 Task: Search round trip flight ticket for 4 adults, 2 children, 2 infants in seat and 1 infant on lap in premium economy from South Bend: South Bend International Airport to Laramie: Laramie Regional Airport on 5-3-2023 and return on 5-3-2023. Choice of flights is Delta. Number of bags: 9 checked bags. Price is upto 74000. Outbound departure time preference is 19:45. Return departure time preference is 0:00.
Action: Mouse moved to (227, 345)
Screenshot: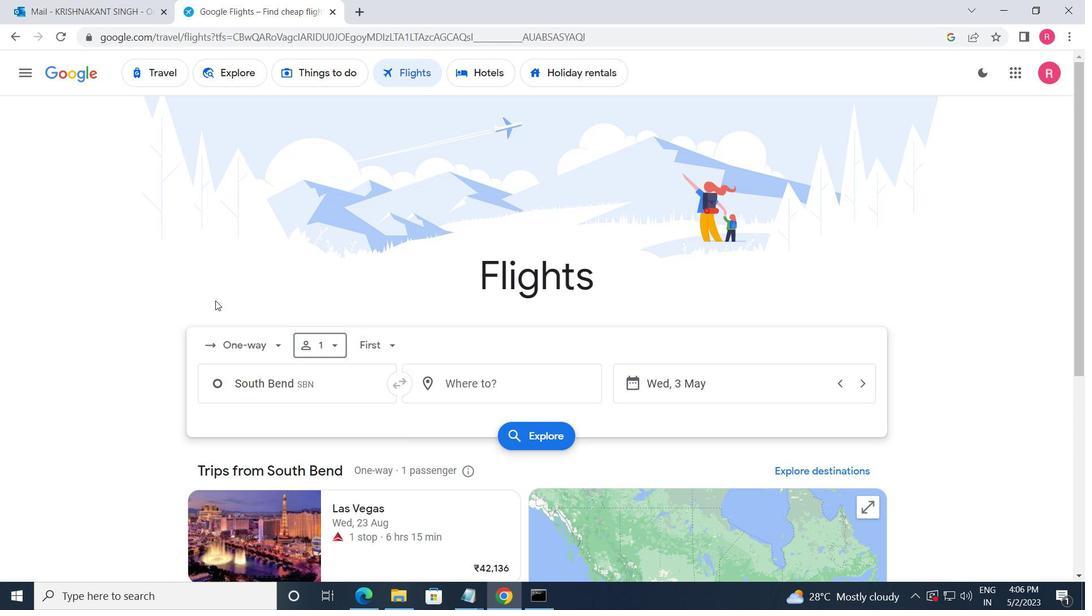 
Action: Mouse pressed left at (227, 345)
Screenshot: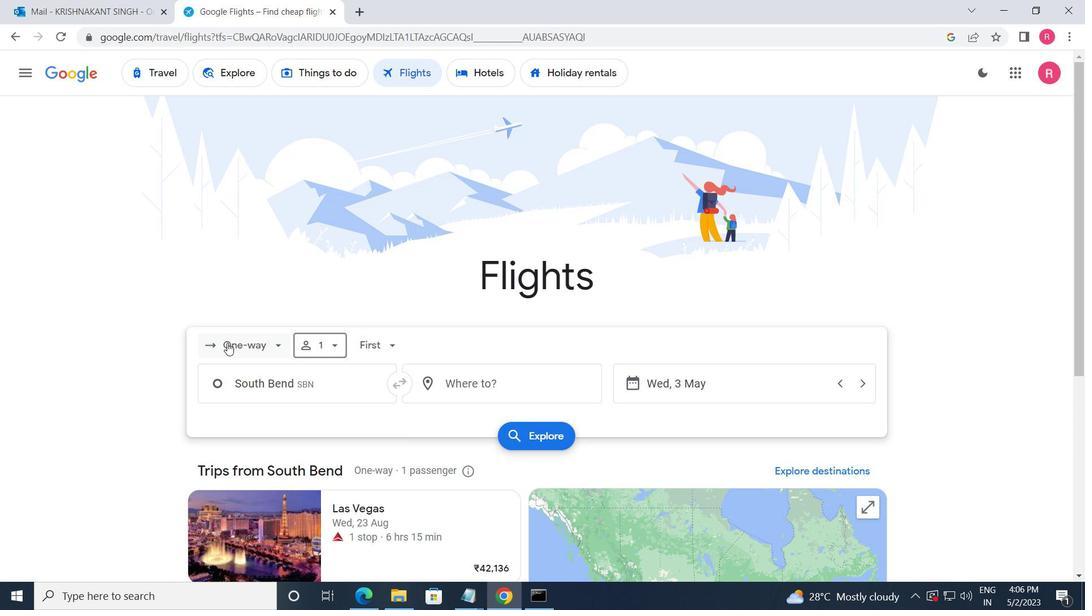 
Action: Mouse moved to (264, 388)
Screenshot: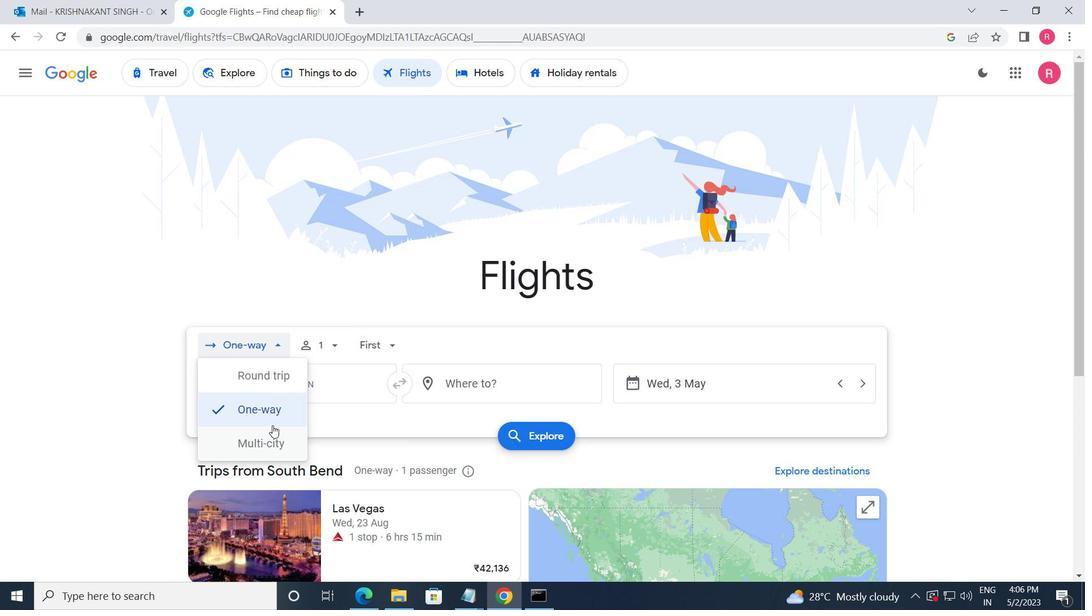 
Action: Mouse pressed left at (264, 388)
Screenshot: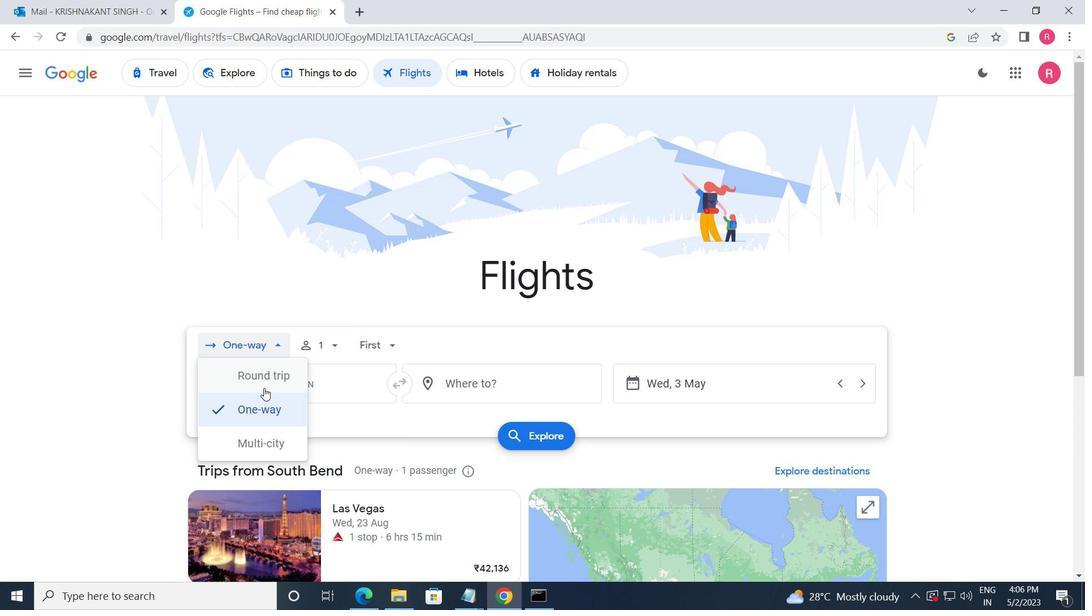 
Action: Mouse moved to (336, 355)
Screenshot: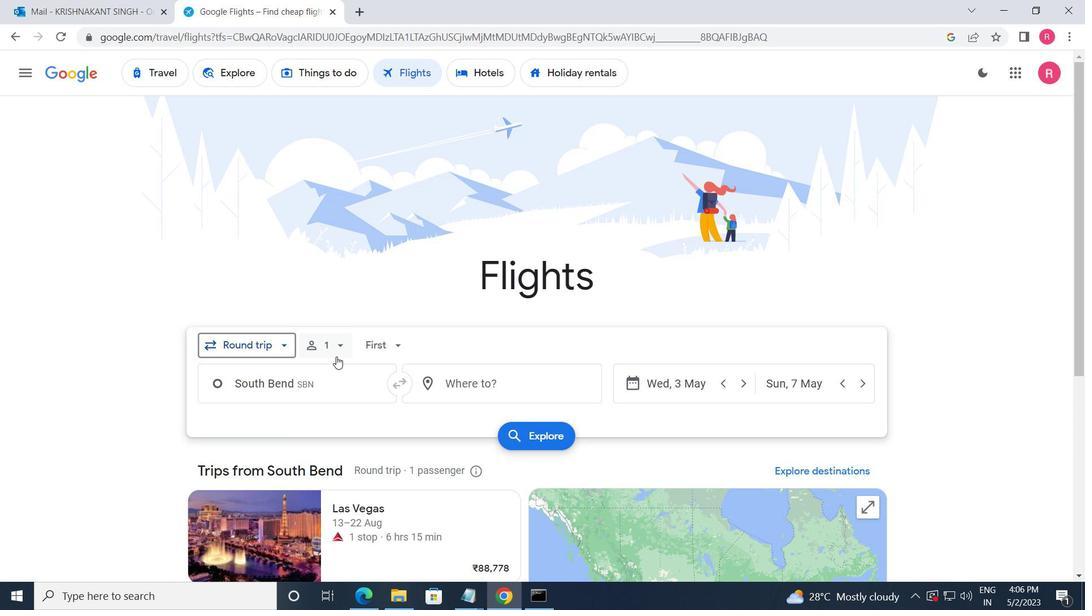 
Action: Mouse pressed left at (336, 355)
Screenshot: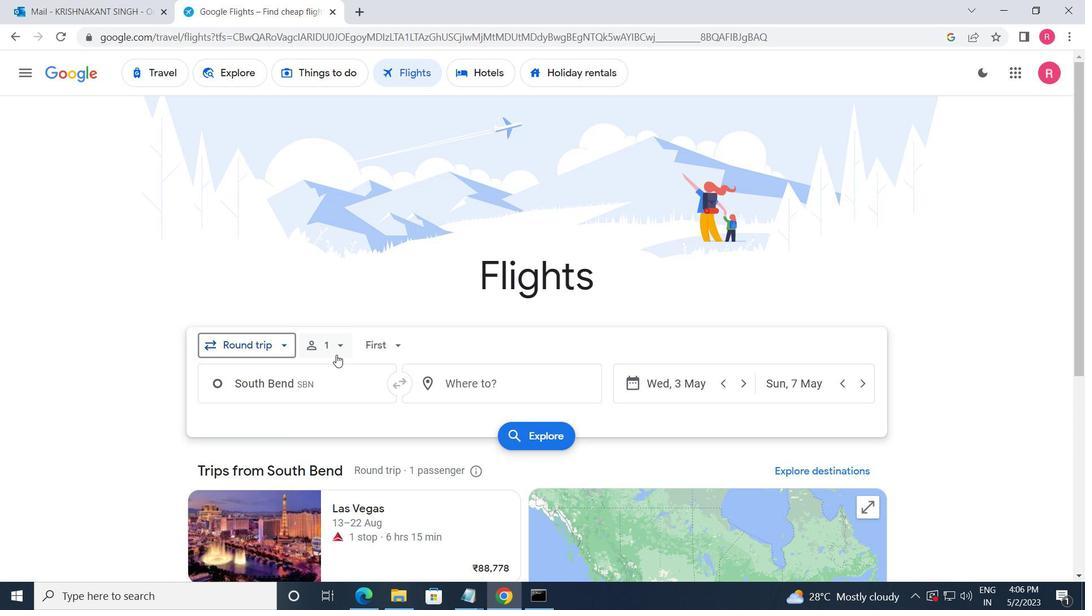 
Action: Mouse moved to (456, 384)
Screenshot: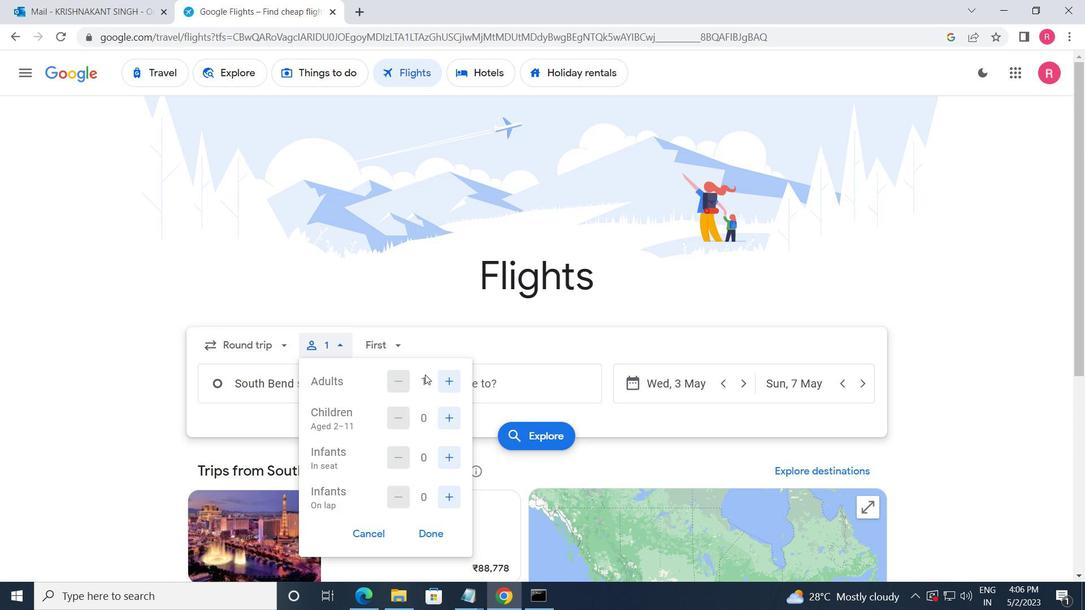 
Action: Mouse pressed left at (456, 384)
Screenshot: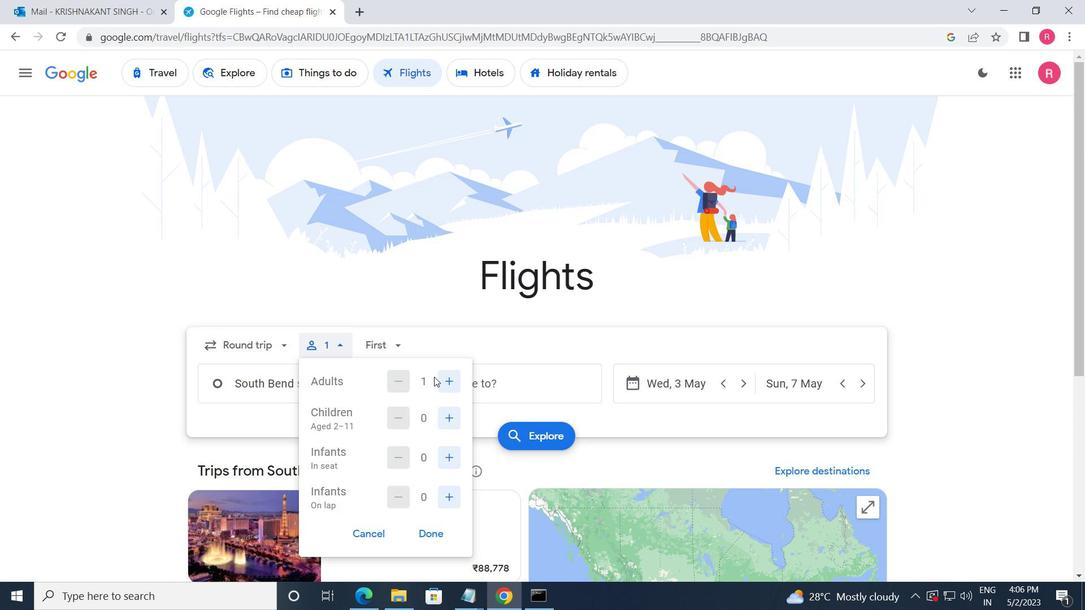 
Action: Mouse pressed left at (456, 384)
Screenshot: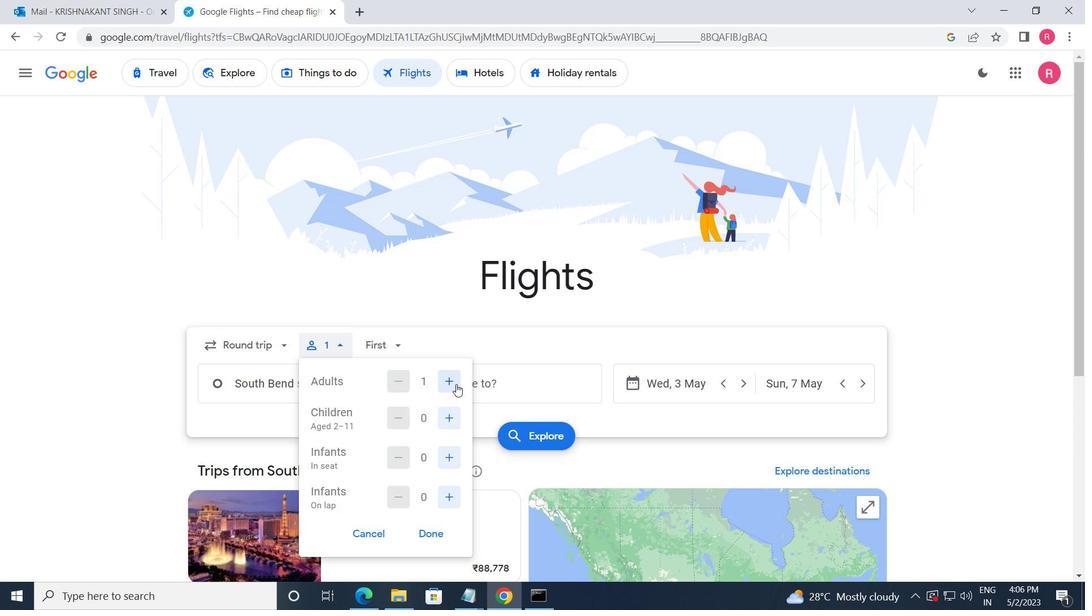 
Action: Mouse pressed left at (456, 384)
Screenshot: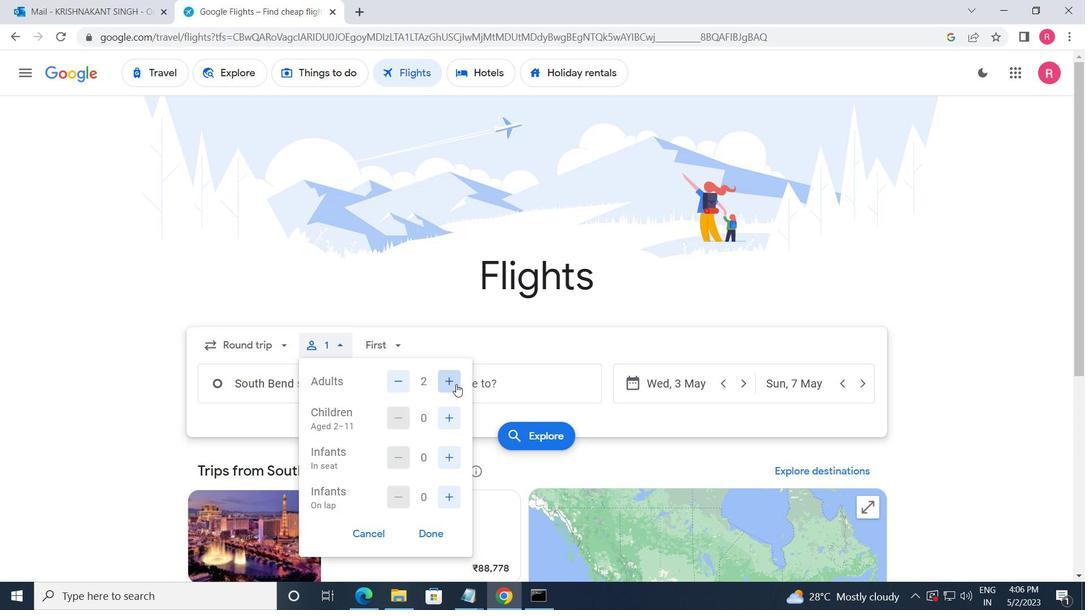 
Action: Mouse moved to (451, 423)
Screenshot: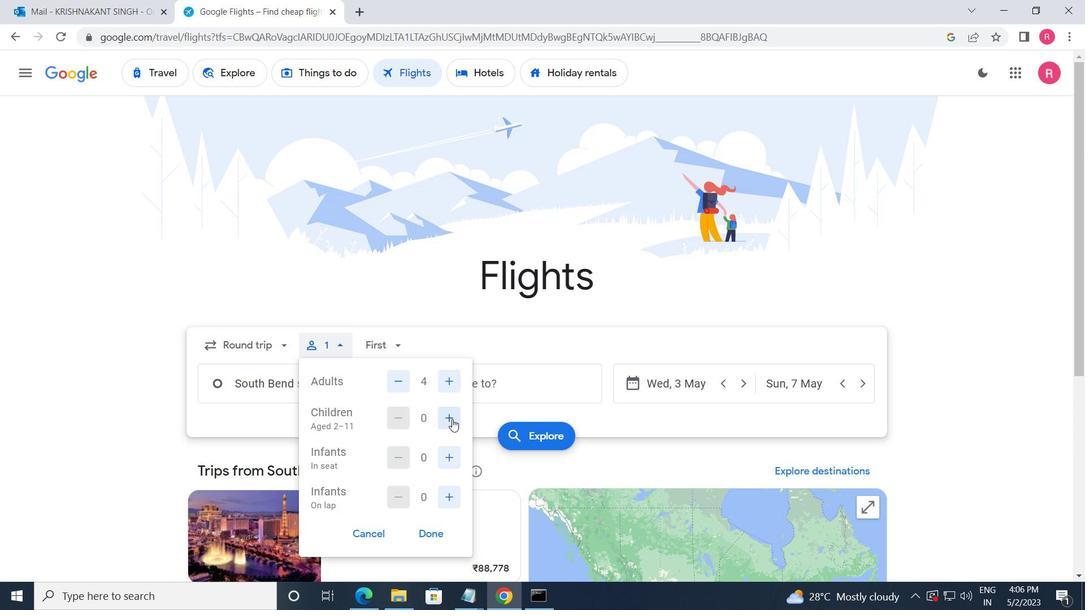 
Action: Mouse pressed left at (451, 423)
Screenshot: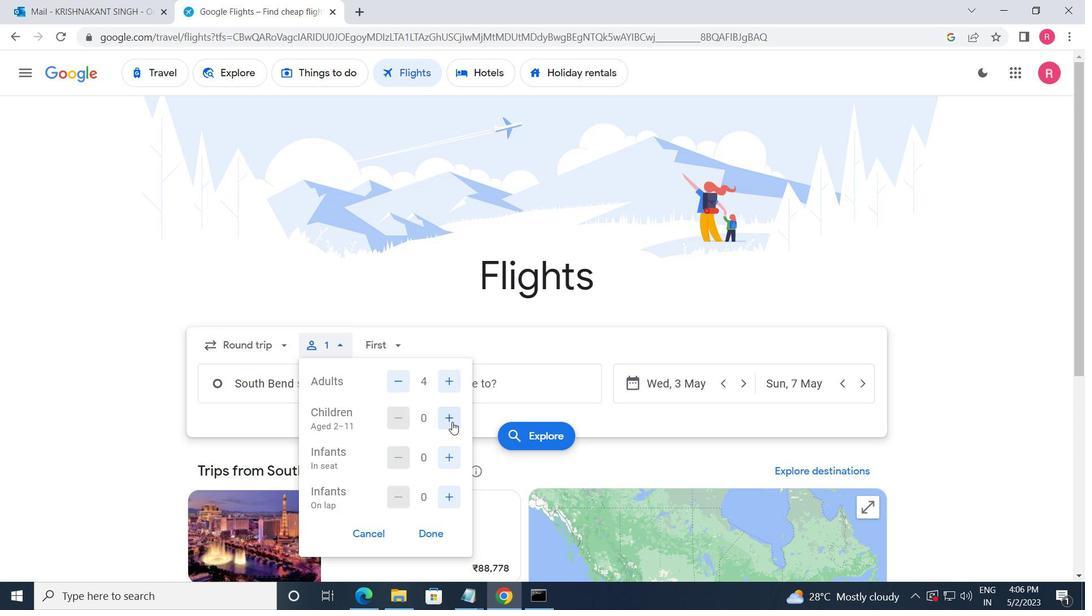 
Action: Mouse pressed left at (451, 423)
Screenshot: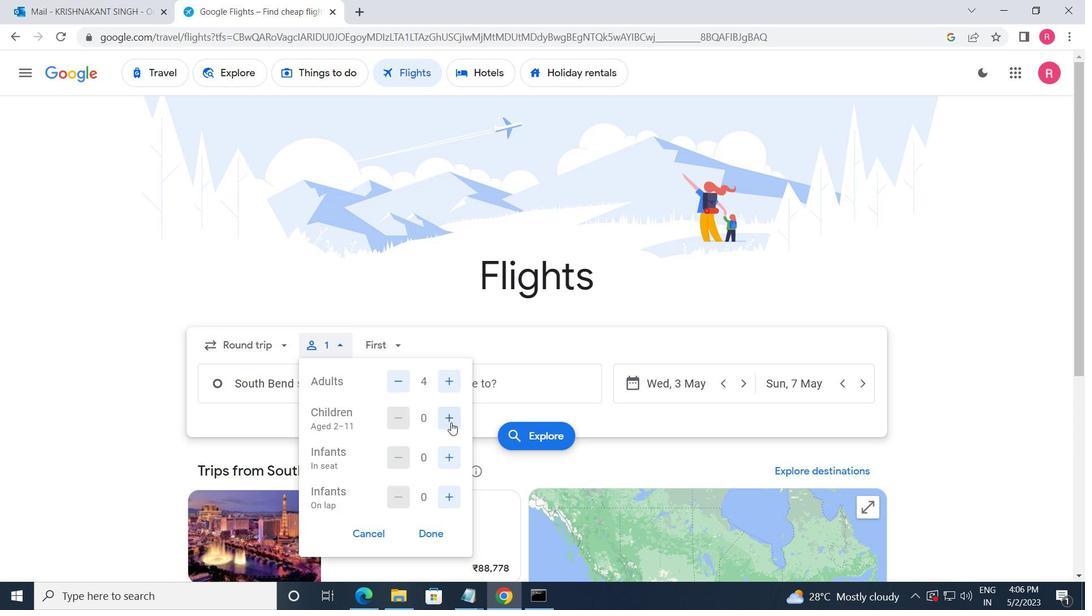 
Action: Mouse moved to (447, 451)
Screenshot: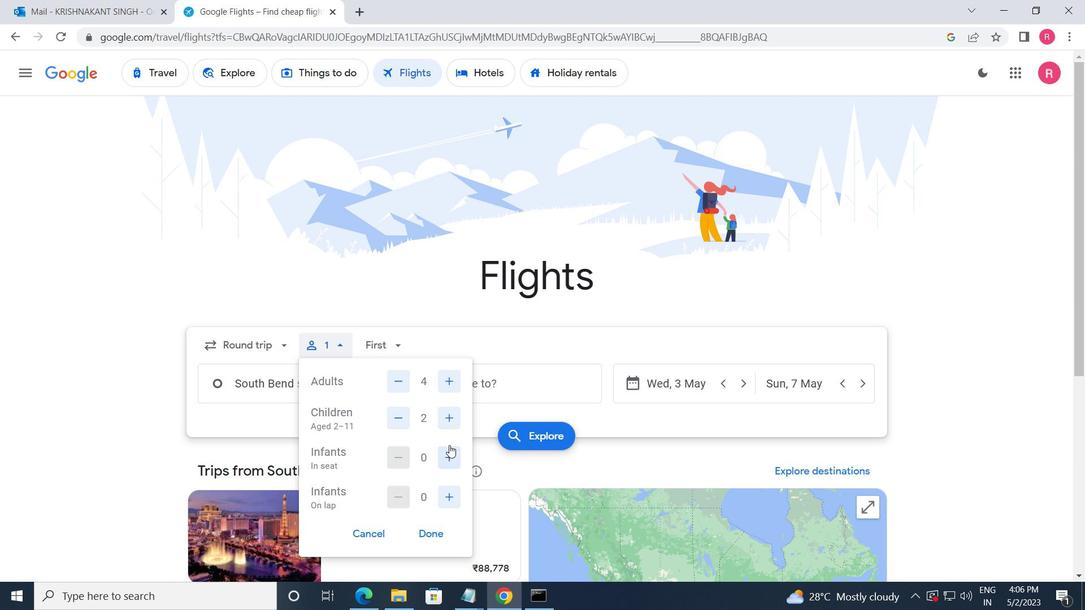 
Action: Mouse pressed left at (447, 451)
Screenshot: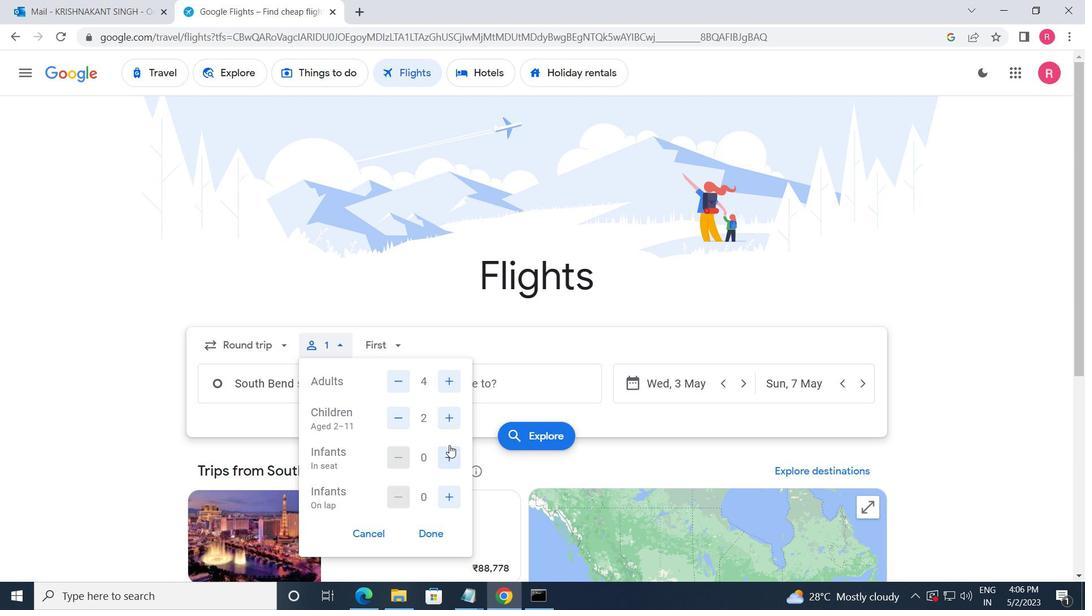 
Action: Mouse moved to (447, 453)
Screenshot: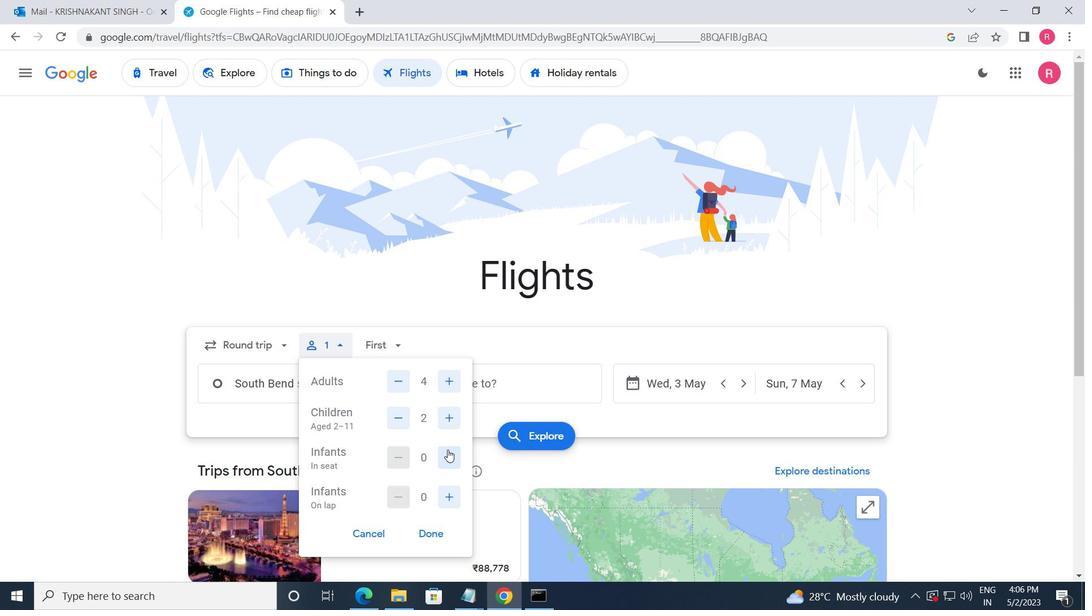 
Action: Mouse pressed left at (447, 453)
Screenshot: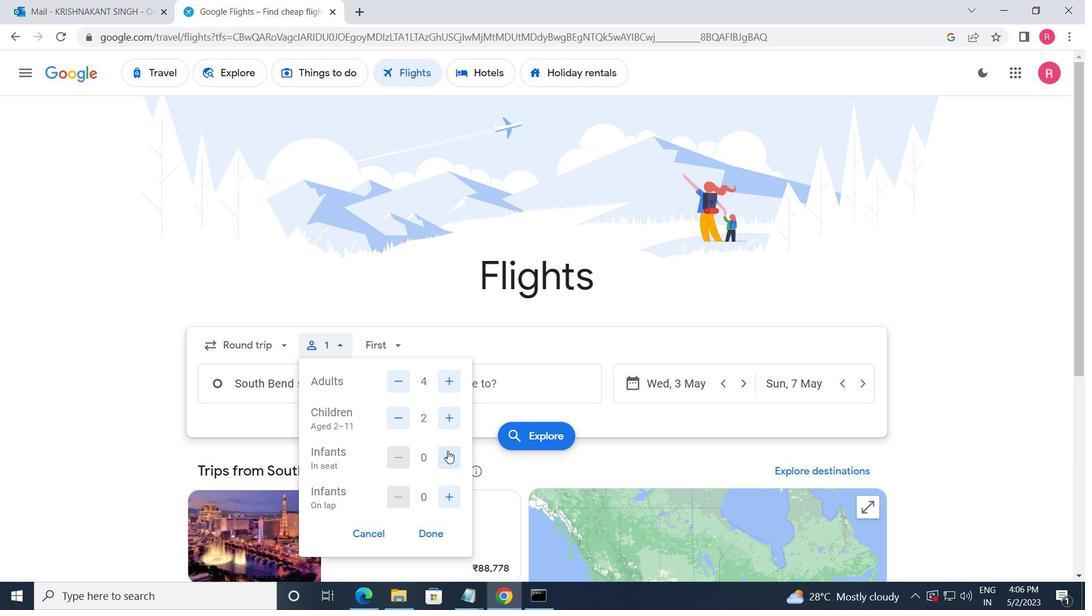 
Action: Mouse moved to (447, 499)
Screenshot: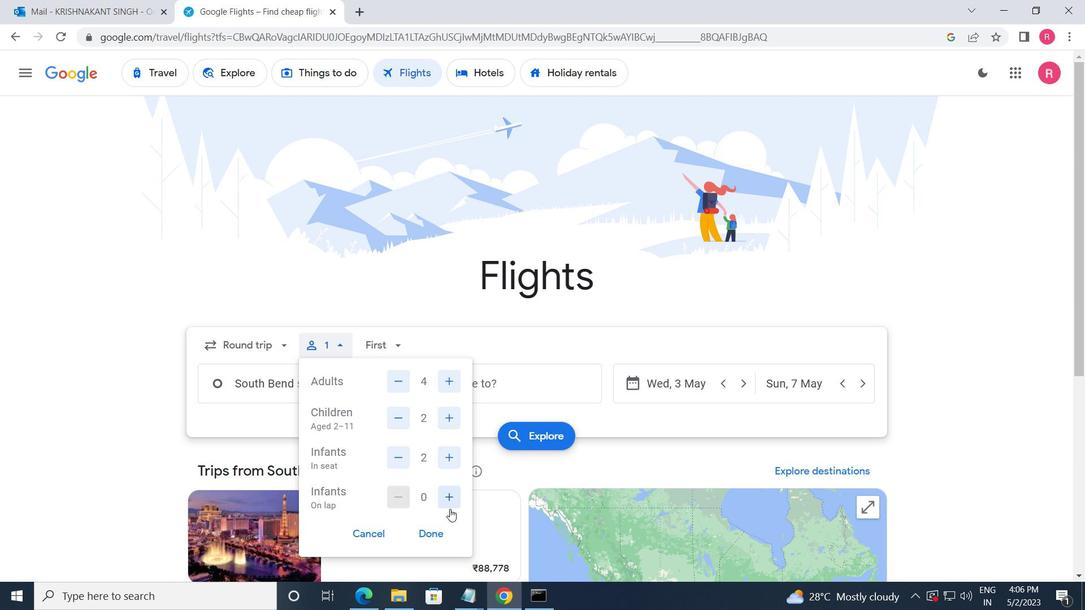 
Action: Mouse pressed left at (447, 499)
Screenshot: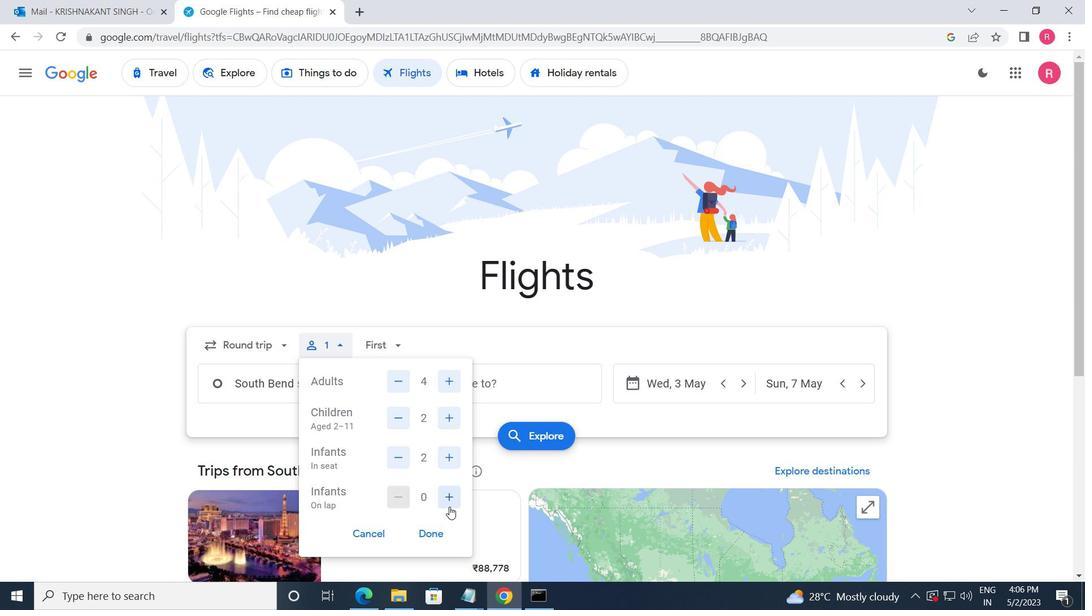 
Action: Mouse moved to (439, 532)
Screenshot: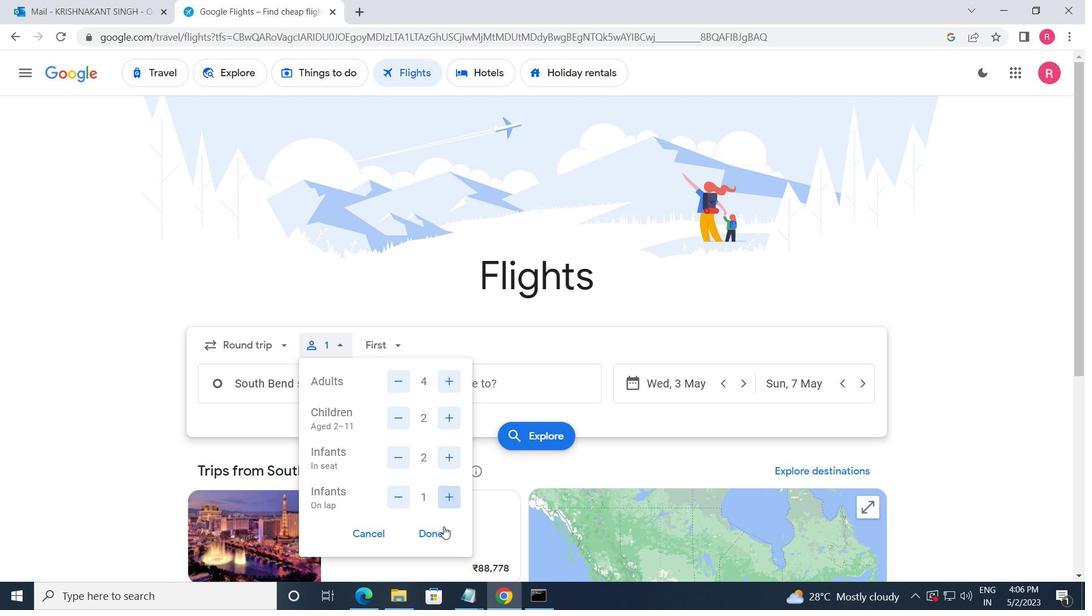 
Action: Mouse pressed left at (439, 532)
Screenshot: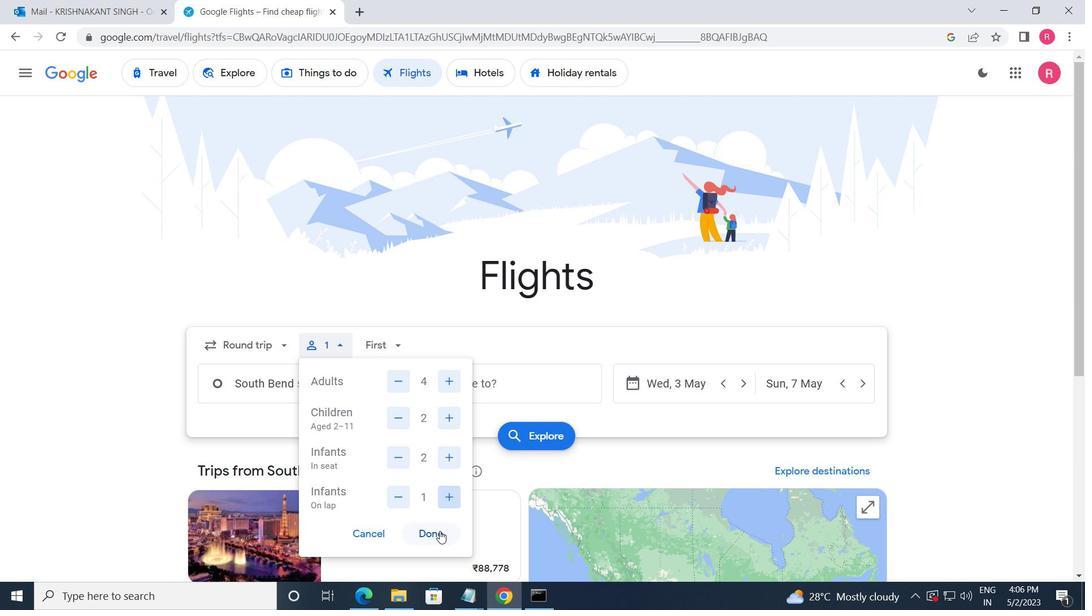 
Action: Mouse moved to (373, 349)
Screenshot: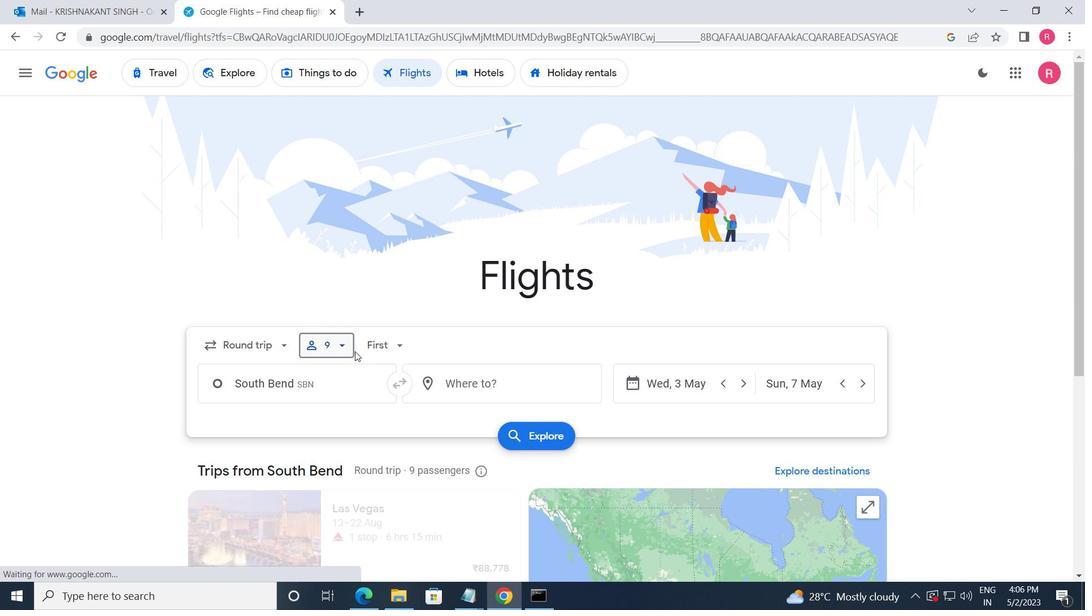 
Action: Mouse pressed left at (373, 349)
Screenshot: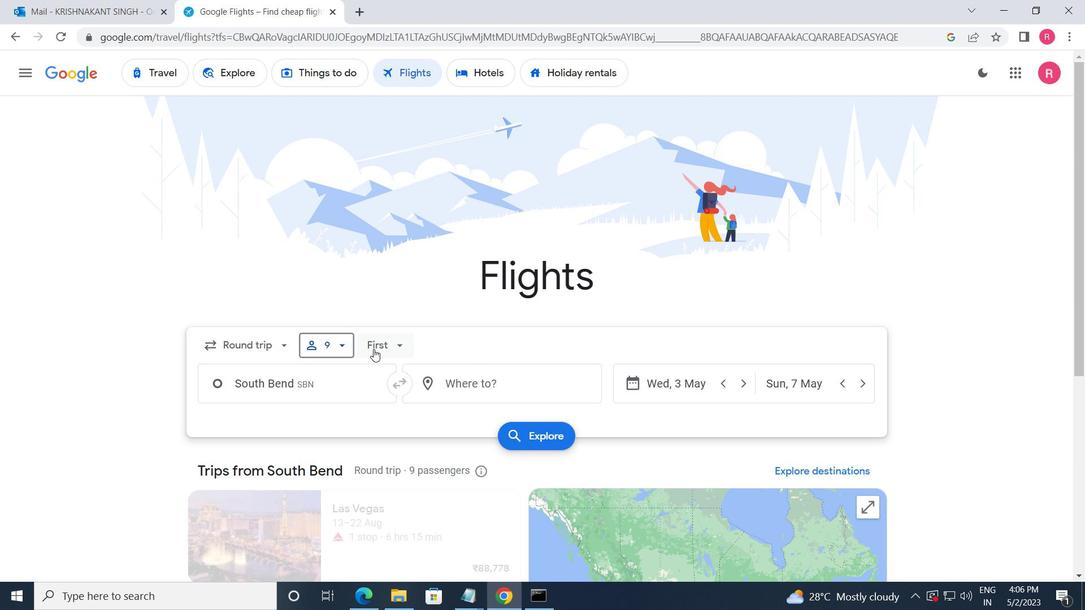 
Action: Mouse moved to (403, 386)
Screenshot: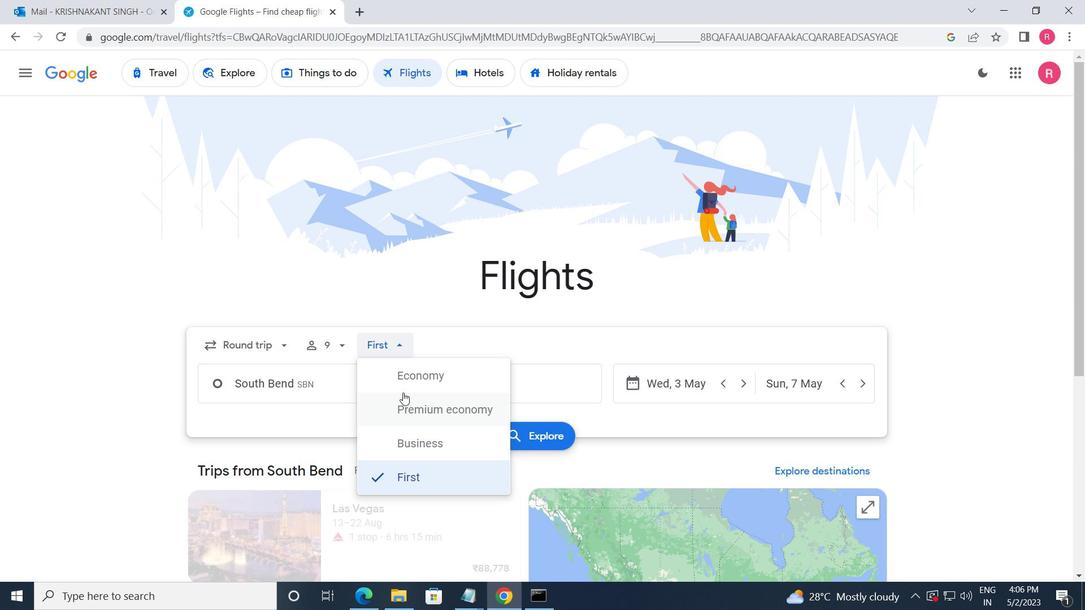 
Action: Mouse pressed left at (403, 386)
Screenshot: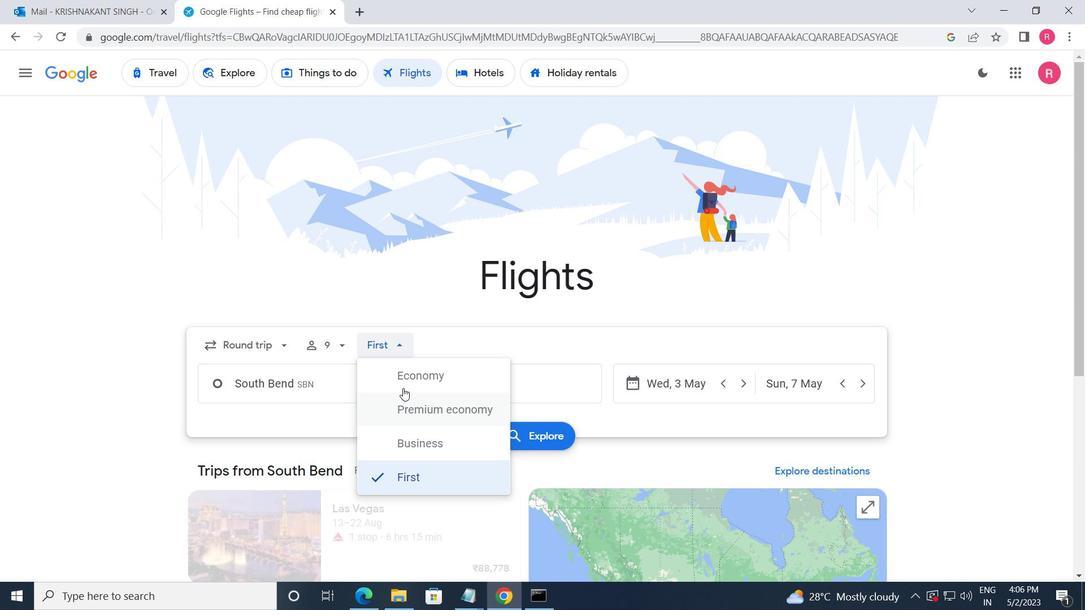 
Action: Mouse moved to (349, 391)
Screenshot: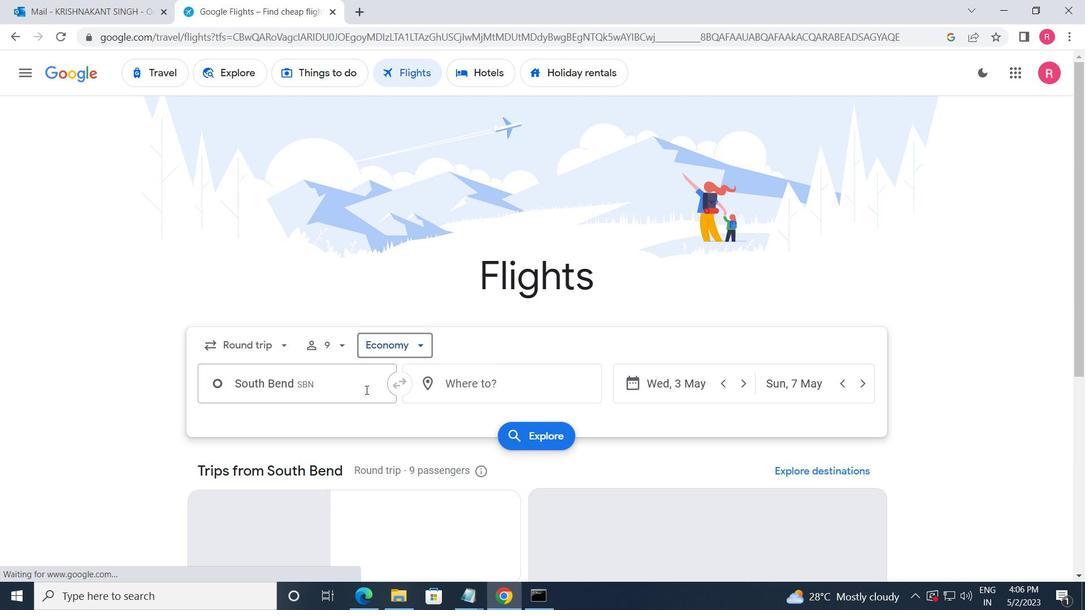 
Action: Mouse pressed left at (349, 391)
Screenshot: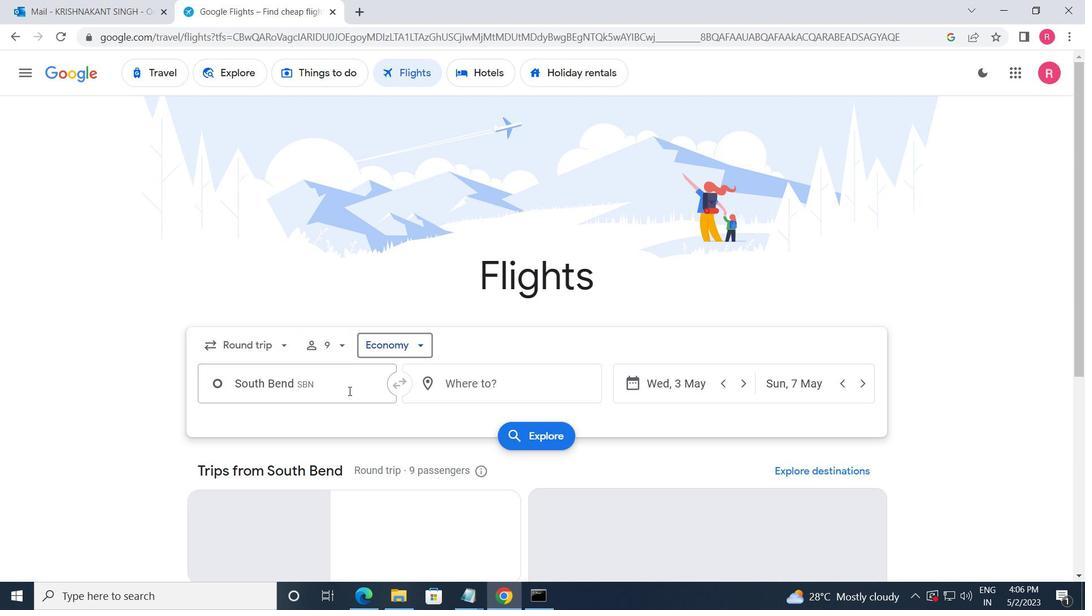 
Action: Mouse moved to (331, 460)
Screenshot: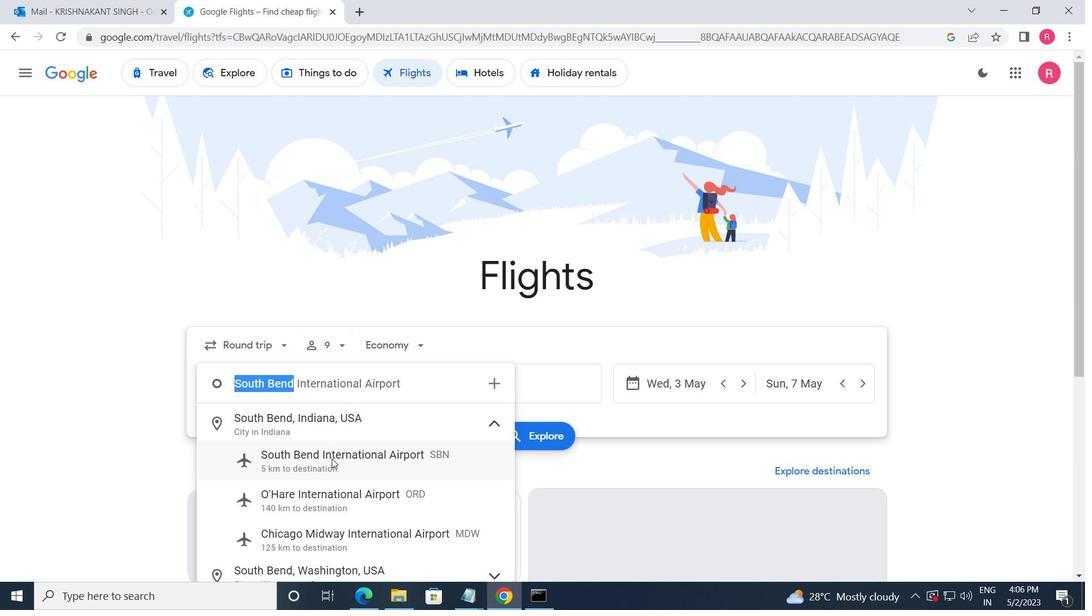 
Action: Mouse pressed left at (331, 460)
Screenshot: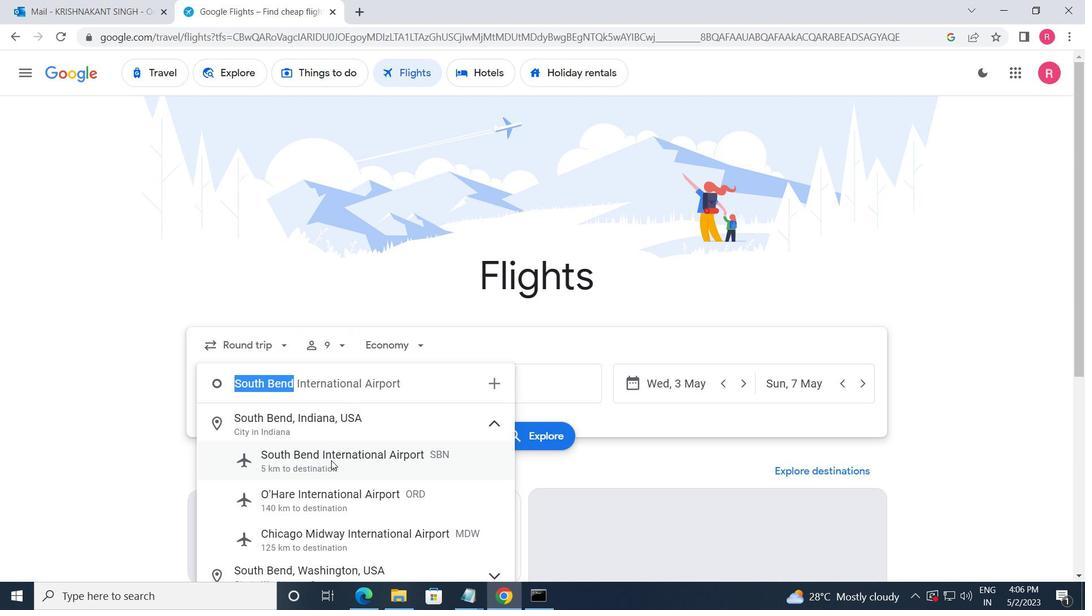 
Action: Mouse moved to (454, 386)
Screenshot: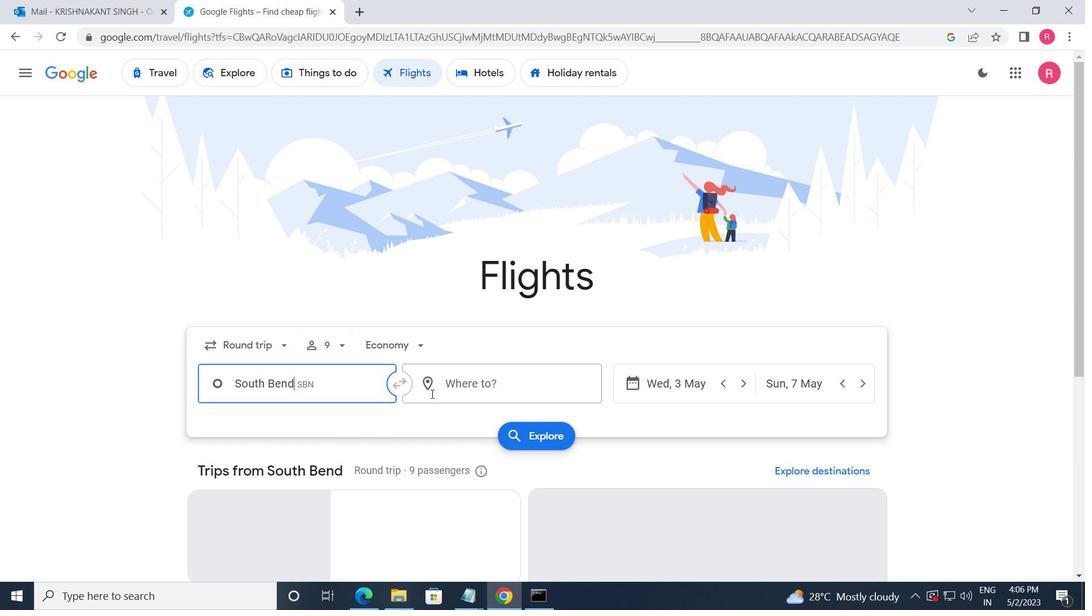 
Action: Mouse pressed left at (454, 386)
Screenshot: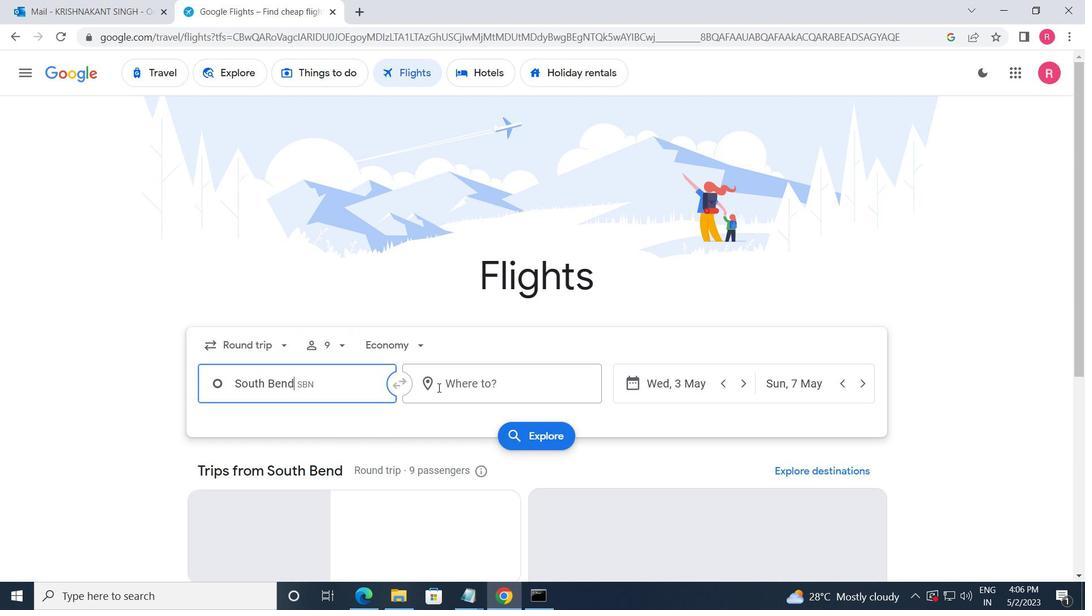 
Action: Mouse moved to (466, 488)
Screenshot: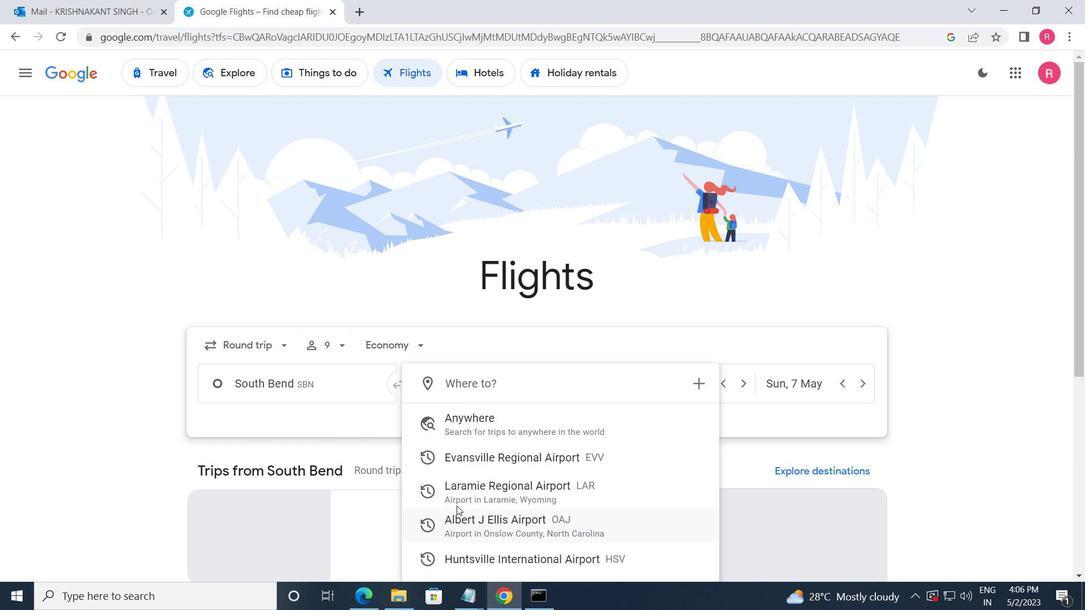 
Action: Mouse pressed left at (466, 488)
Screenshot: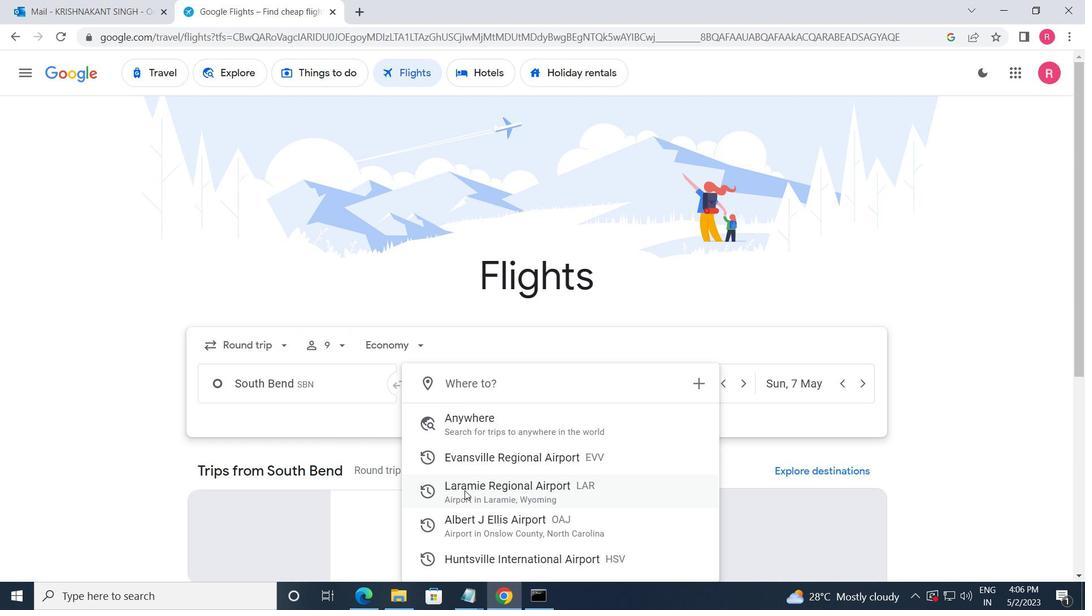 
Action: Mouse moved to (703, 389)
Screenshot: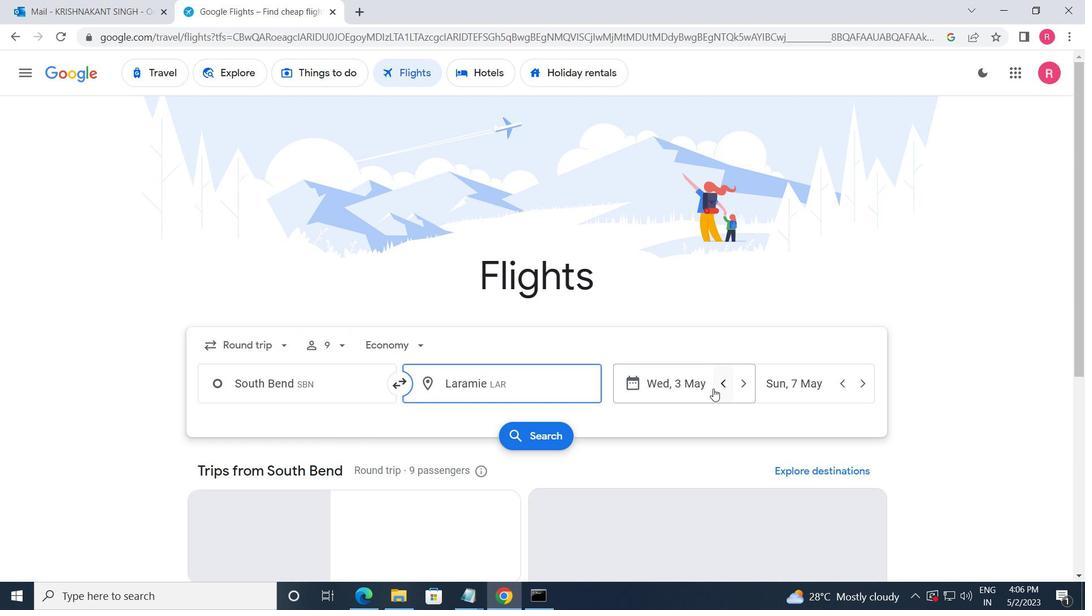 
Action: Mouse pressed left at (703, 389)
Screenshot: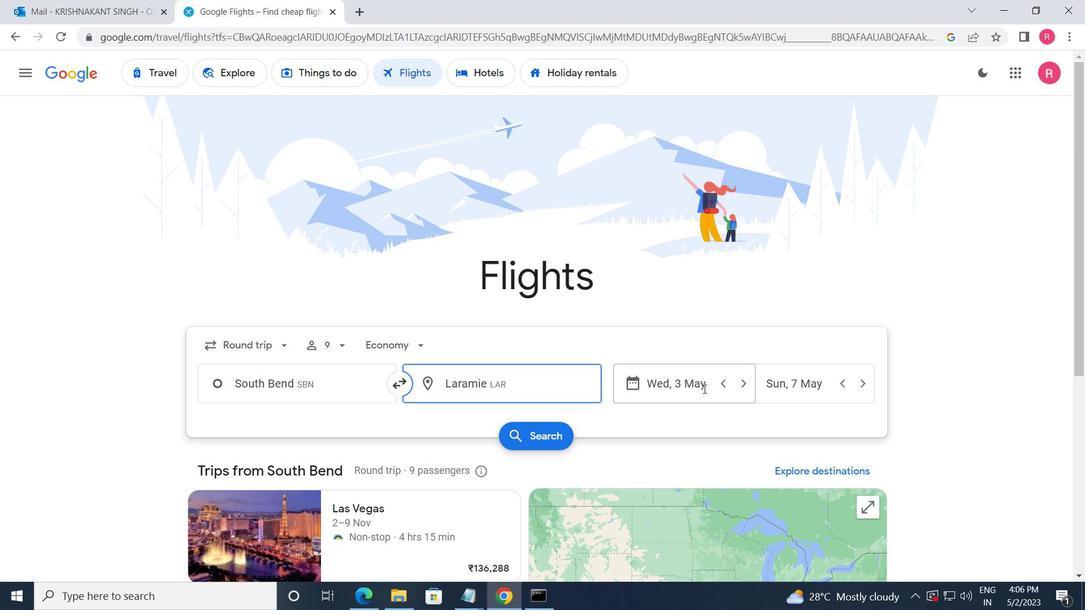 
Action: Mouse moved to (473, 326)
Screenshot: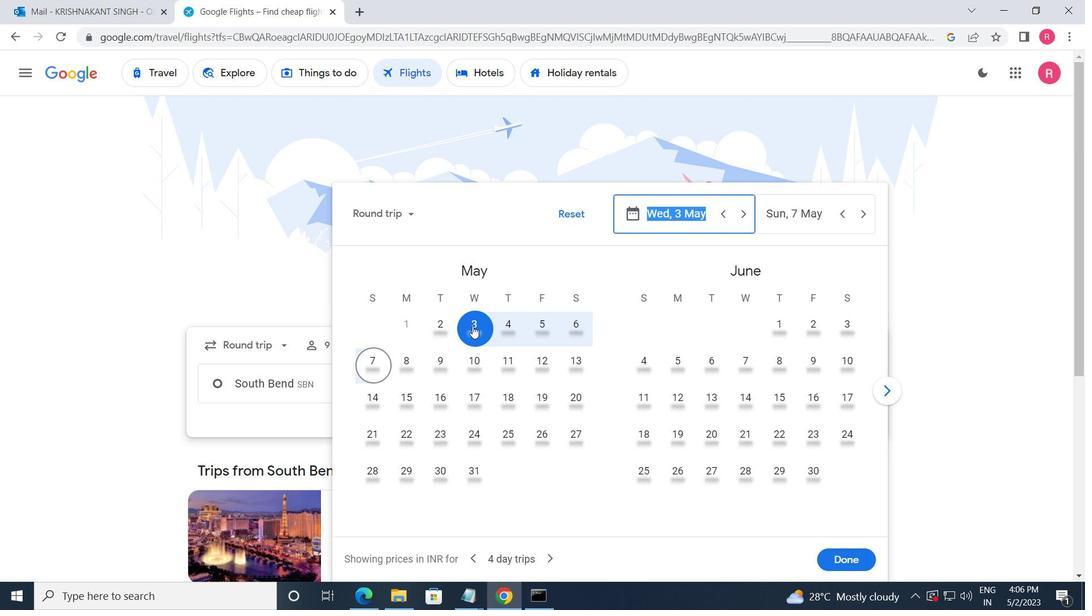
Action: Mouse pressed left at (473, 326)
Screenshot: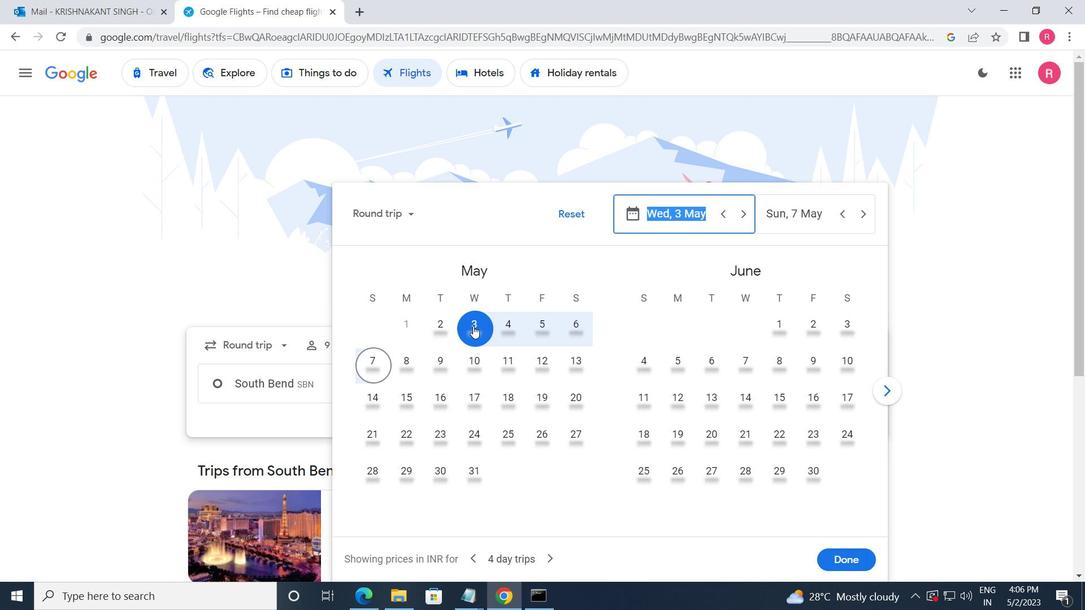 
Action: Mouse pressed left at (473, 326)
Screenshot: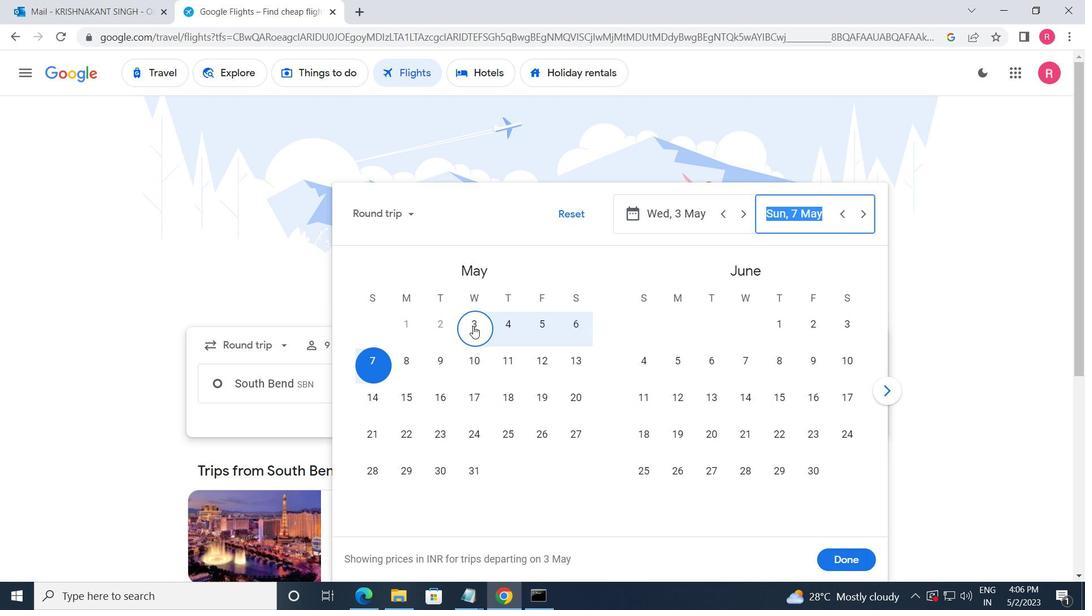 
Action: Mouse pressed left at (473, 326)
Screenshot: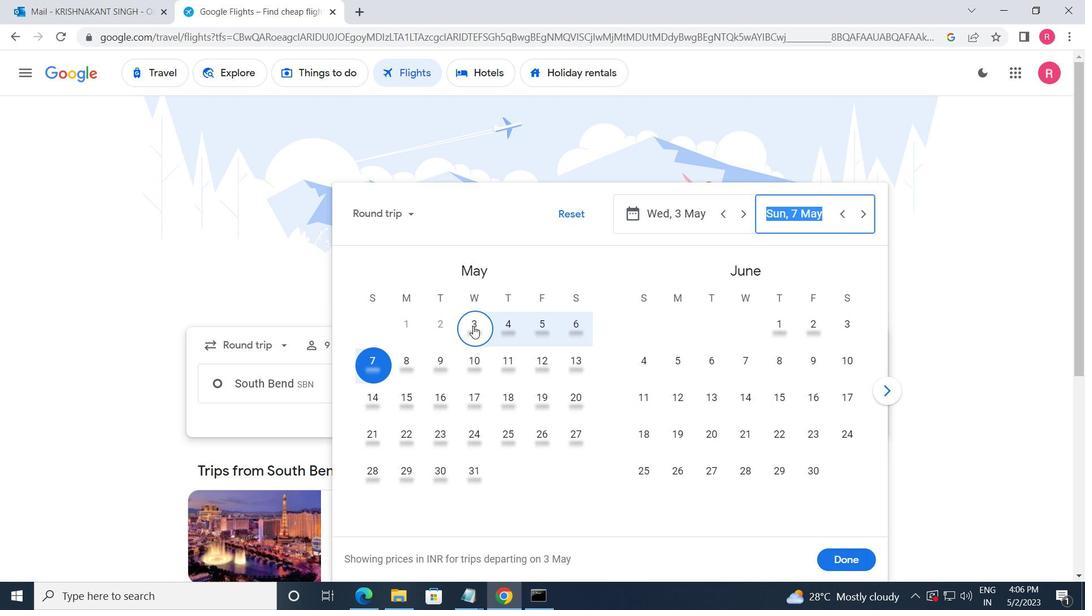 
Action: Mouse pressed left at (473, 326)
Screenshot: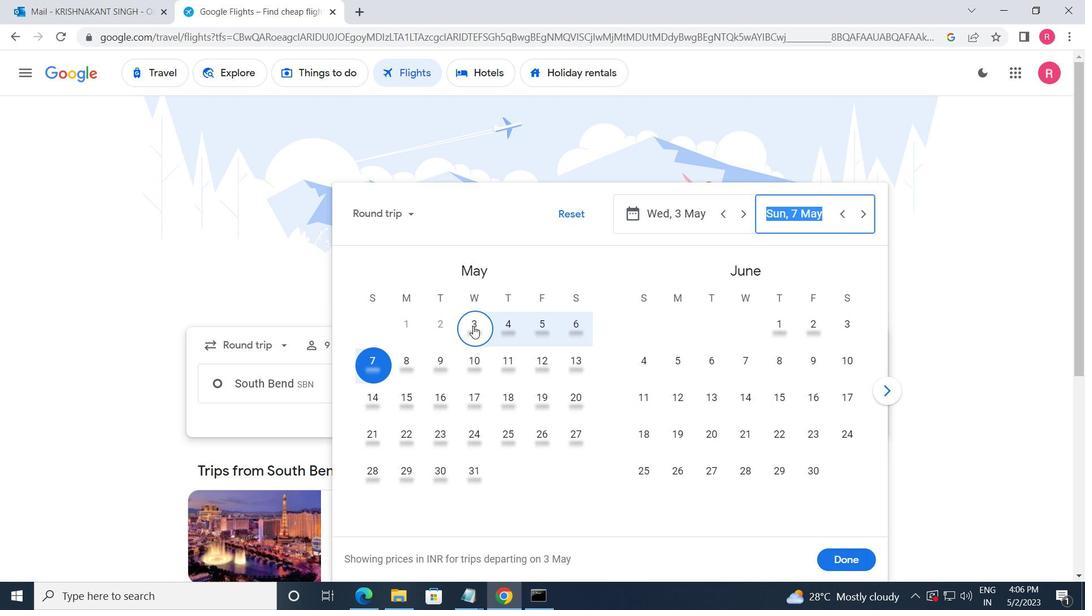 
Action: Mouse pressed left at (473, 326)
Screenshot: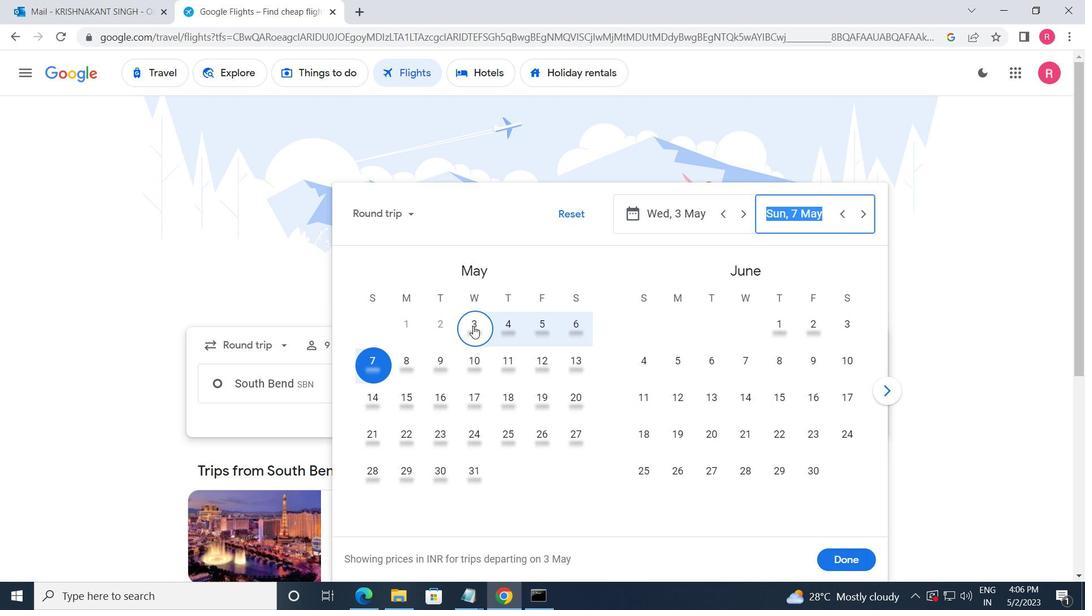 
Action: Mouse moved to (480, 327)
Screenshot: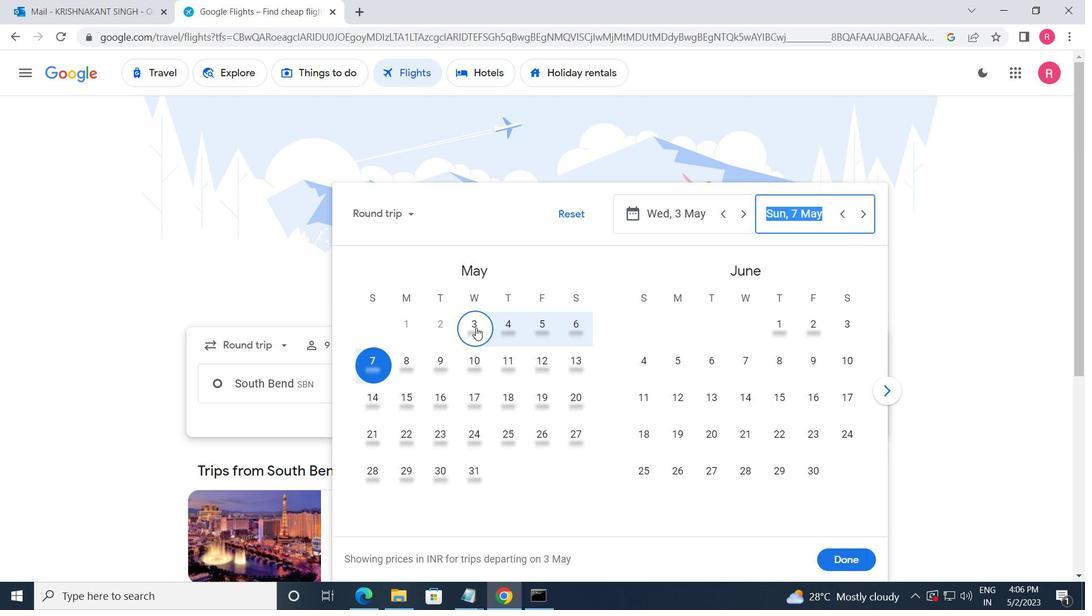 
Action: Mouse pressed left at (480, 327)
Screenshot: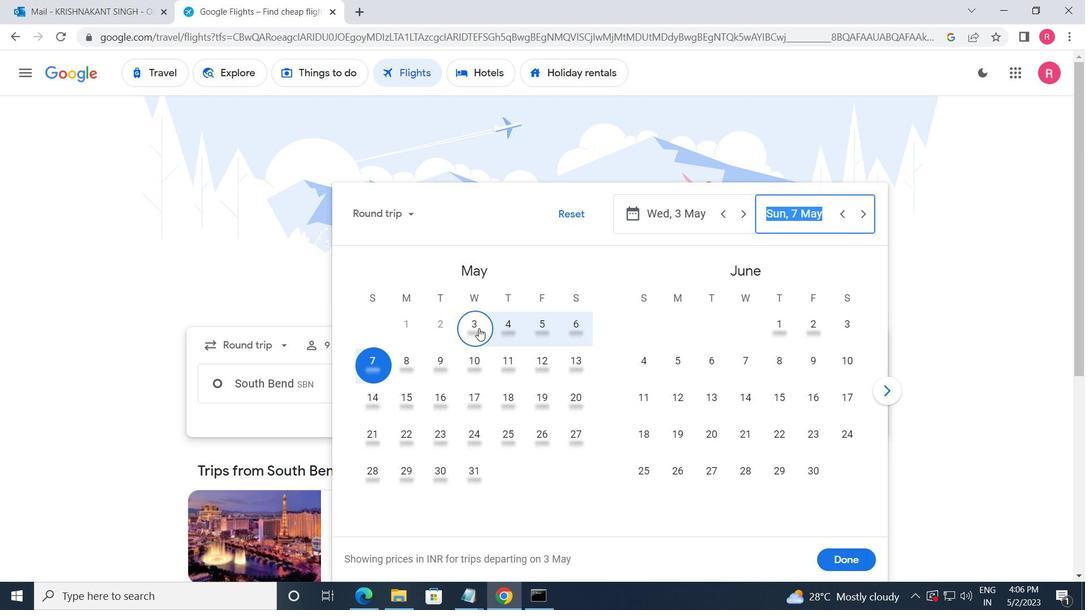
Action: Mouse pressed left at (480, 327)
Screenshot: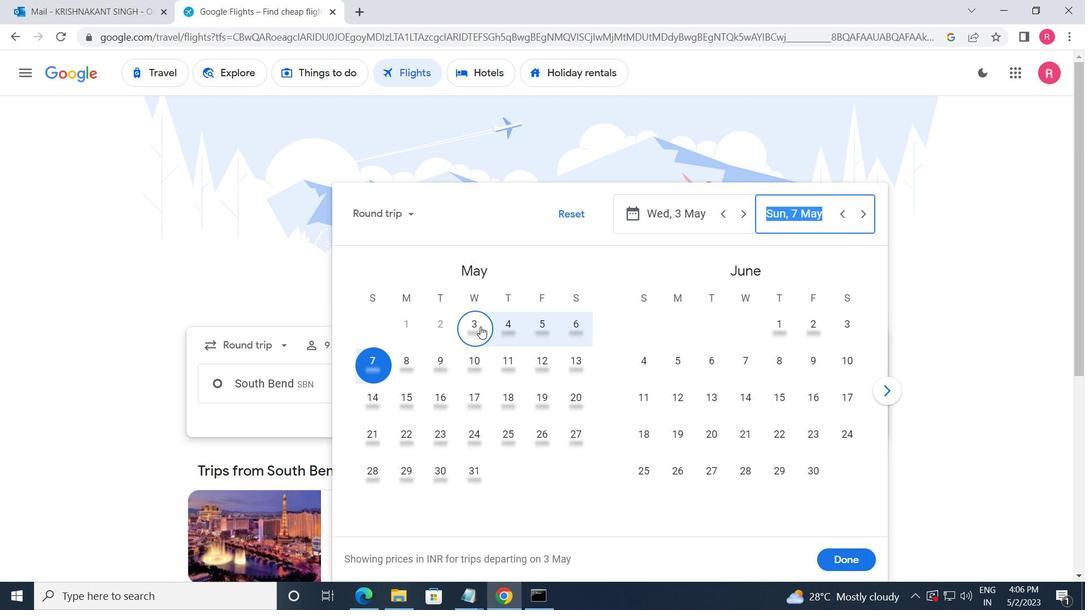 
Action: Mouse pressed left at (480, 327)
Screenshot: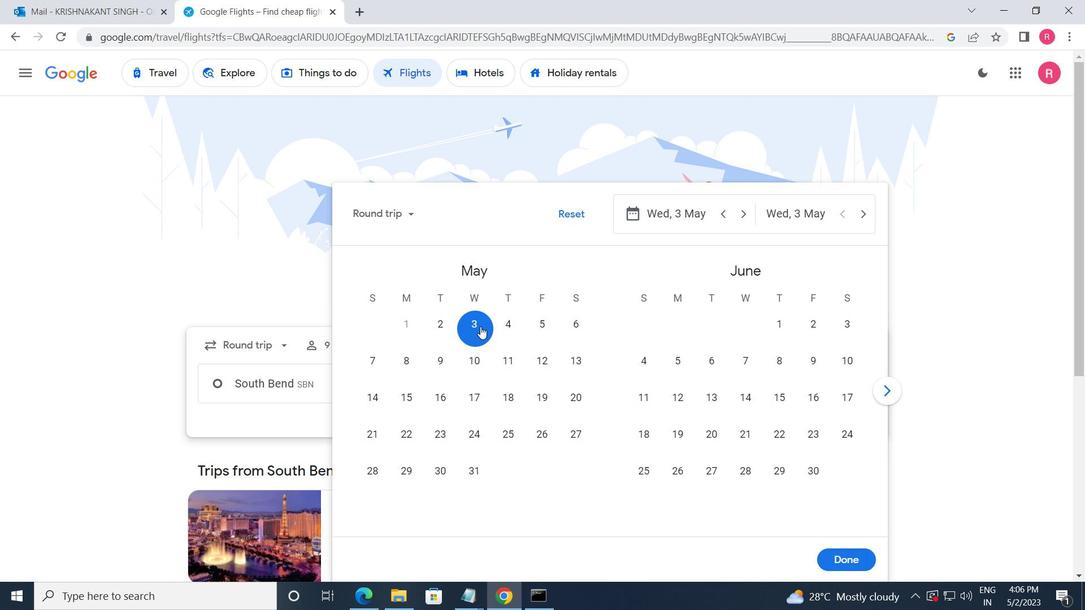 
Action: Mouse moved to (835, 554)
Screenshot: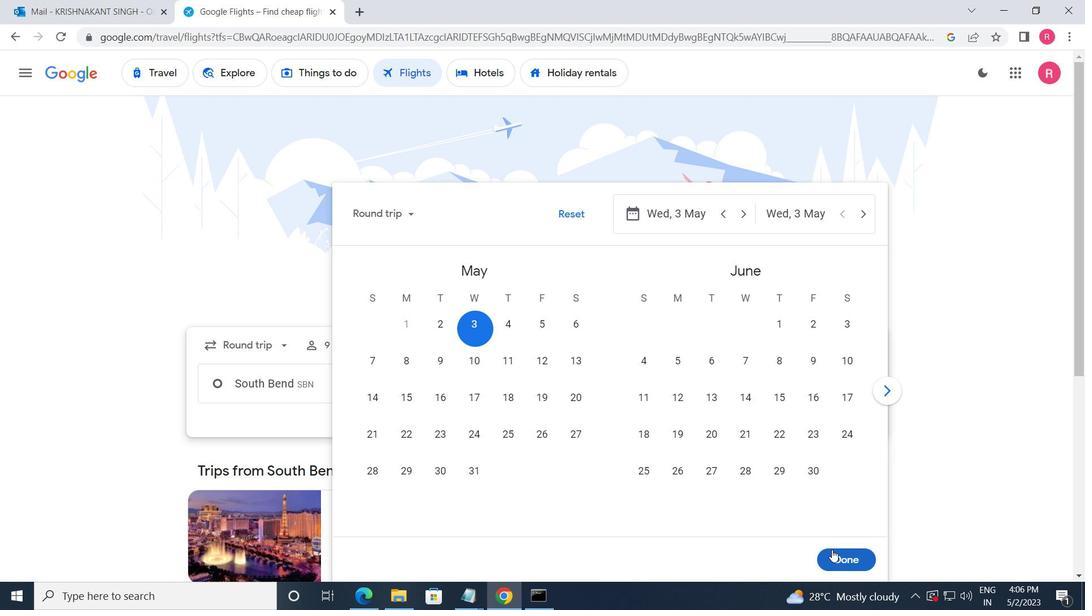 
Action: Mouse pressed left at (835, 554)
Screenshot: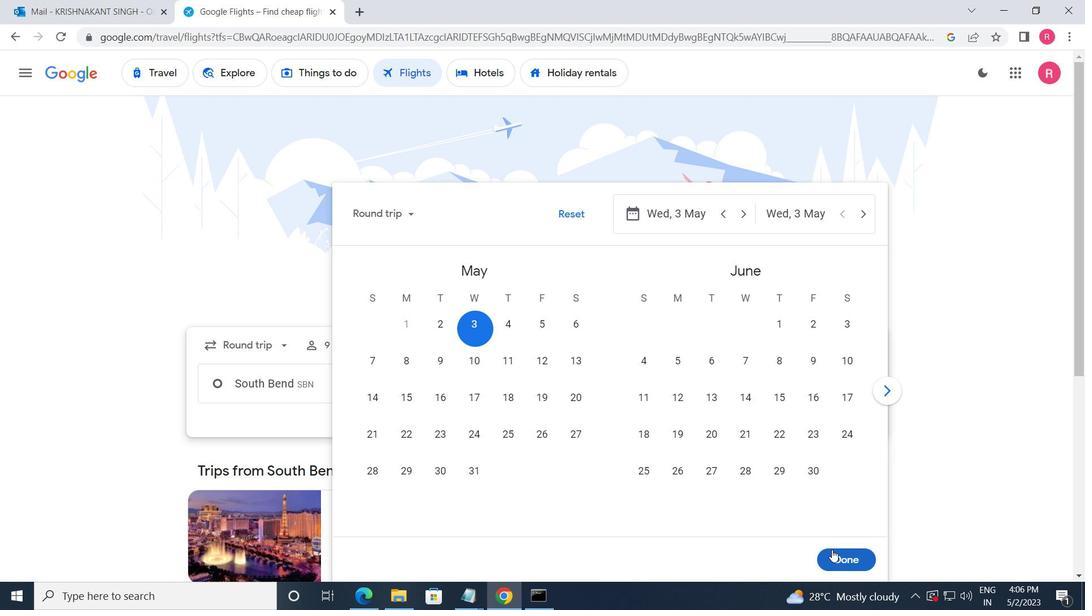 
Action: Mouse moved to (556, 430)
Screenshot: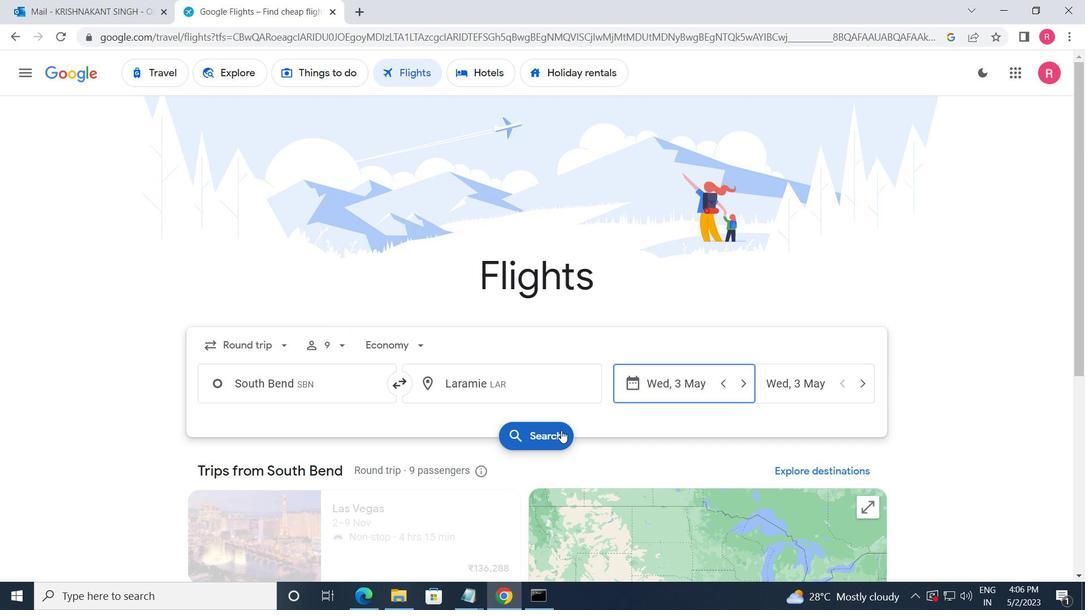 
Action: Mouse pressed left at (556, 430)
Screenshot: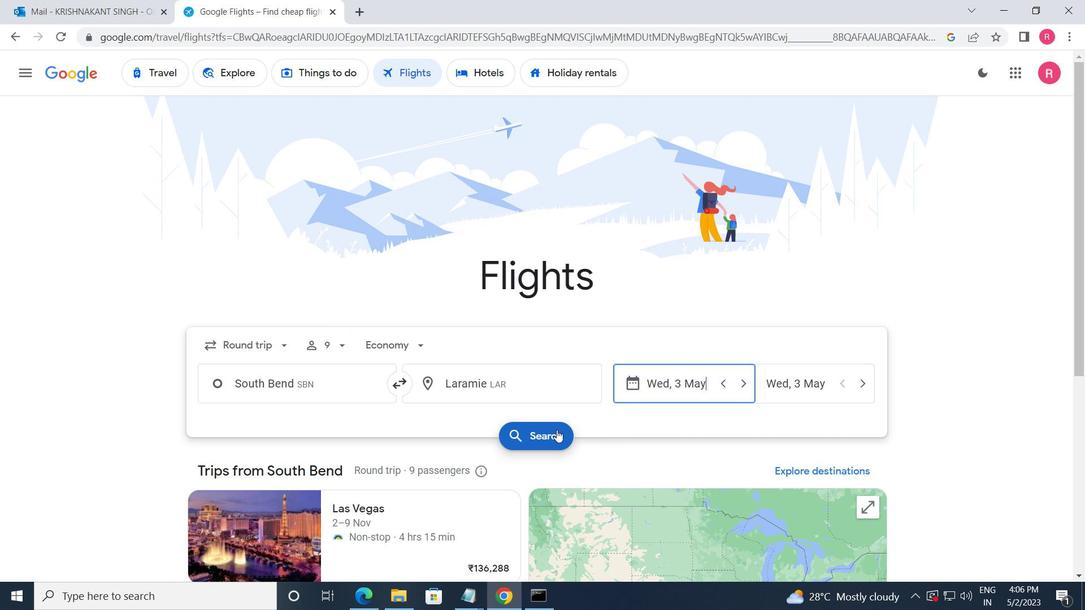 
Action: Mouse moved to (204, 198)
Screenshot: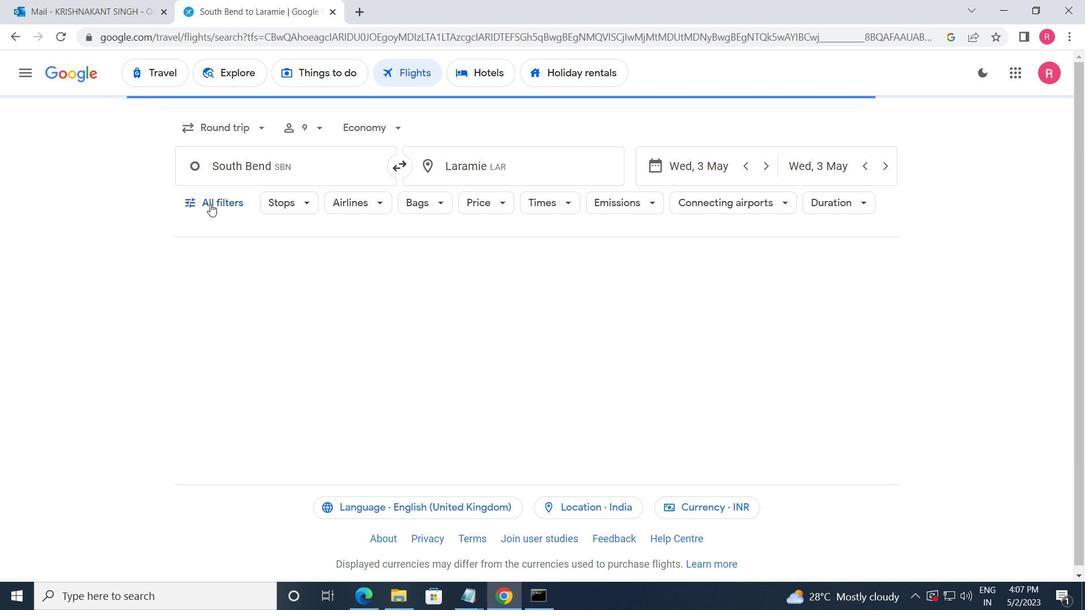 
Action: Mouse pressed left at (204, 198)
Screenshot: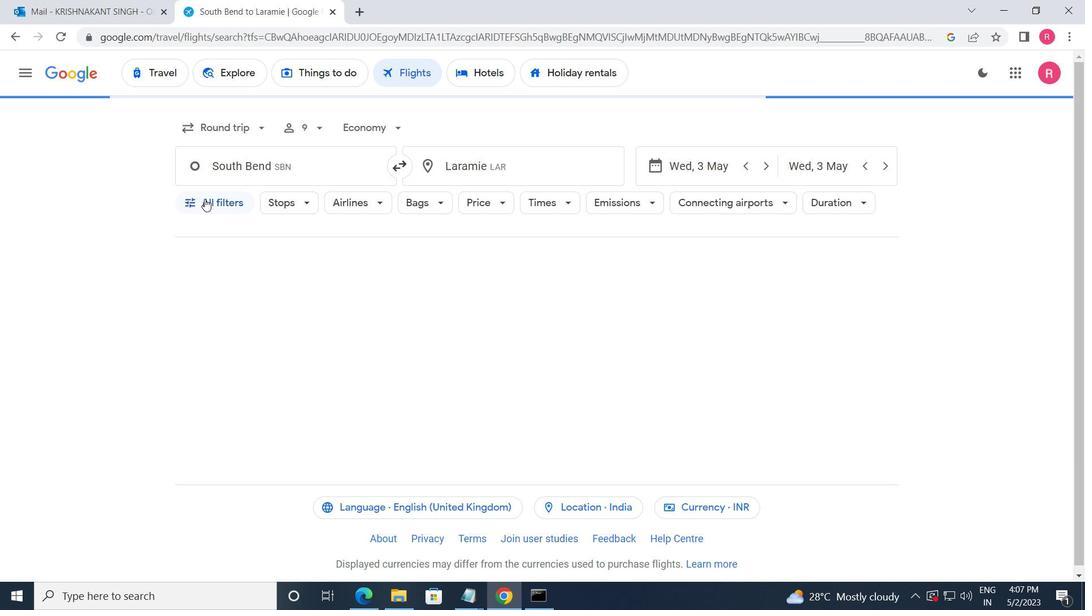 
Action: Mouse moved to (314, 342)
Screenshot: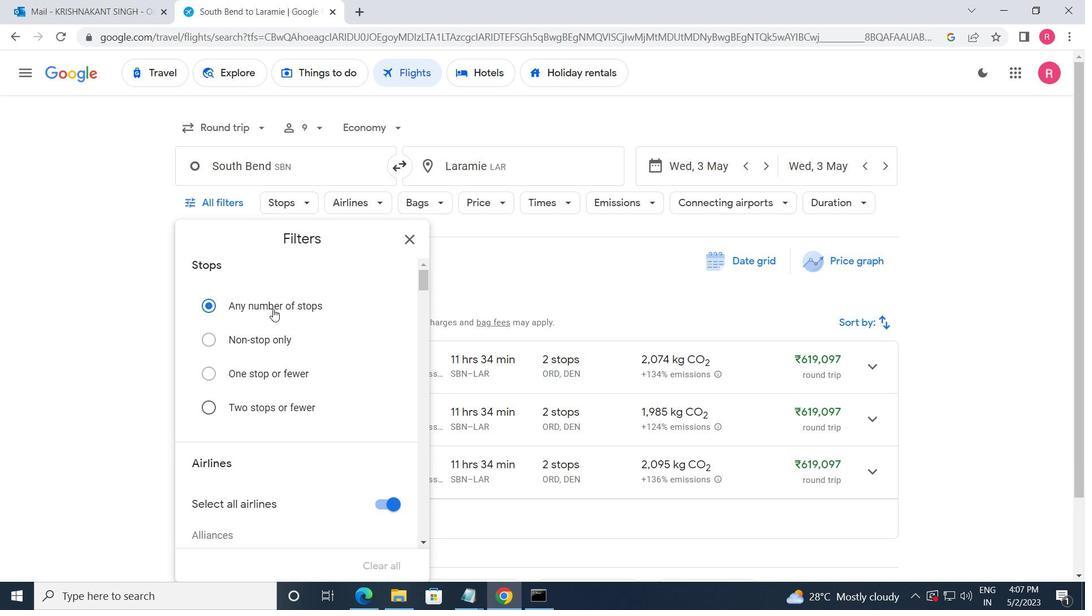 
Action: Mouse scrolled (314, 341) with delta (0, 0)
Screenshot: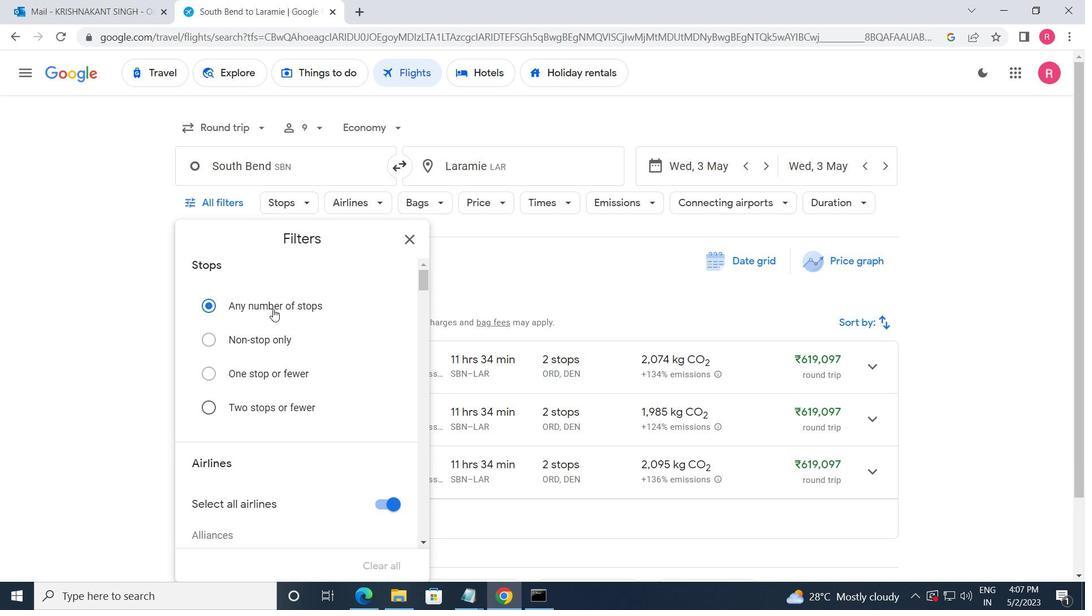 
Action: Mouse moved to (314, 345)
Screenshot: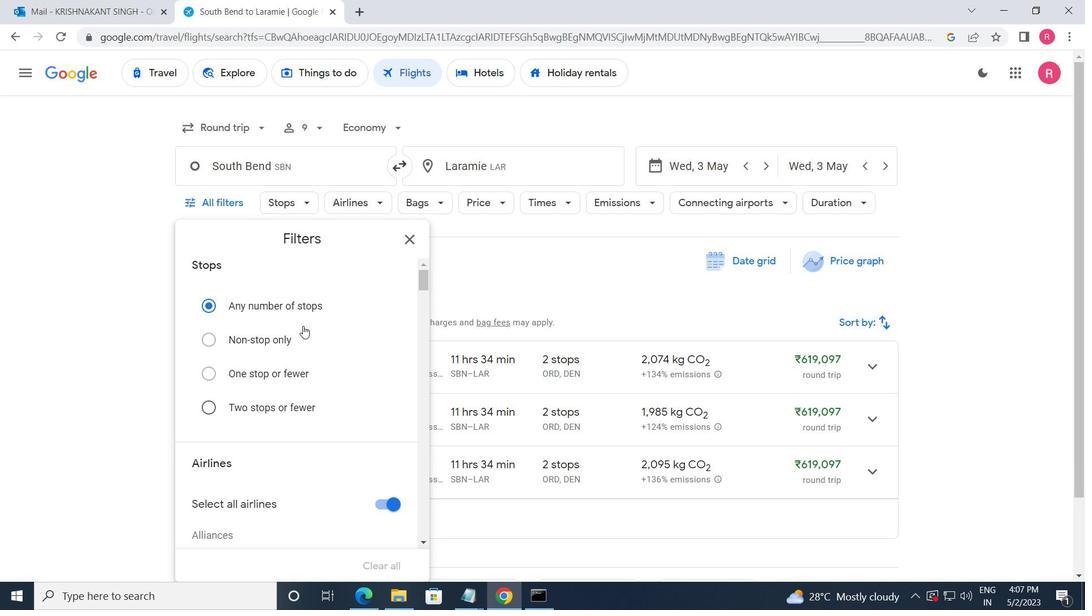 
Action: Mouse scrolled (314, 344) with delta (0, 0)
Screenshot: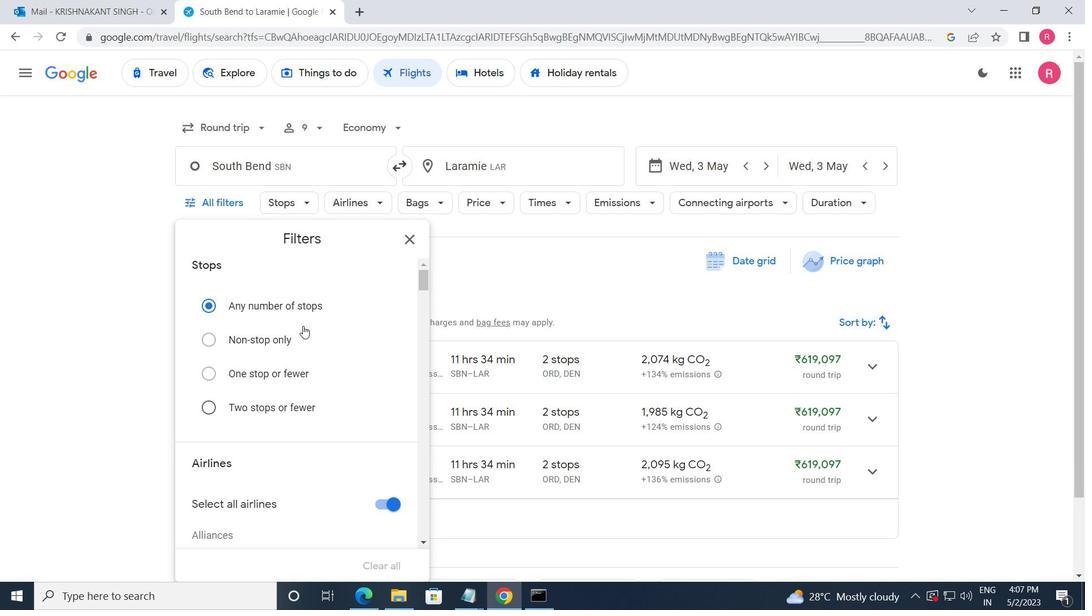 
Action: Mouse moved to (315, 346)
Screenshot: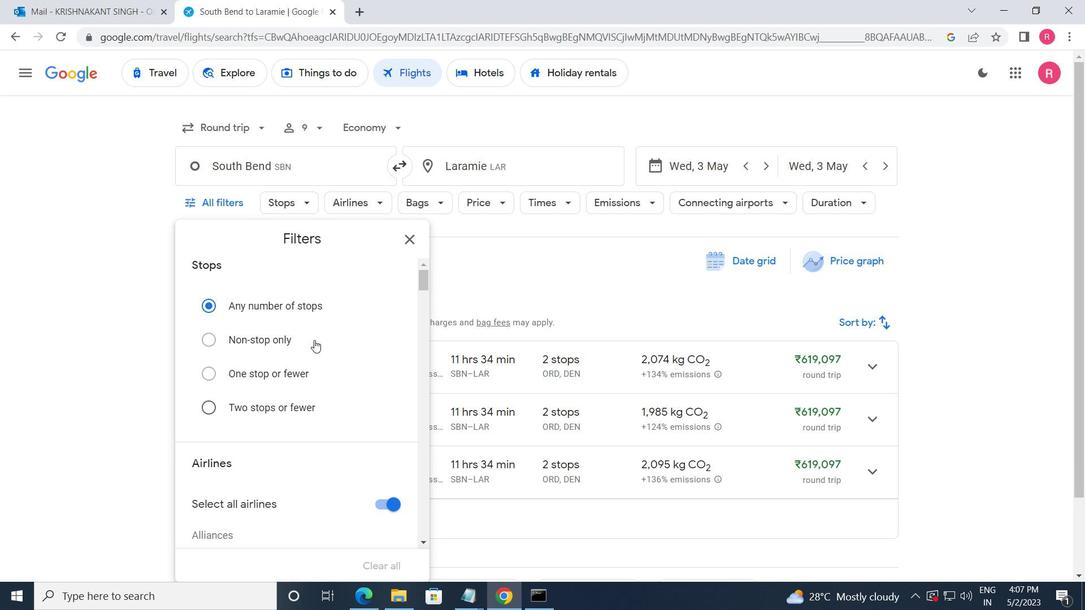 
Action: Mouse scrolled (315, 345) with delta (0, 0)
Screenshot: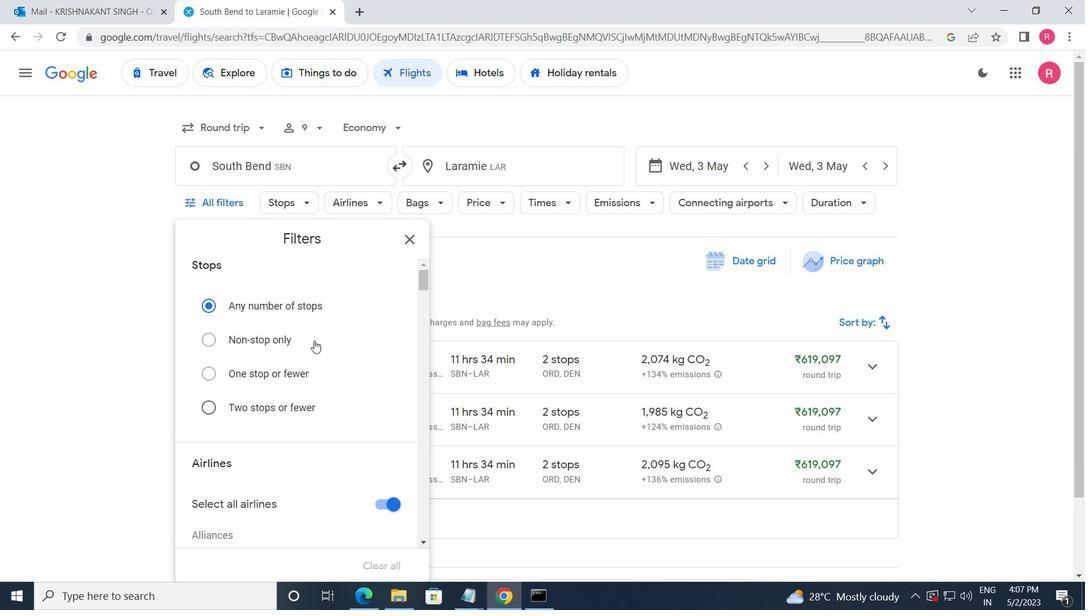 
Action: Mouse scrolled (315, 345) with delta (0, 0)
Screenshot: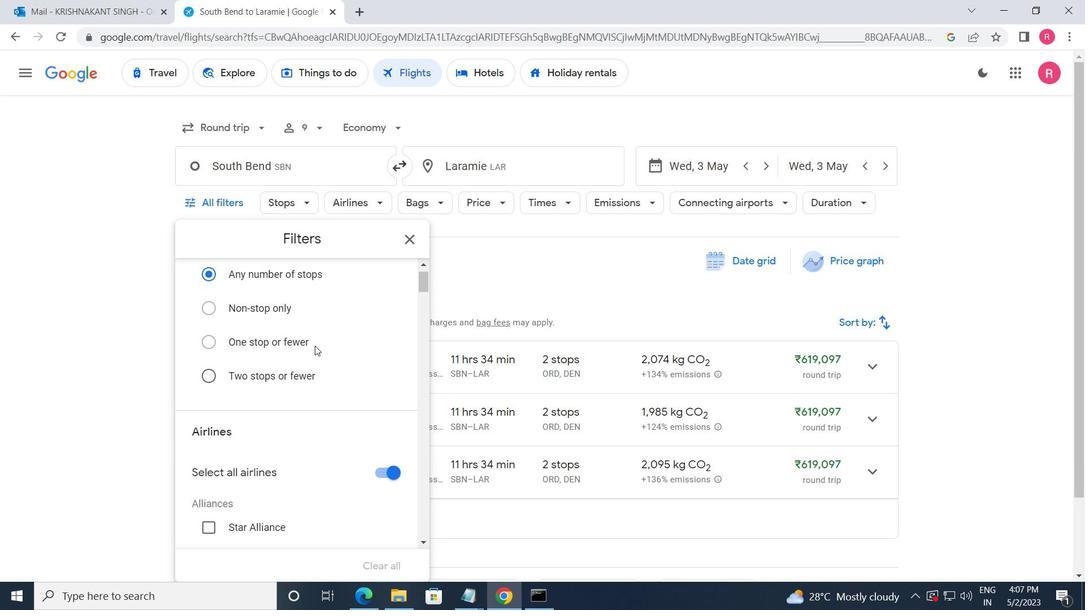 
Action: Mouse moved to (296, 376)
Screenshot: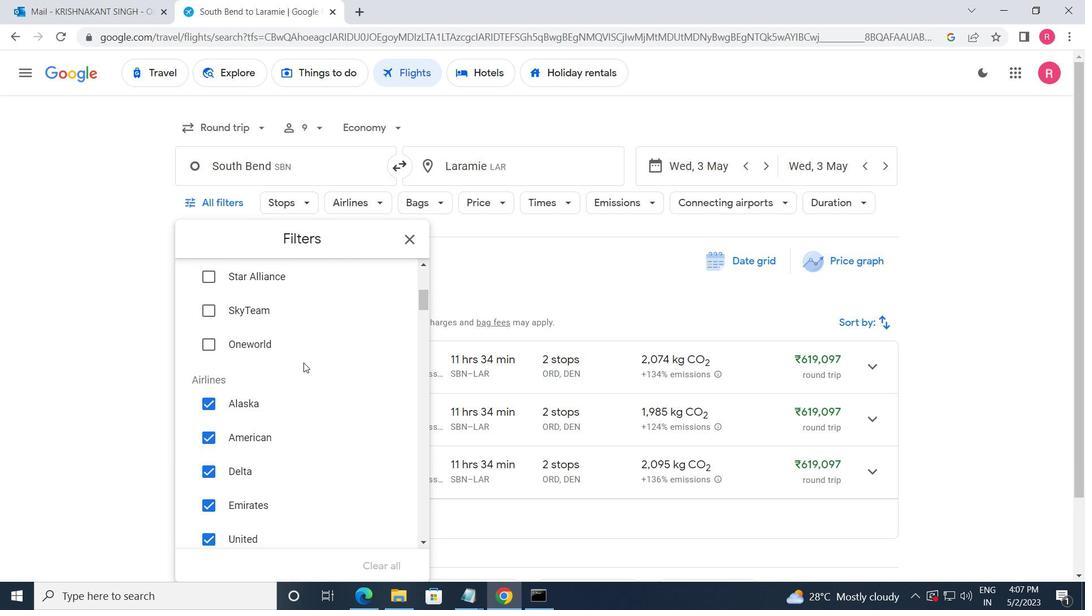 
Action: Mouse scrolled (296, 375) with delta (0, 0)
Screenshot: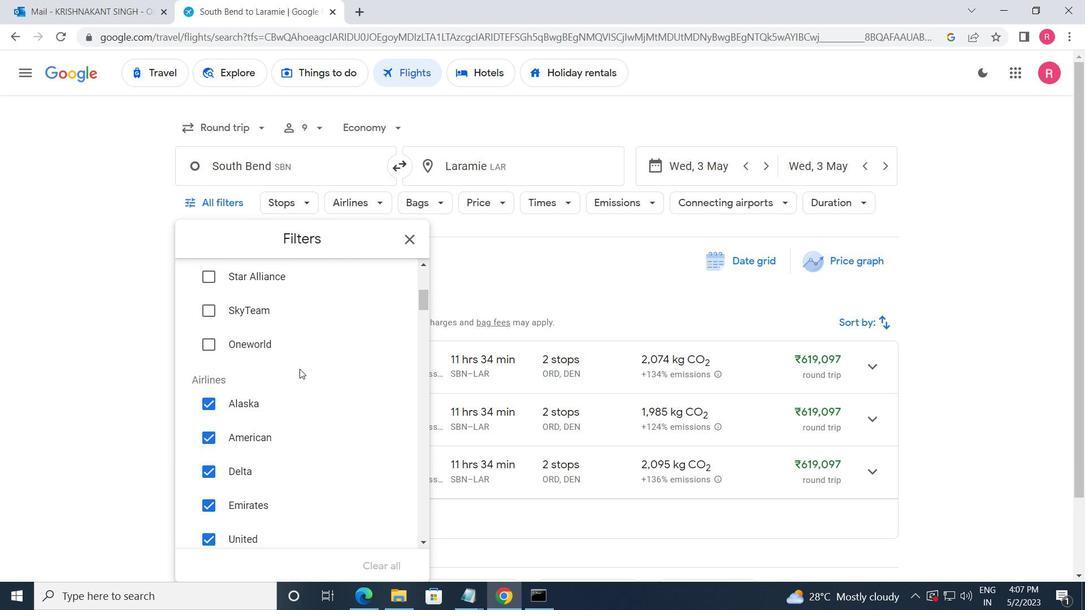 
Action: Mouse scrolled (296, 375) with delta (0, 0)
Screenshot: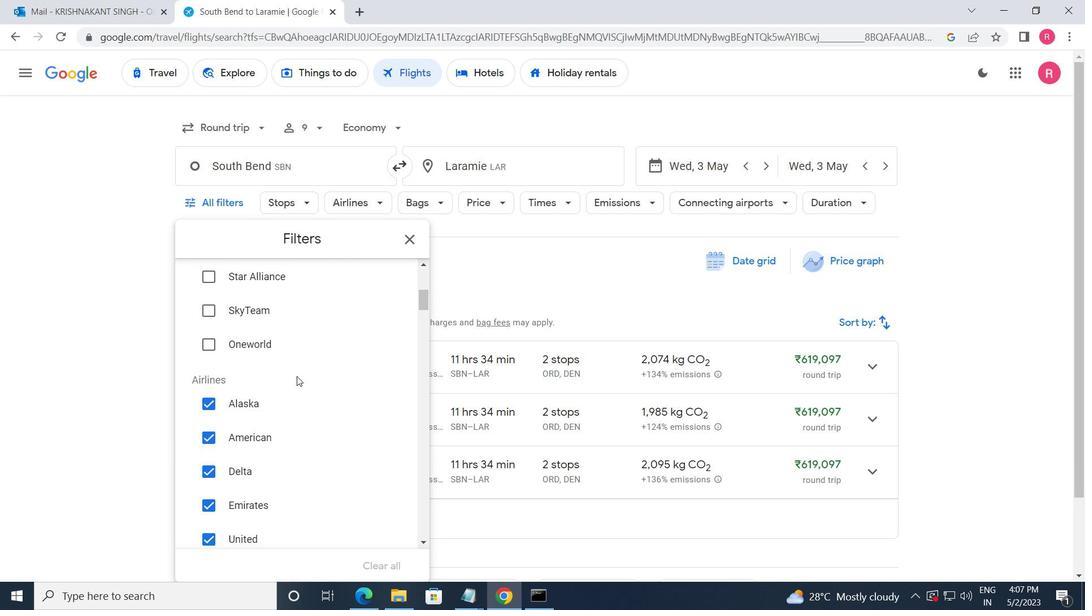 
Action: Mouse moved to (368, 332)
Screenshot: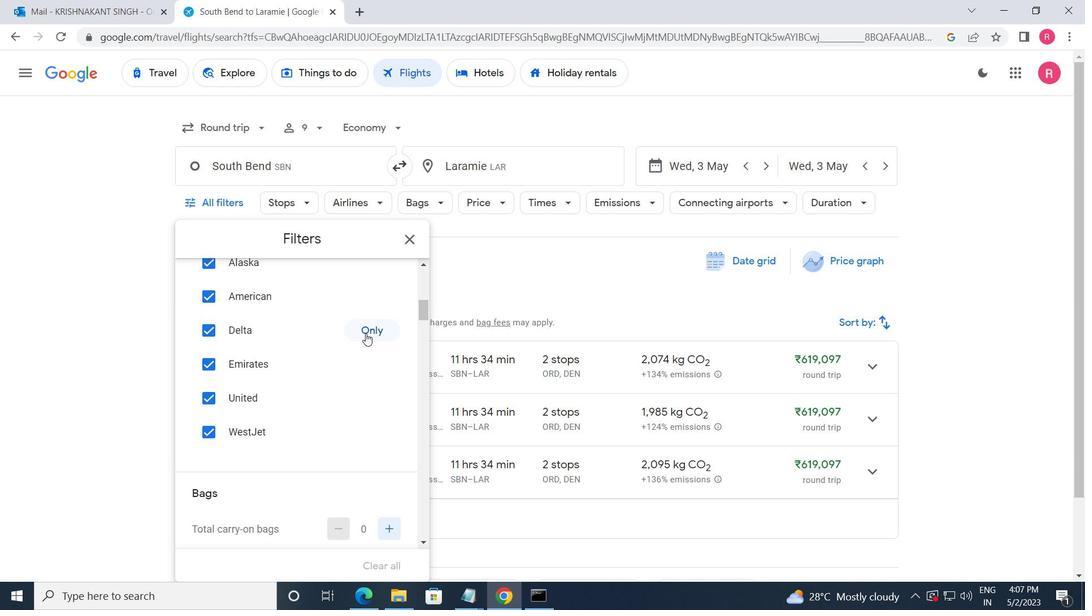 
Action: Mouse pressed left at (368, 332)
Screenshot: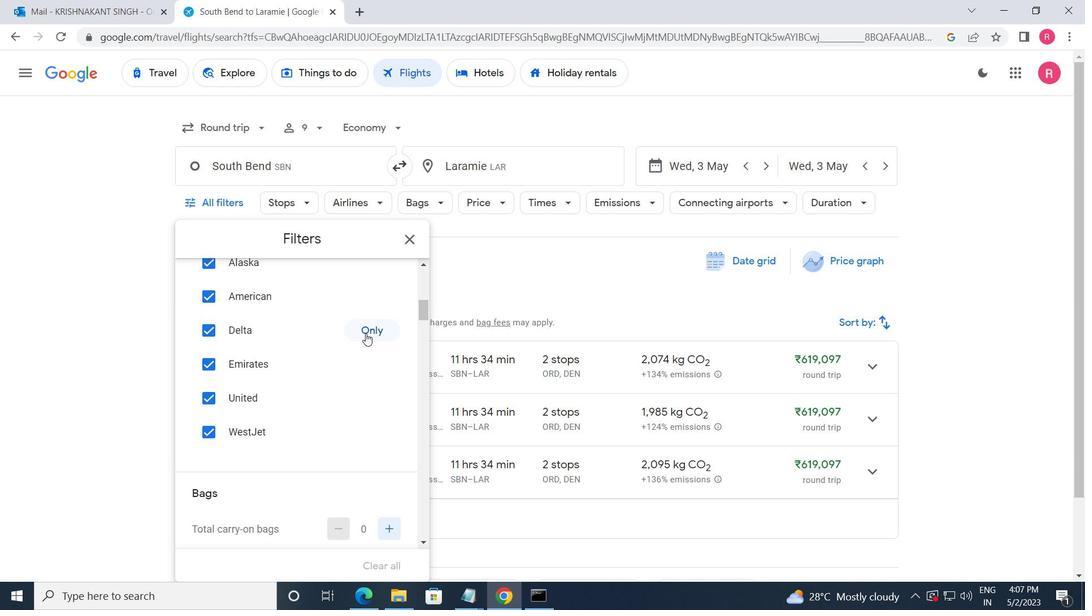 
Action: Mouse moved to (339, 369)
Screenshot: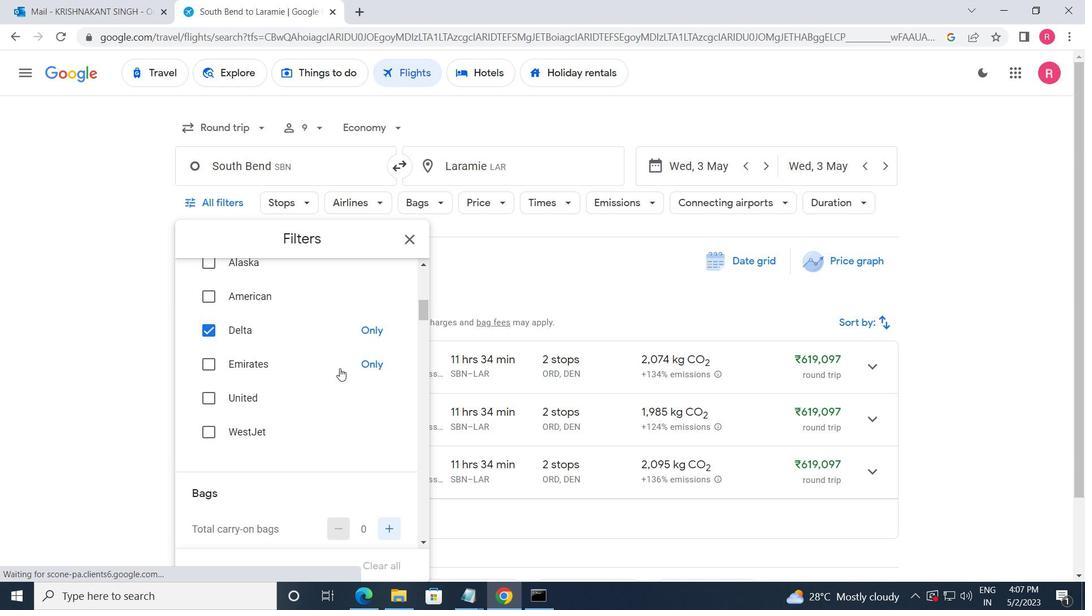 
Action: Mouse scrolled (339, 368) with delta (0, 0)
Screenshot: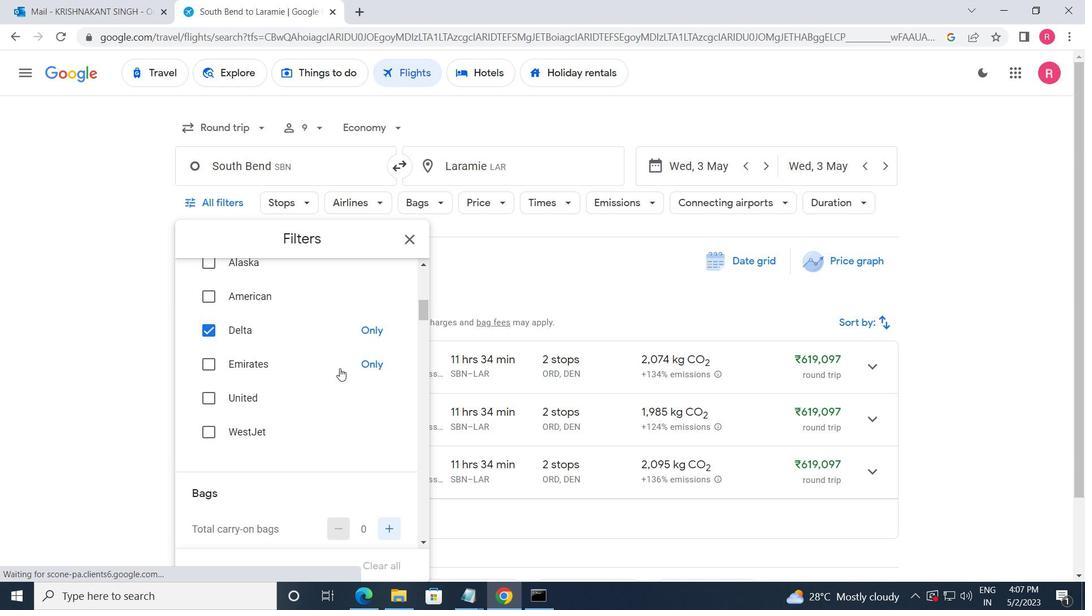 
Action: Mouse moved to (337, 367)
Screenshot: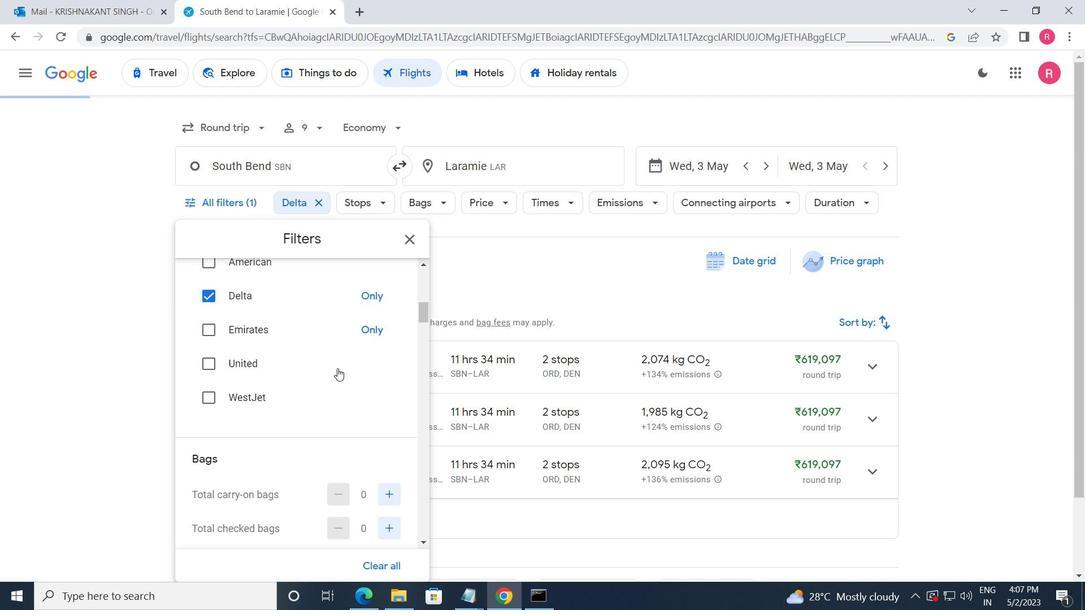 
Action: Mouse scrolled (337, 366) with delta (0, 0)
Screenshot: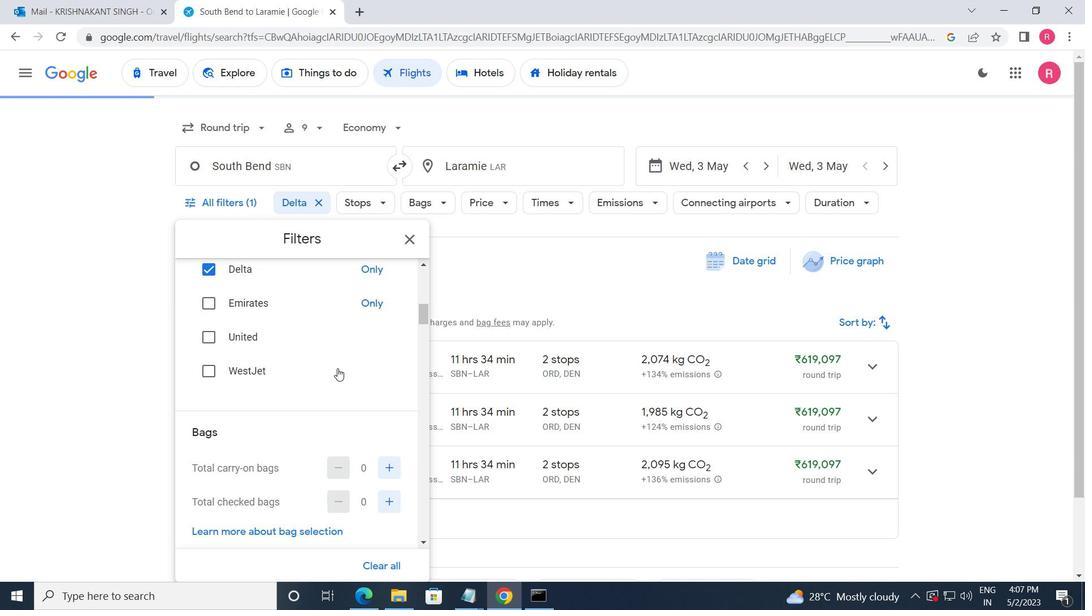 
Action: Mouse moved to (389, 424)
Screenshot: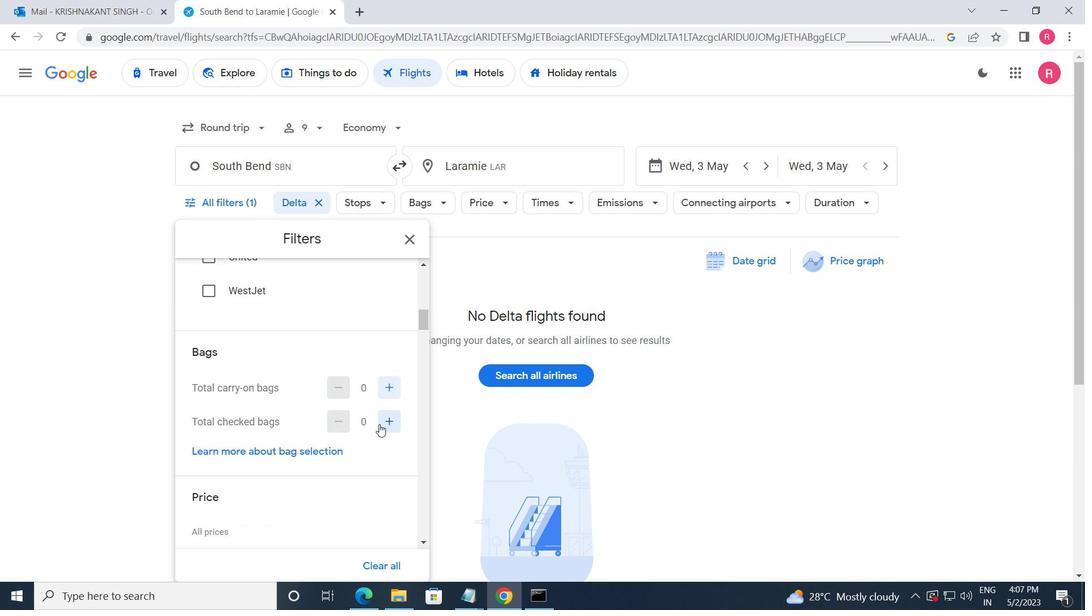 
Action: Mouse pressed left at (389, 424)
Screenshot: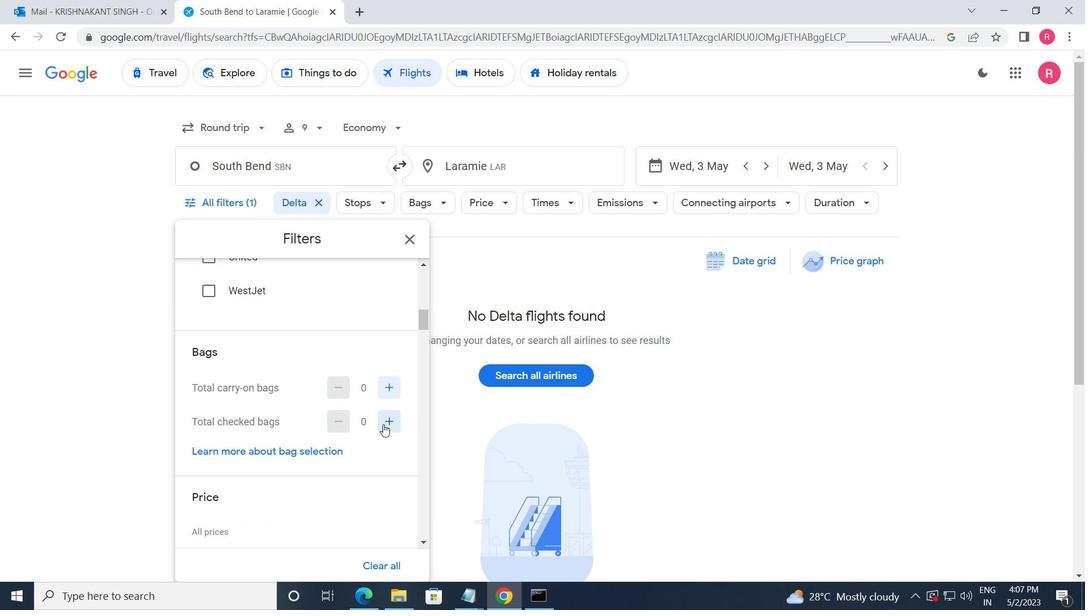 
Action: Mouse moved to (389, 424)
Screenshot: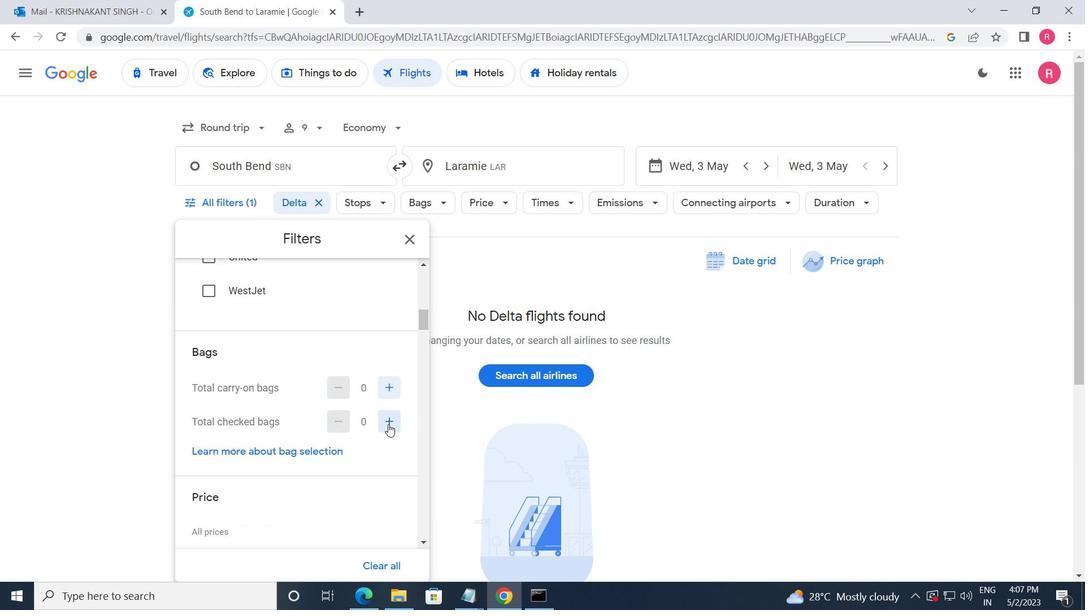 
Action: Mouse pressed left at (389, 424)
Screenshot: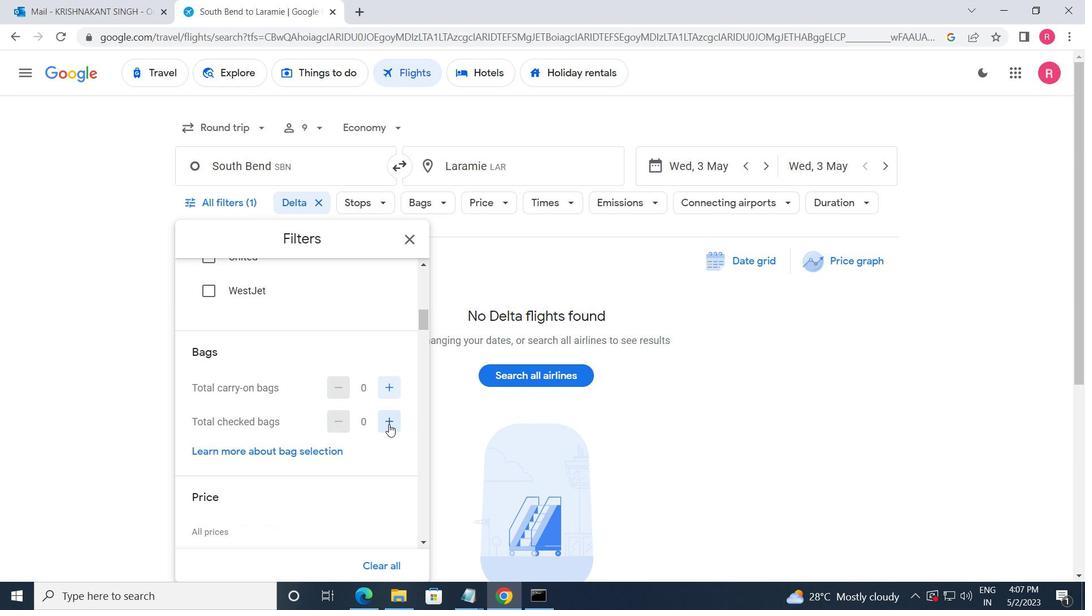 
Action: Mouse pressed left at (389, 424)
Screenshot: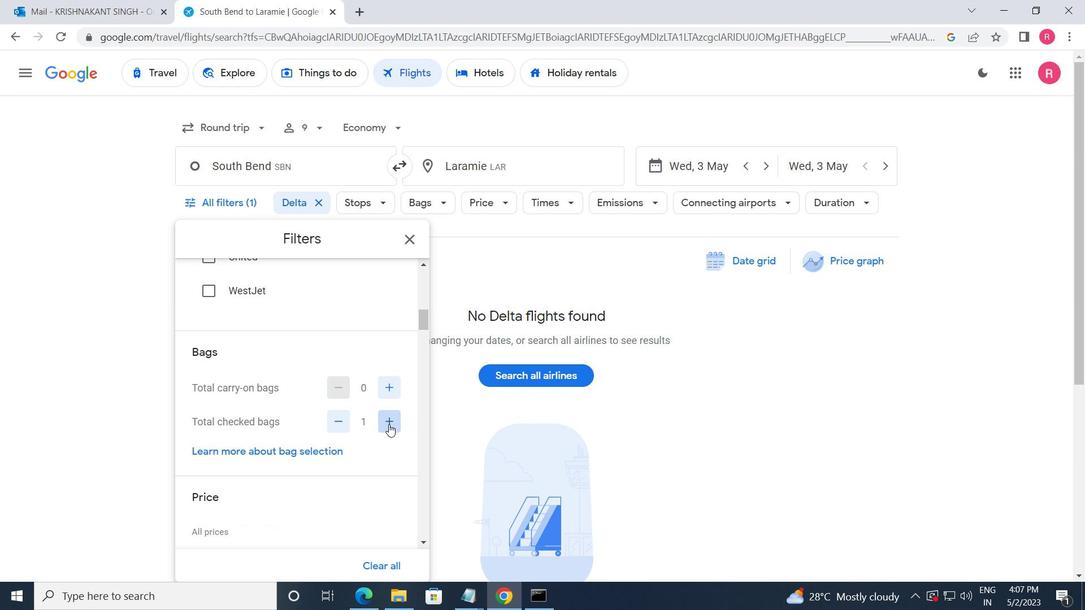 
Action: Mouse pressed left at (389, 424)
Screenshot: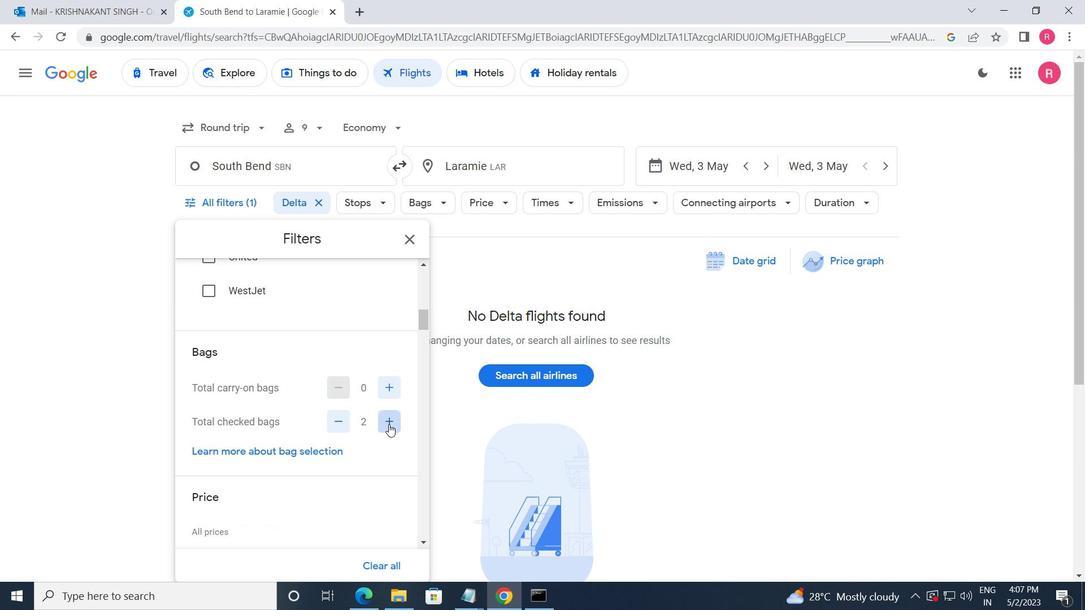 
Action: Mouse pressed left at (389, 424)
Screenshot: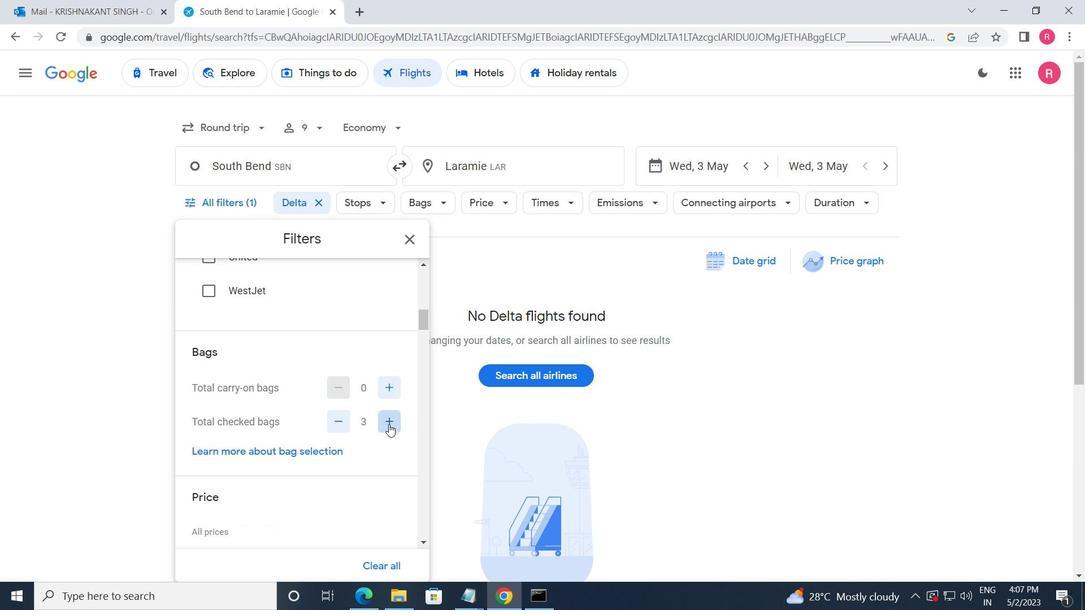 
Action: Mouse moved to (389, 424)
Screenshot: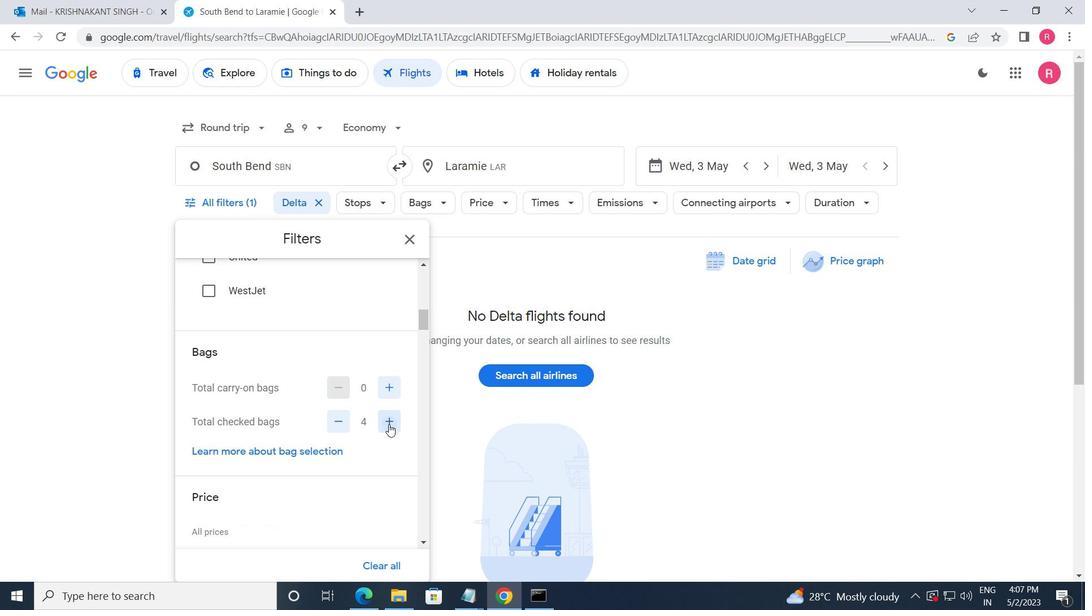 
Action: Mouse pressed left at (389, 424)
Screenshot: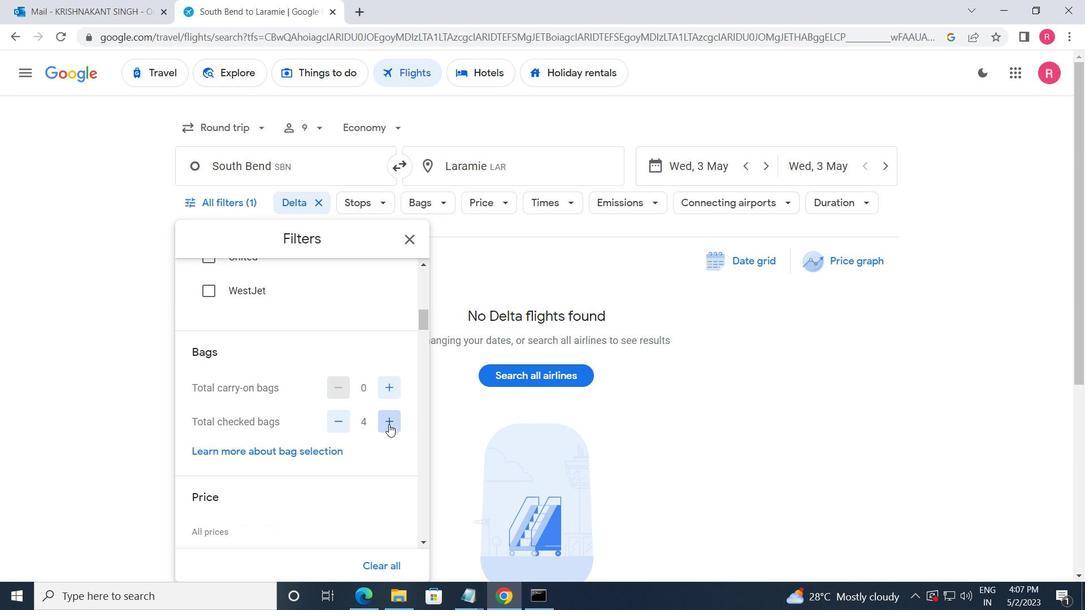 
Action: Mouse pressed left at (389, 424)
Screenshot: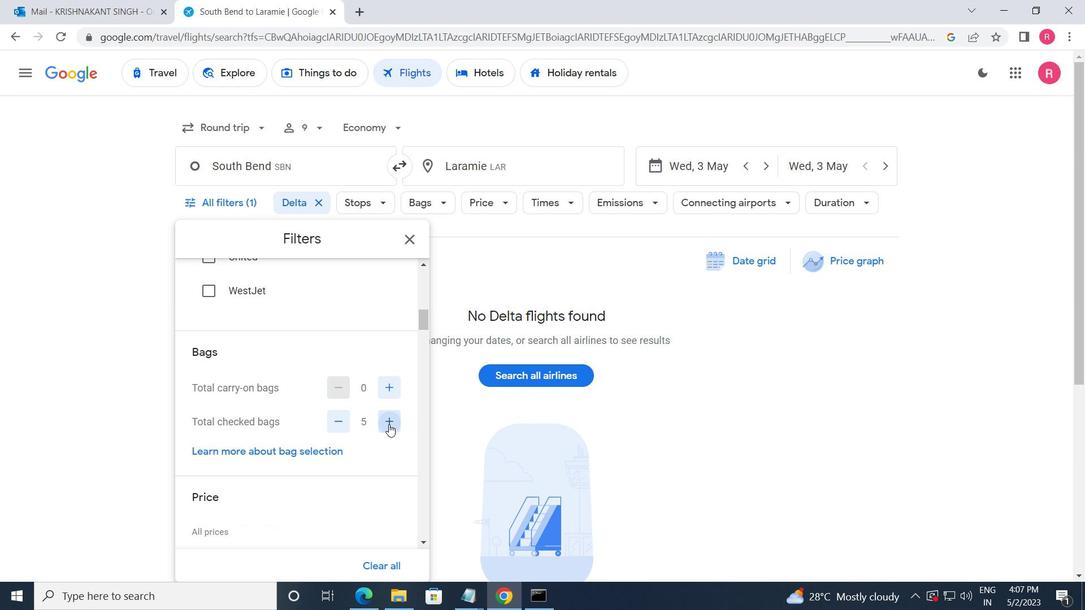 
Action: Mouse pressed left at (389, 424)
Screenshot: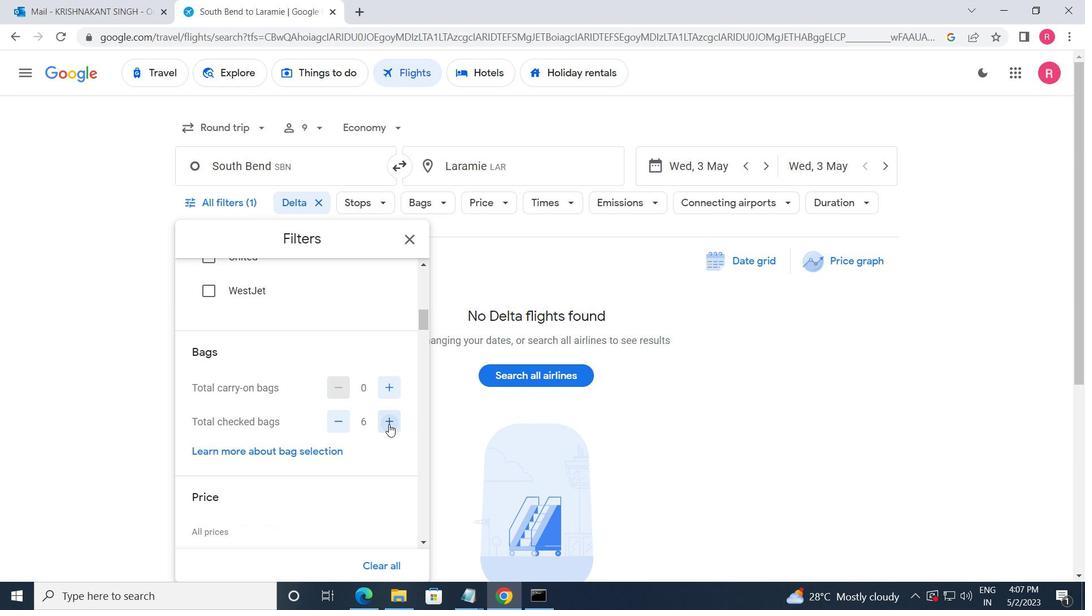 
Action: Mouse pressed left at (389, 424)
Screenshot: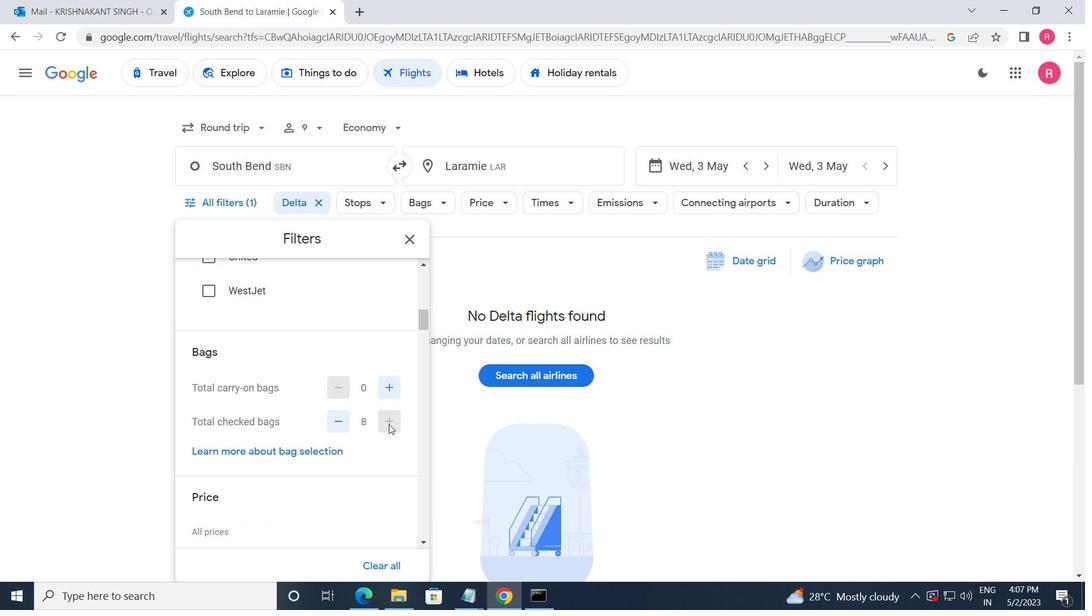 
Action: Mouse moved to (378, 423)
Screenshot: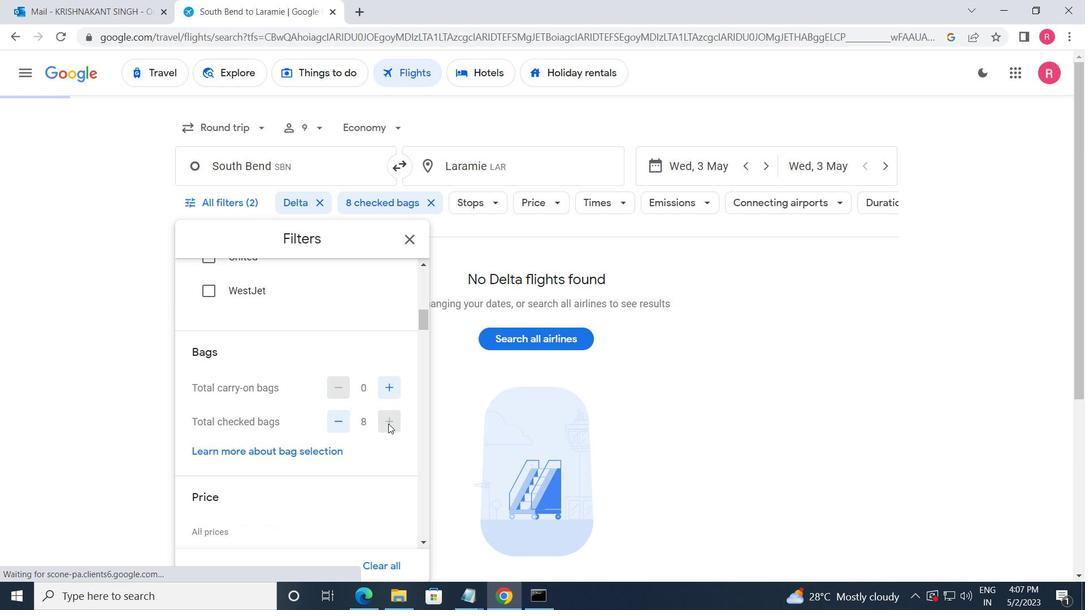 
Action: Mouse scrolled (378, 423) with delta (0, 0)
Screenshot: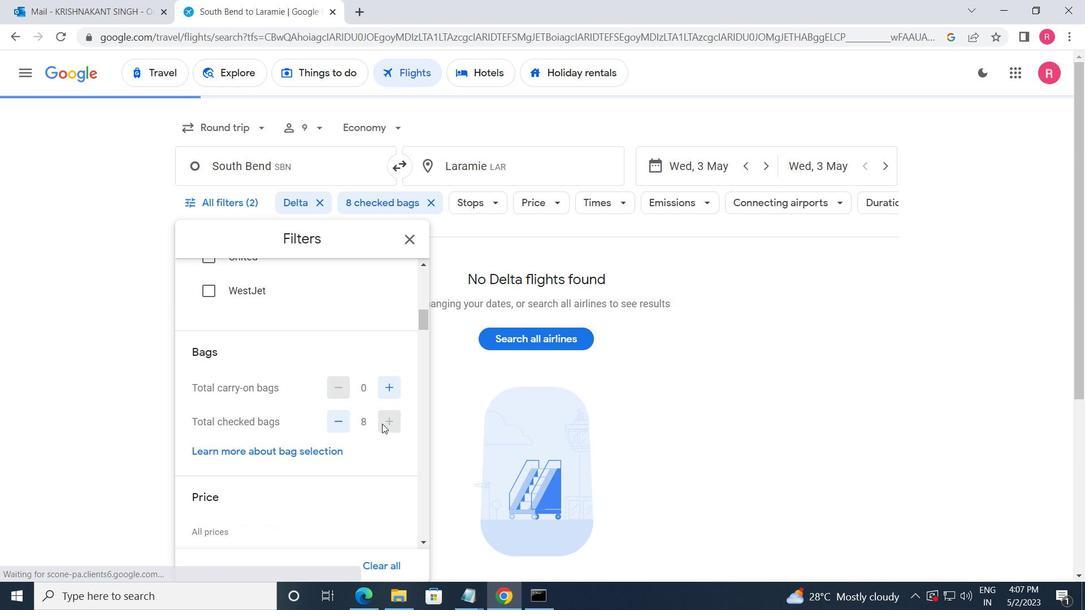 
Action: Mouse scrolled (378, 423) with delta (0, 0)
Screenshot: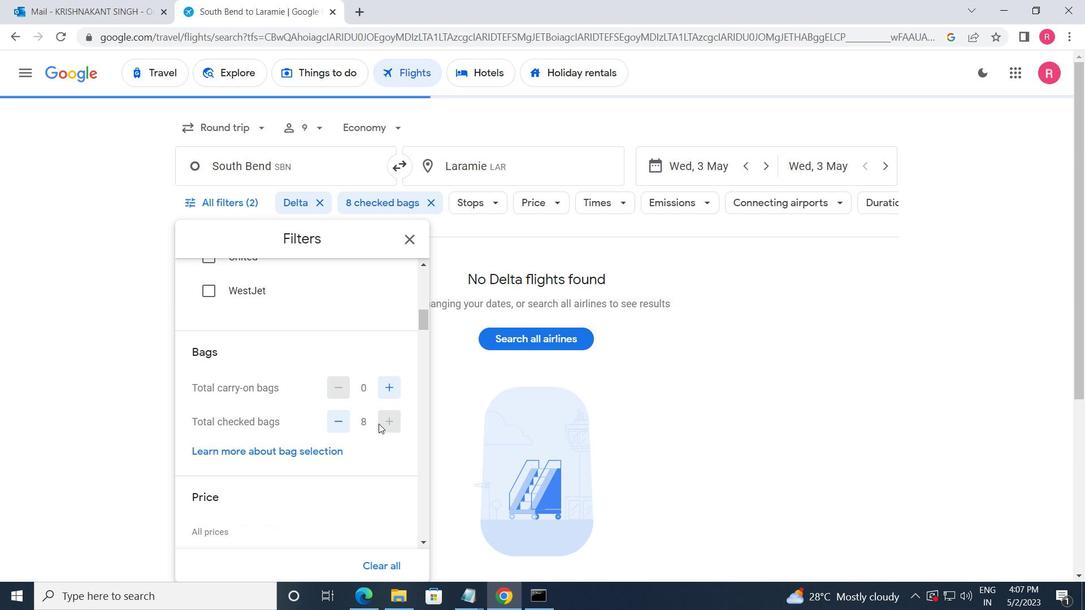 
Action: Mouse scrolled (378, 423) with delta (0, 0)
Screenshot: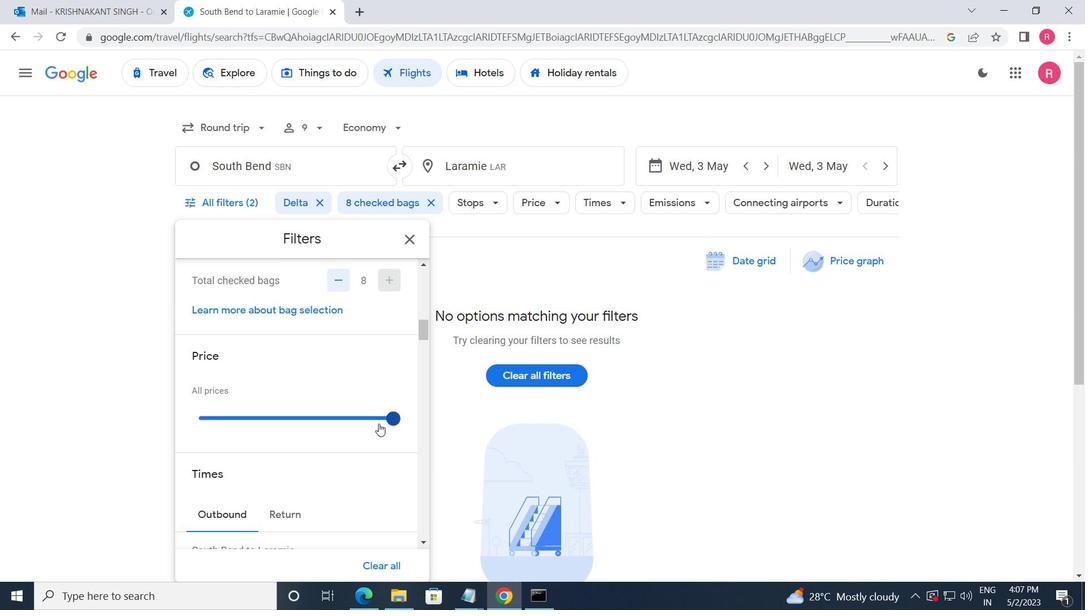 
Action: Mouse scrolled (378, 423) with delta (0, 0)
Screenshot: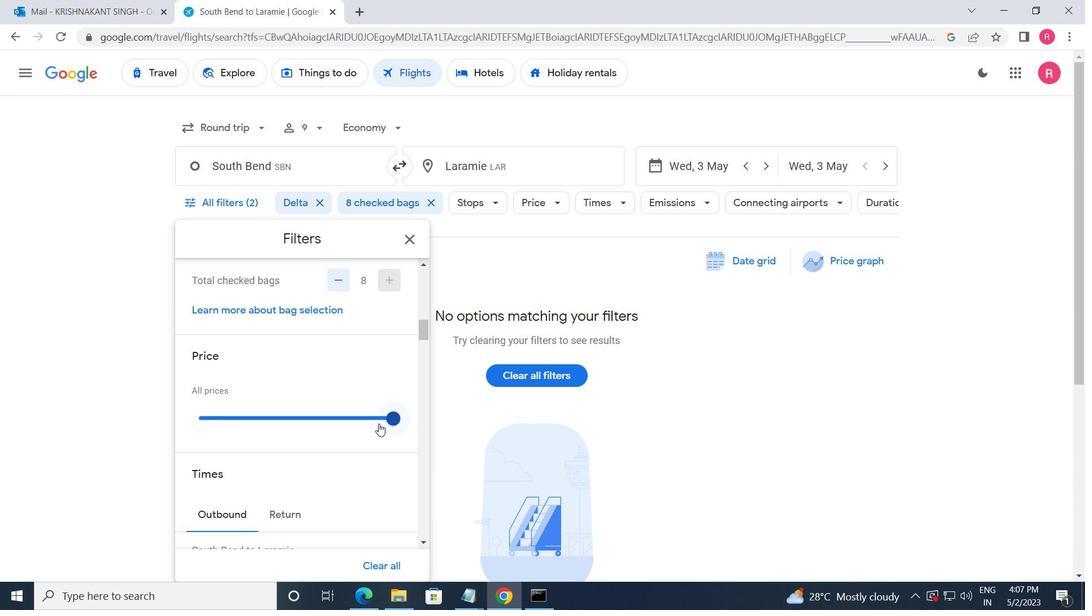 
Action: Mouse moved to (375, 396)
Screenshot: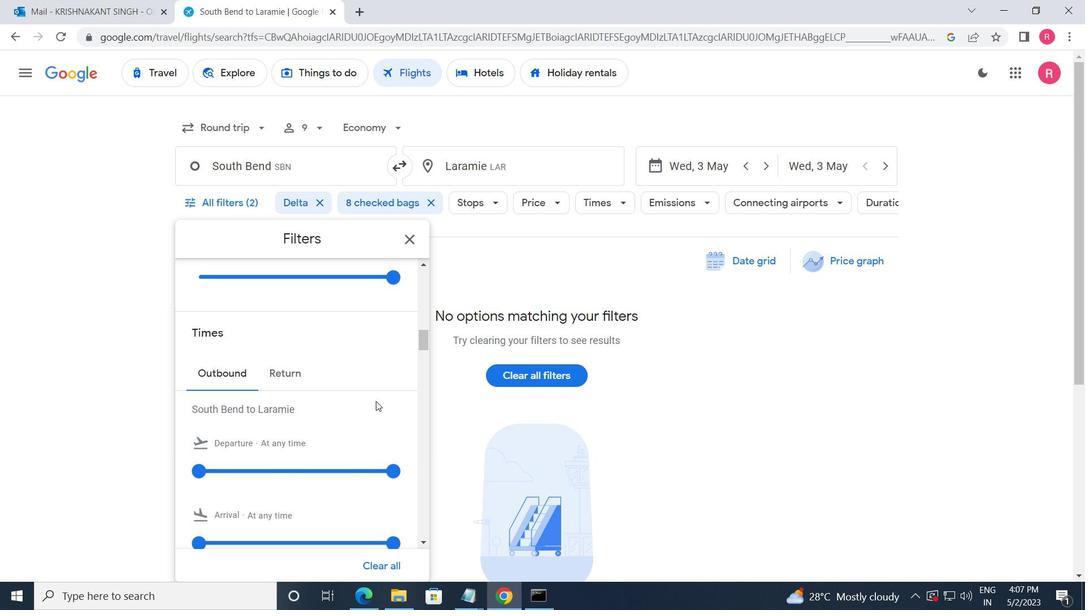 
Action: Mouse scrolled (375, 396) with delta (0, 0)
Screenshot: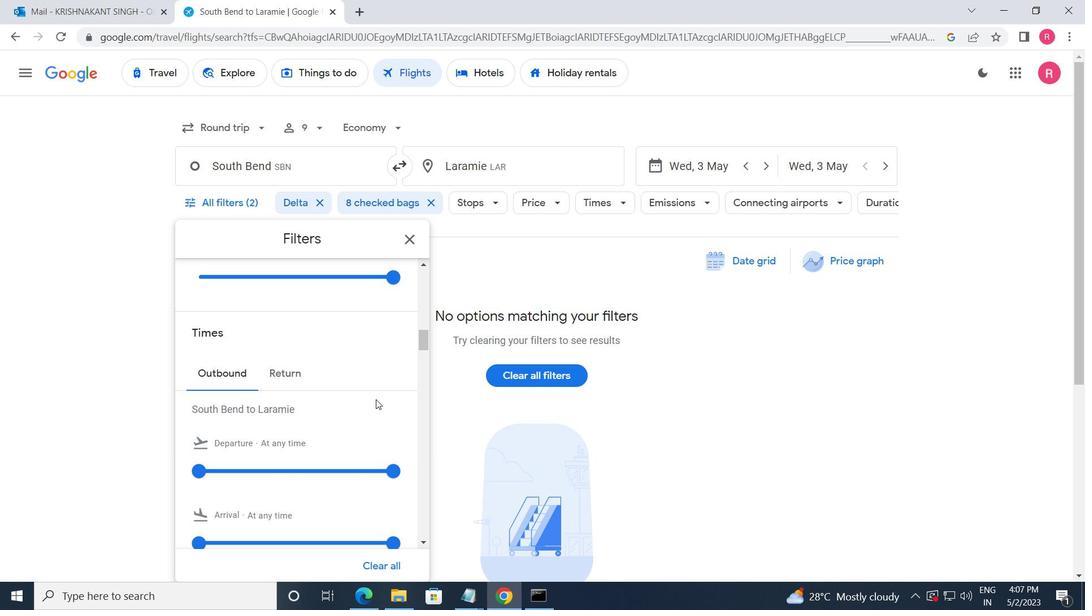 
Action: Mouse moved to (396, 356)
Screenshot: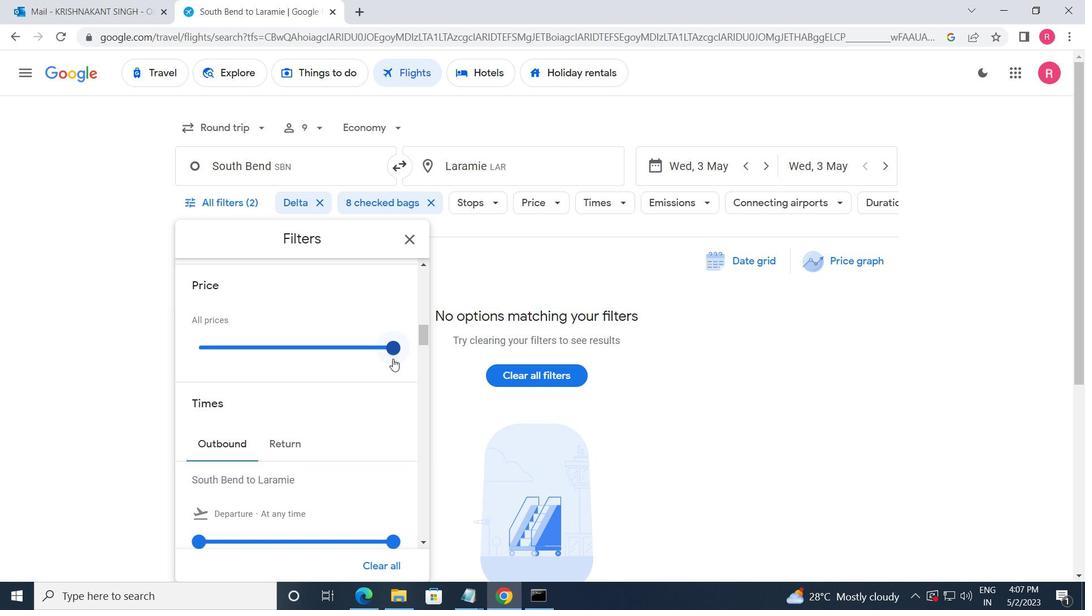 
Action: Mouse pressed left at (396, 356)
Screenshot: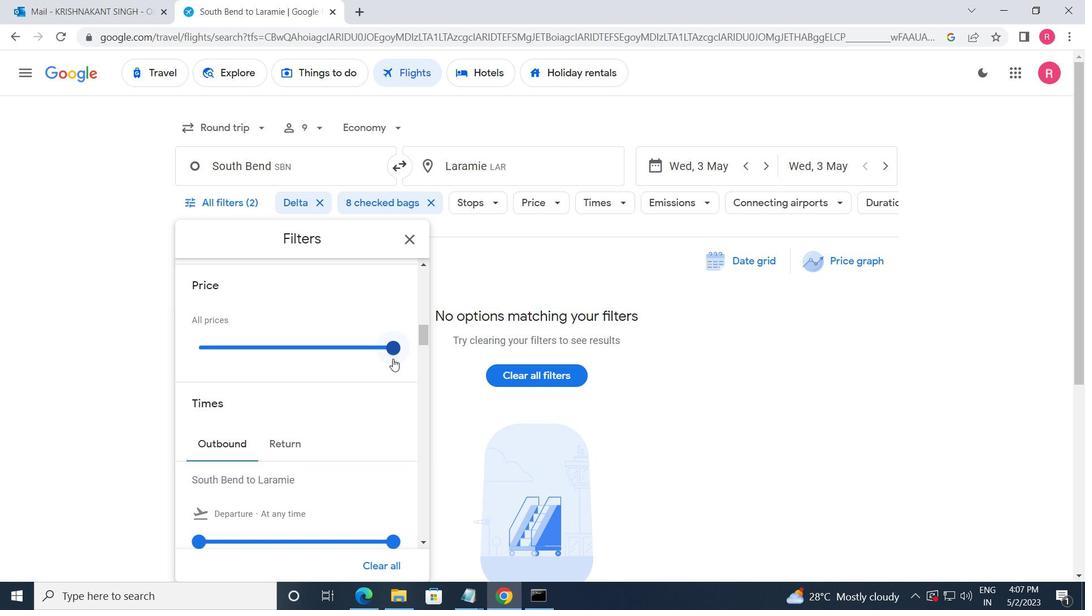 
Action: Mouse moved to (266, 378)
Screenshot: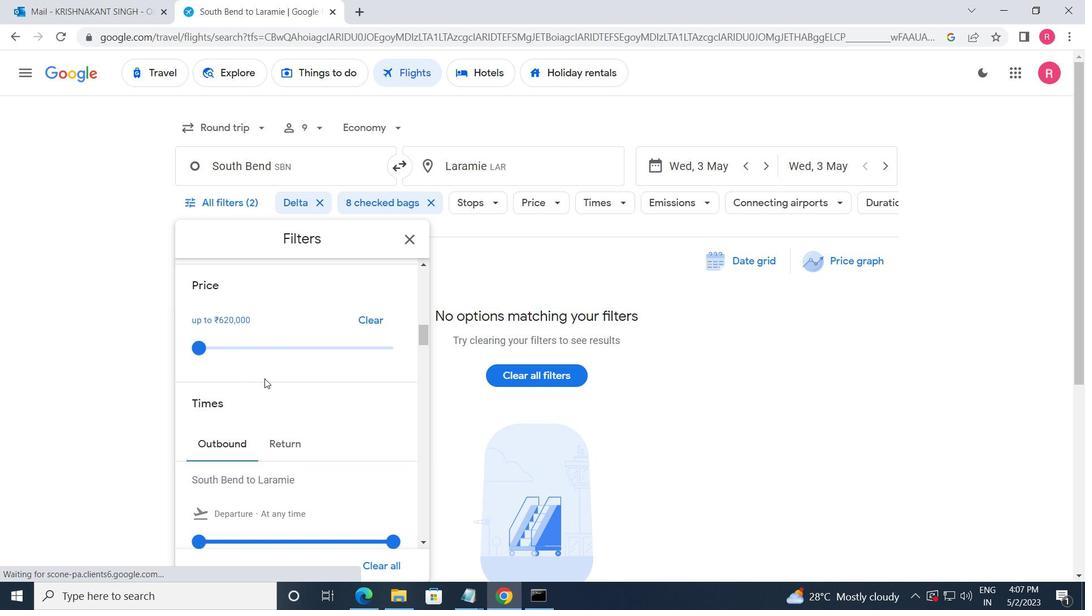 
Action: Mouse scrolled (266, 378) with delta (0, 0)
Screenshot: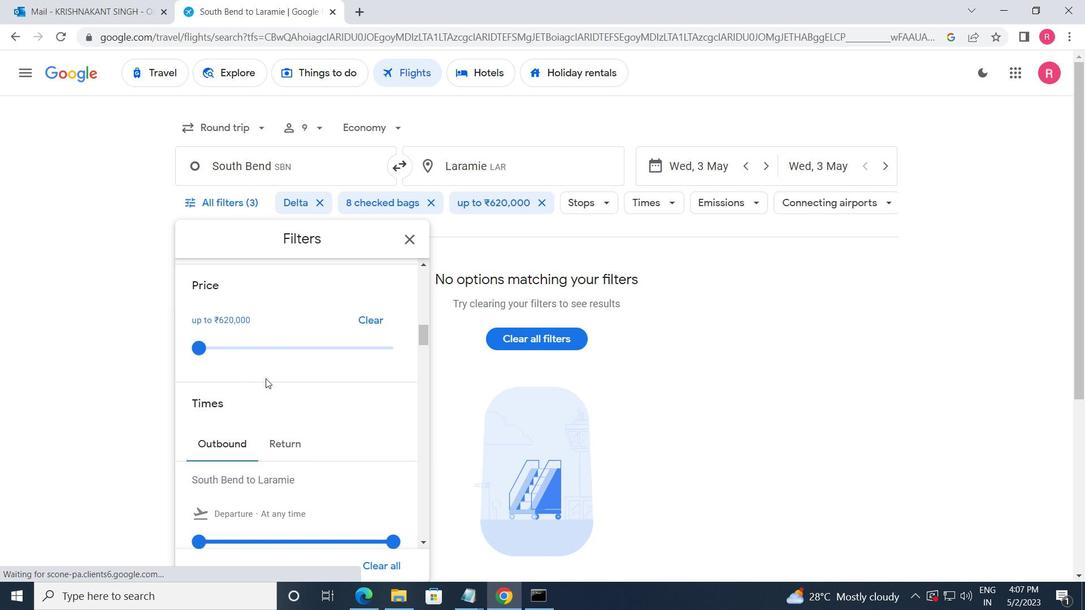 
Action: Mouse scrolled (266, 378) with delta (0, 0)
Screenshot: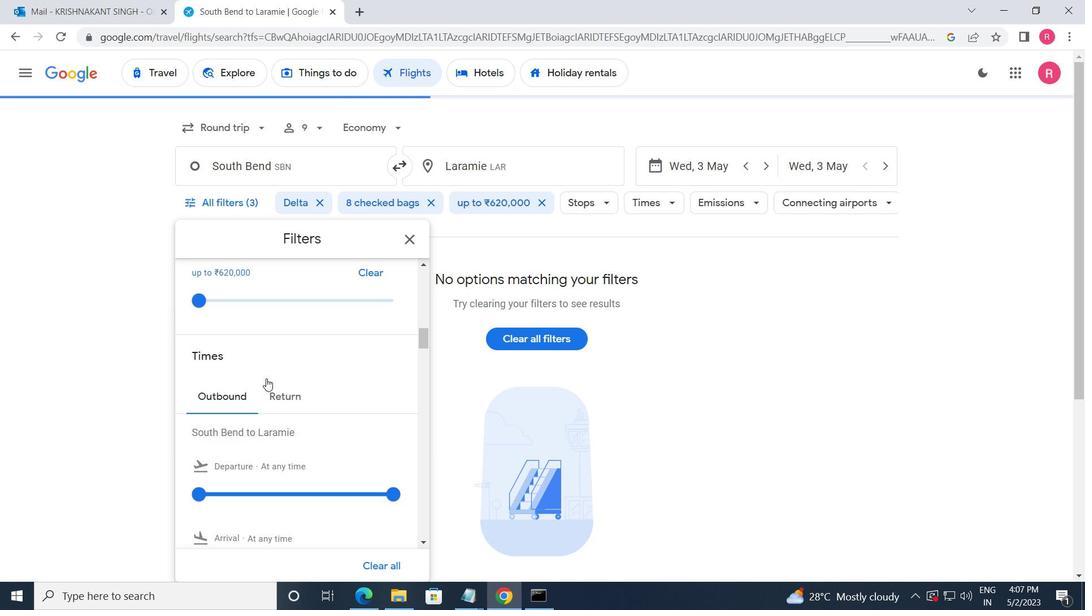 
Action: Mouse scrolled (266, 378) with delta (0, 0)
Screenshot: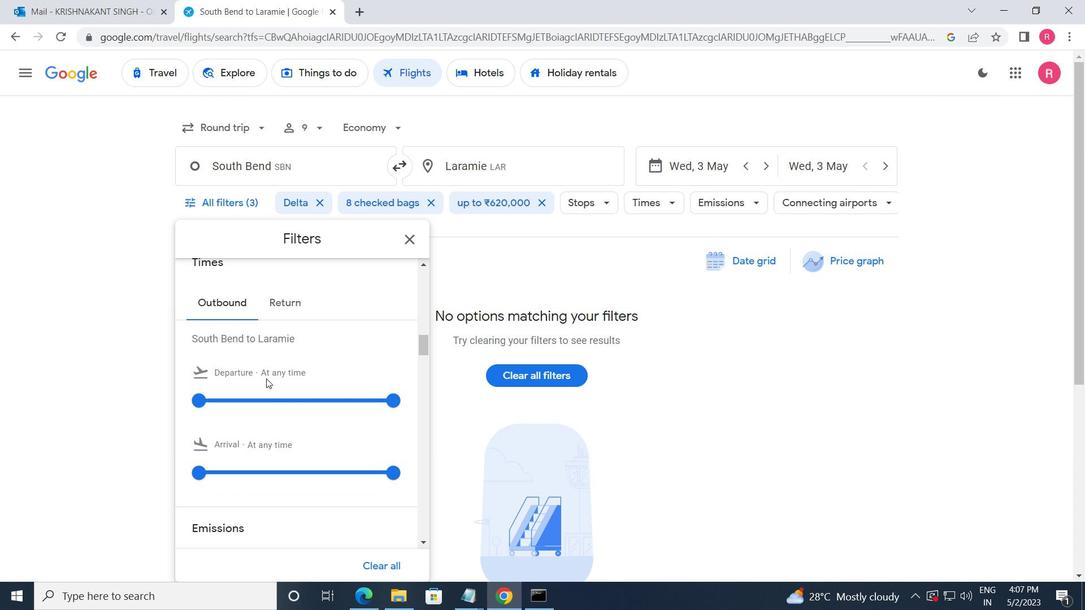 
Action: Mouse moved to (190, 332)
Screenshot: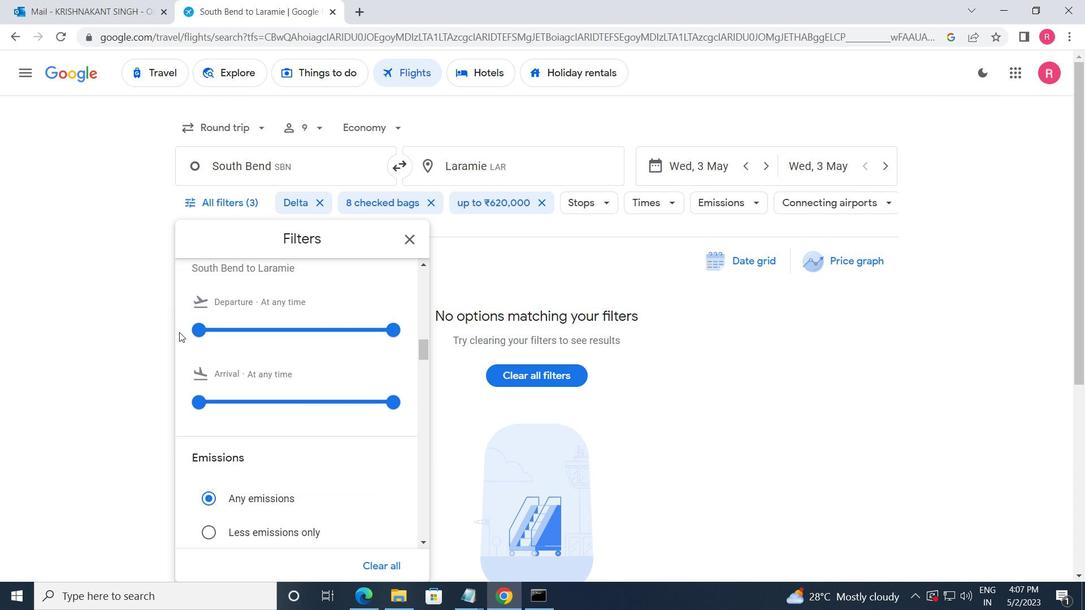
Action: Mouse pressed left at (190, 332)
Screenshot: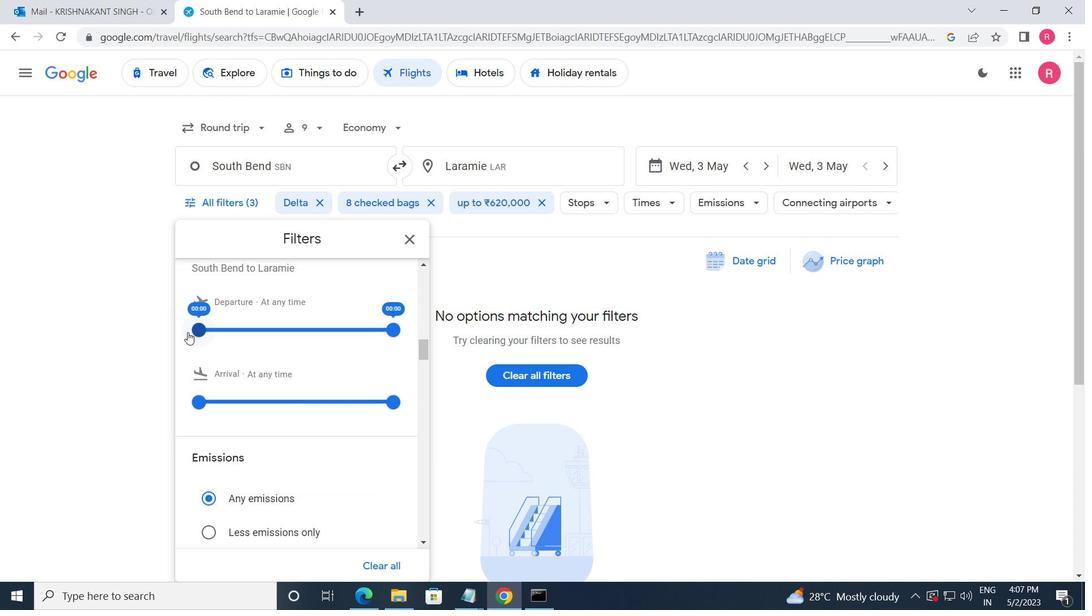 
Action: Mouse moved to (388, 331)
Screenshot: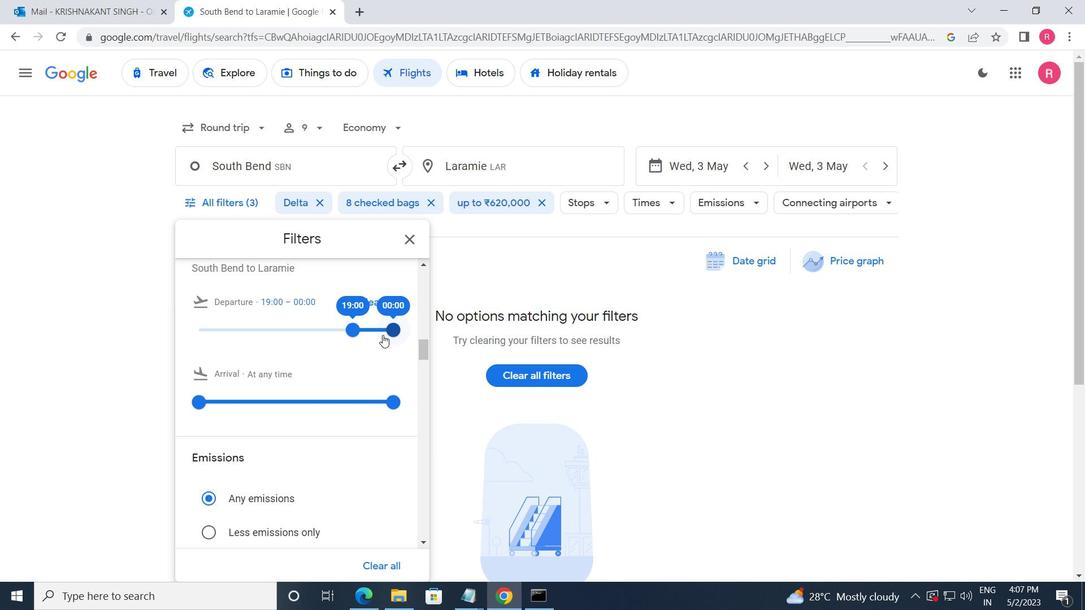 
Action: Mouse pressed left at (388, 331)
Screenshot: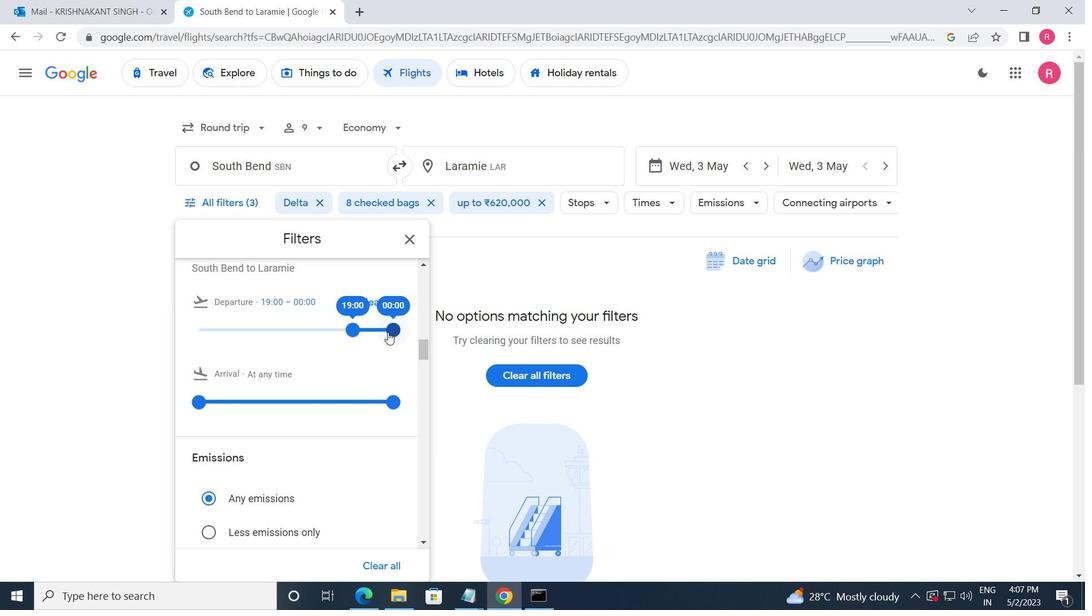 
Action: Mouse moved to (337, 358)
Screenshot: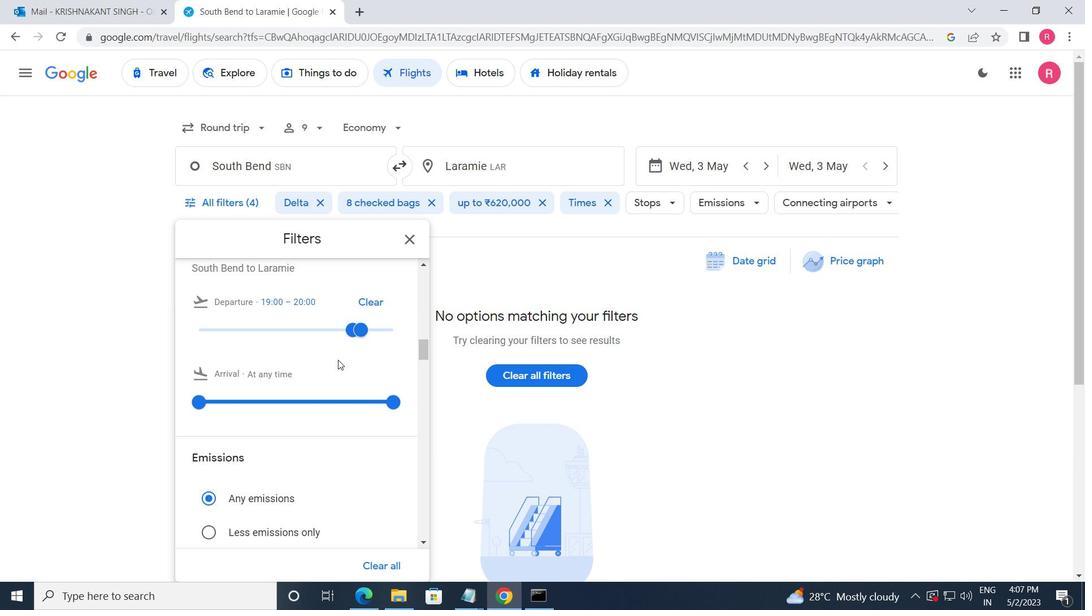 
Action: Mouse scrolled (337, 358) with delta (0, 0)
Screenshot: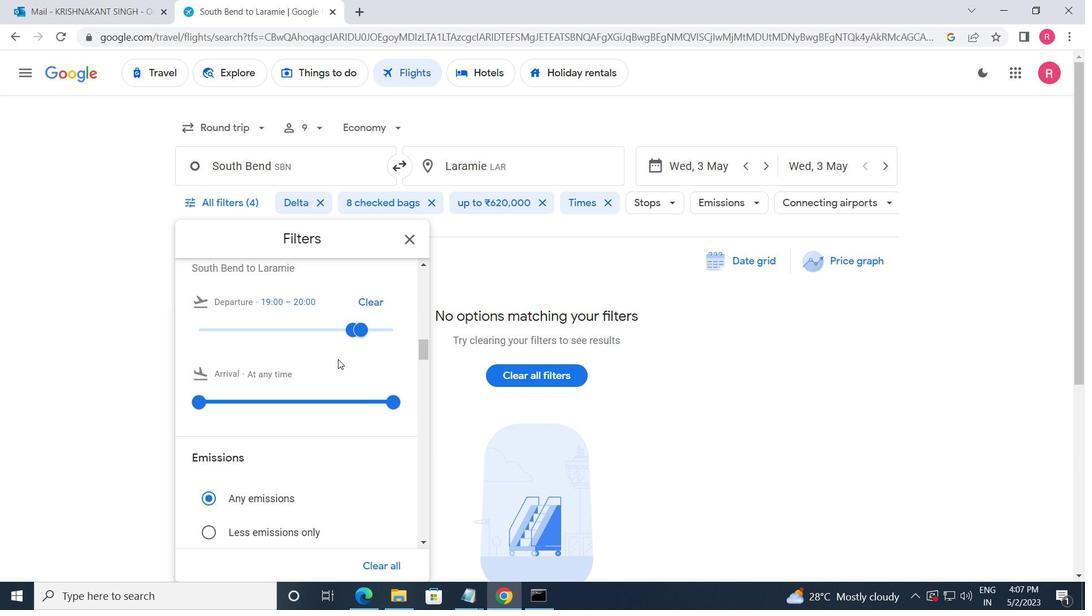 
Action: Mouse moved to (285, 308)
Screenshot: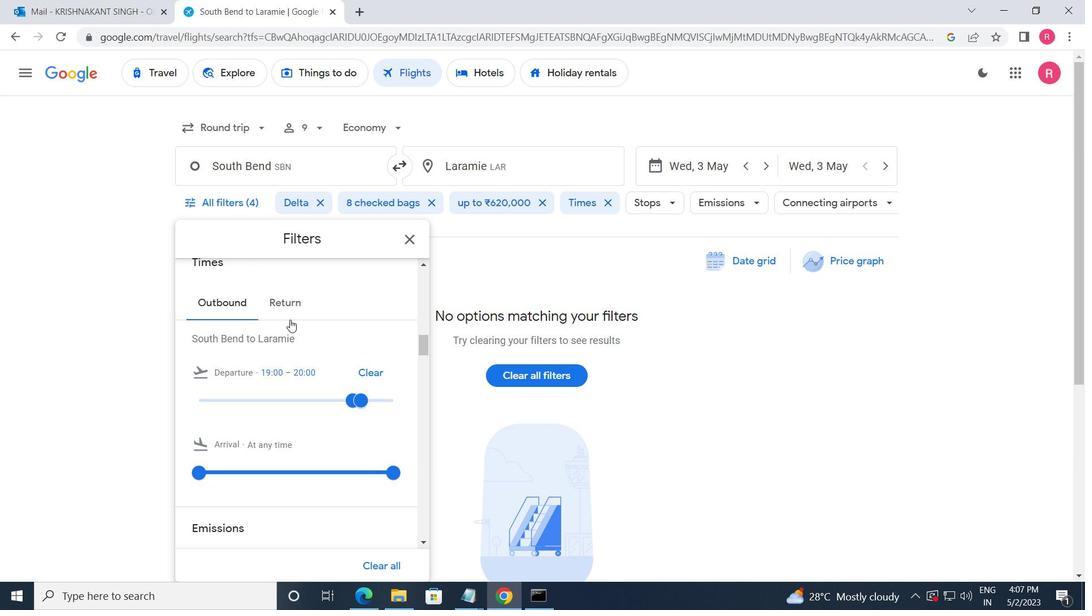 
Action: Mouse pressed left at (285, 308)
Screenshot: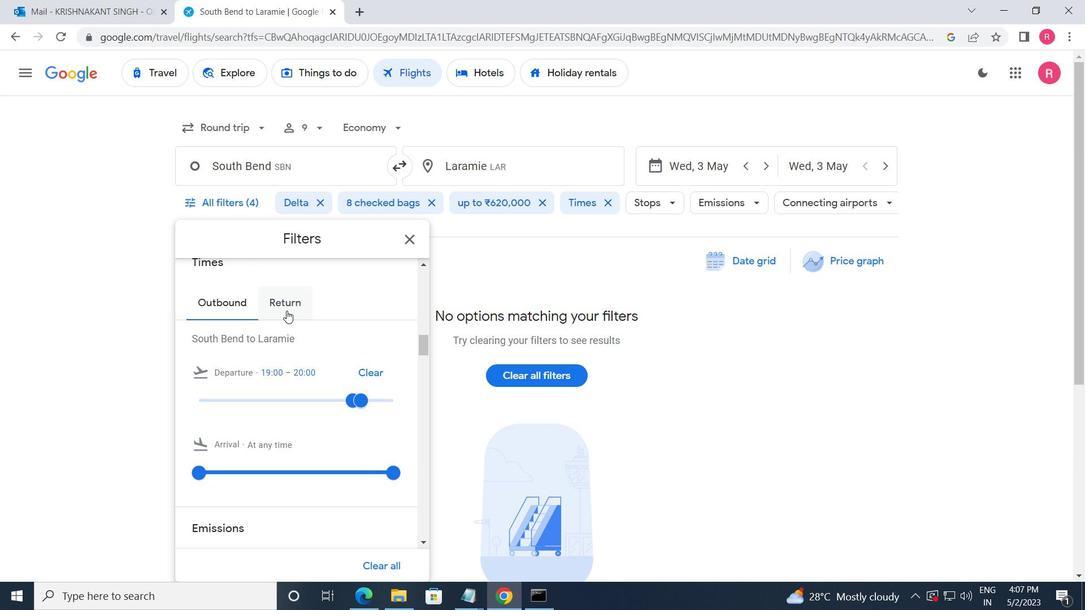 
Action: Mouse moved to (389, 401)
Screenshot: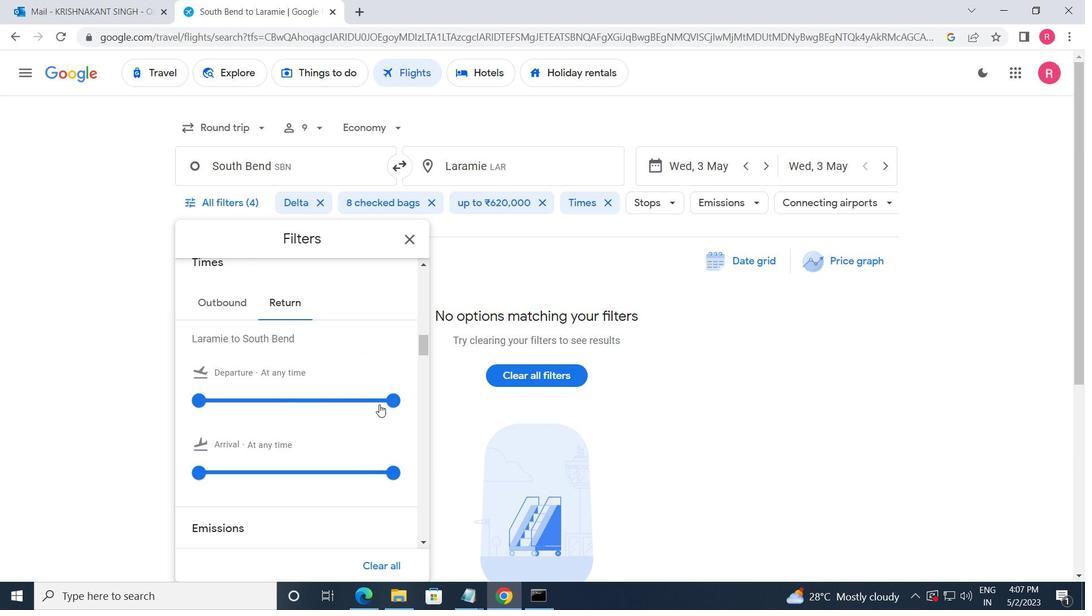 
Action: Mouse pressed left at (389, 401)
Screenshot: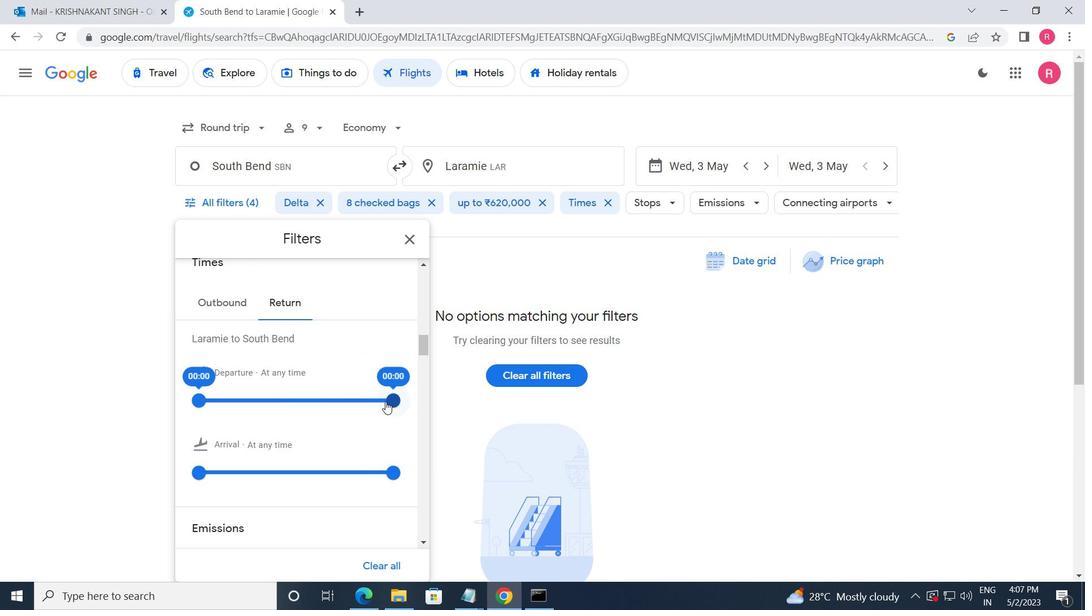 
Action: Mouse moved to (409, 244)
Screenshot: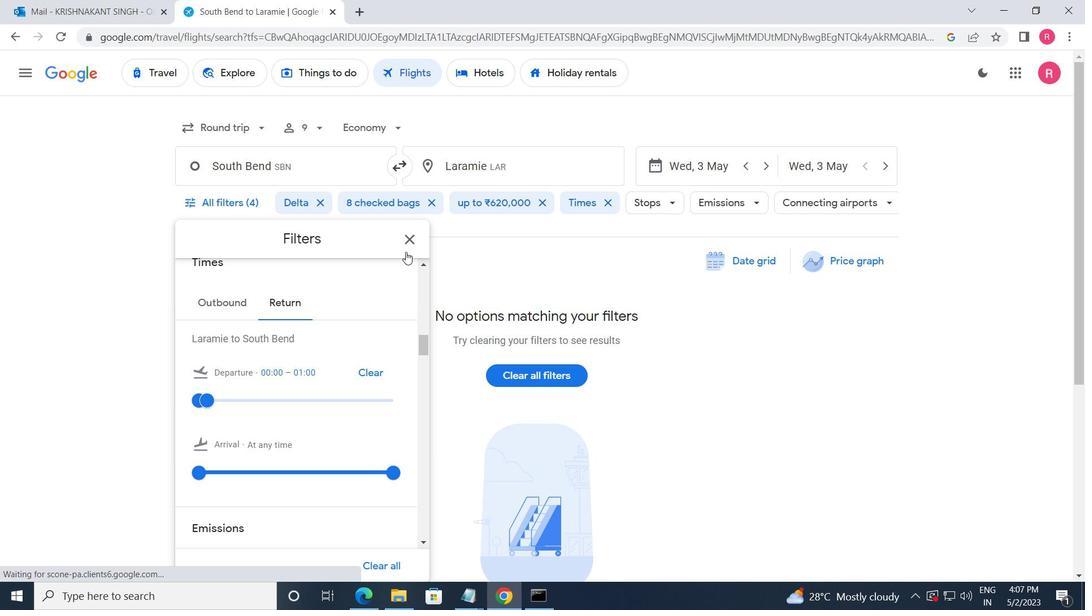 
Action: Mouse pressed left at (409, 244)
Screenshot: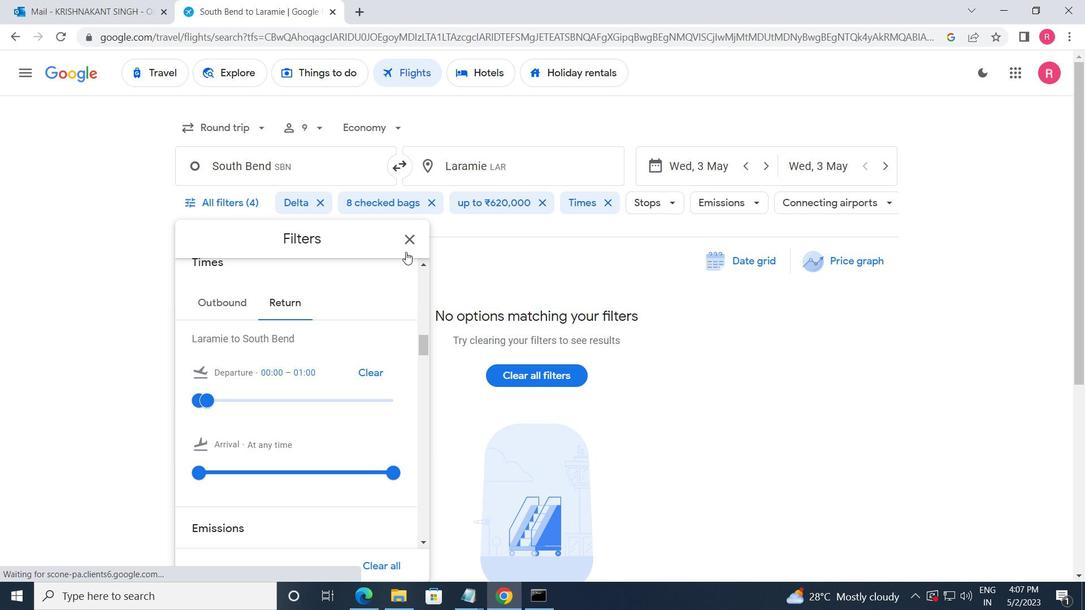 
Action: Mouse moved to (317, 162)
Screenshot: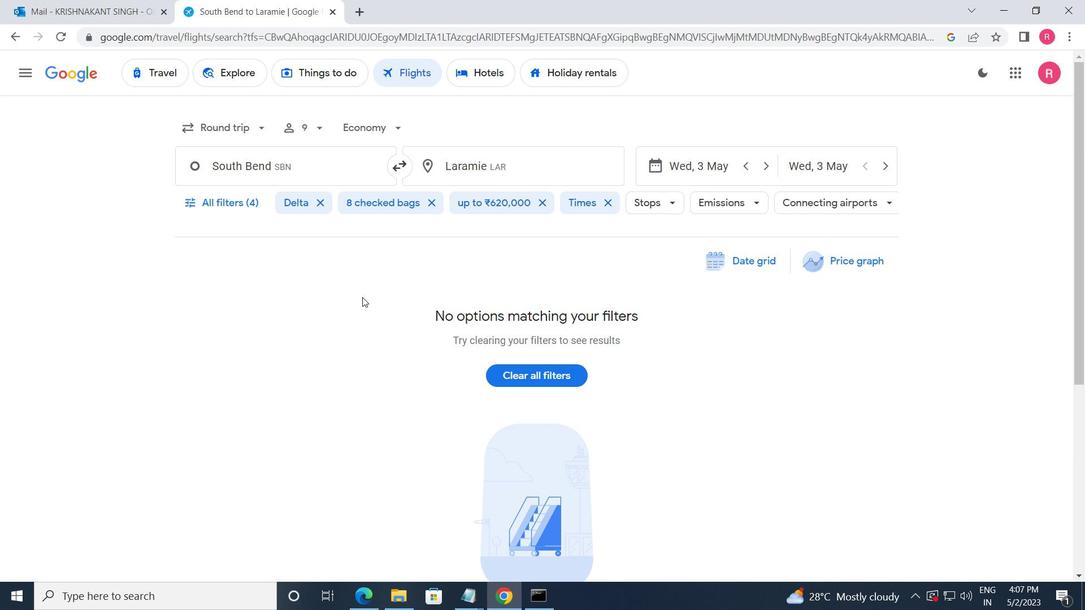 
